 Task: Search one way flight ticket for 2 adults, 2 infants in seat and 1 infant on lap in first from Burlington: Burlington International Airport to Evansville: Evansville Regional Airport on 8-3-2023. Choice of flights is Westjet. Number of bags: 3 checked bags. Price is upto 80000. Outbound departure time preference is 17:30.
Action: Mouse moved to (375, 153)
Screenshot: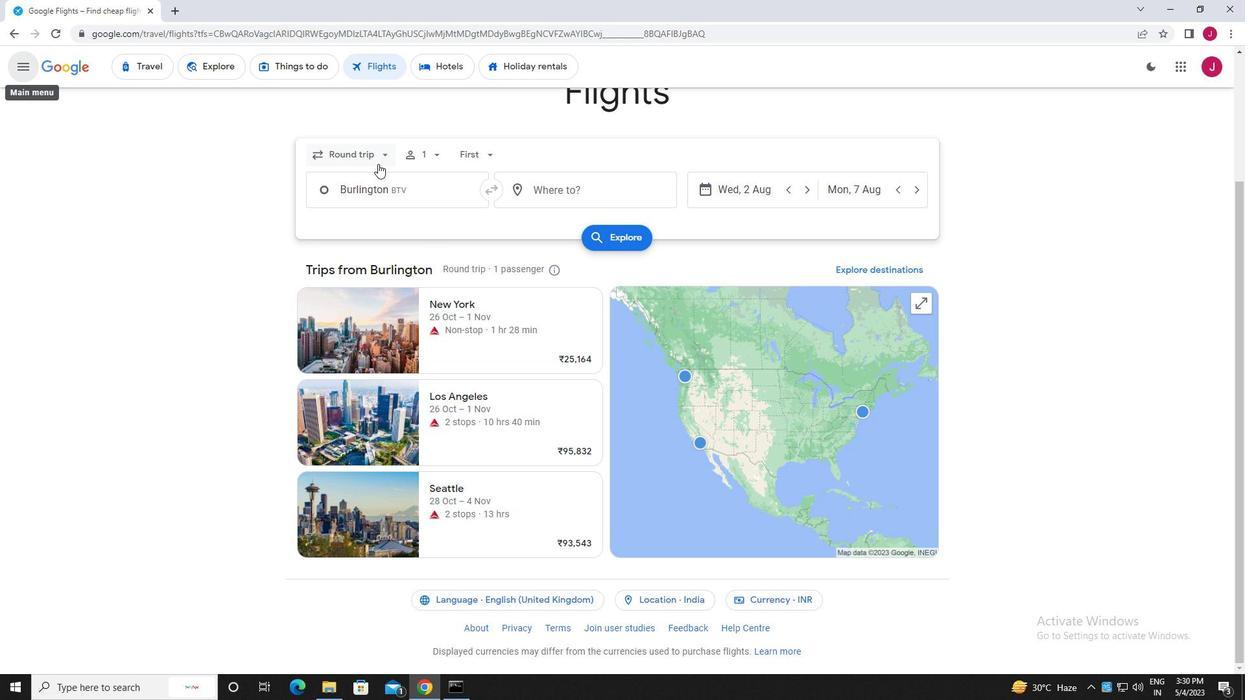 
Action: Mouse pressed left at (375, 153)
Screenshot: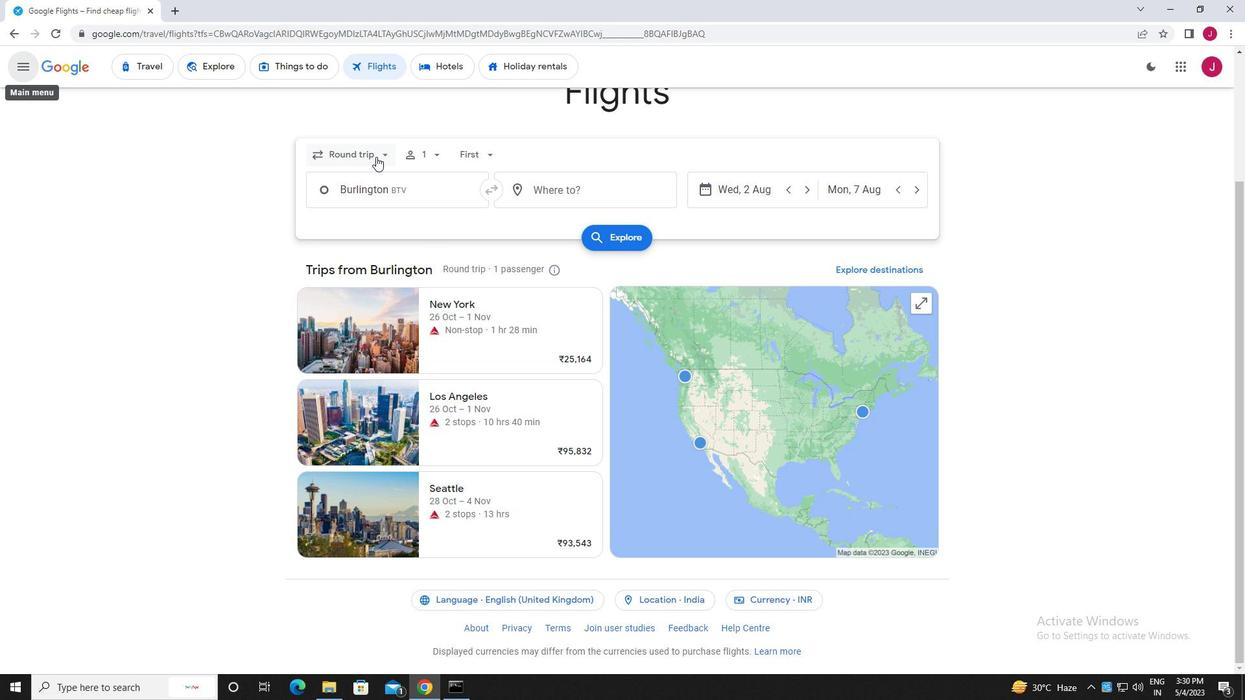 
Action: Mouse moved to (365, 211)
Screenshot: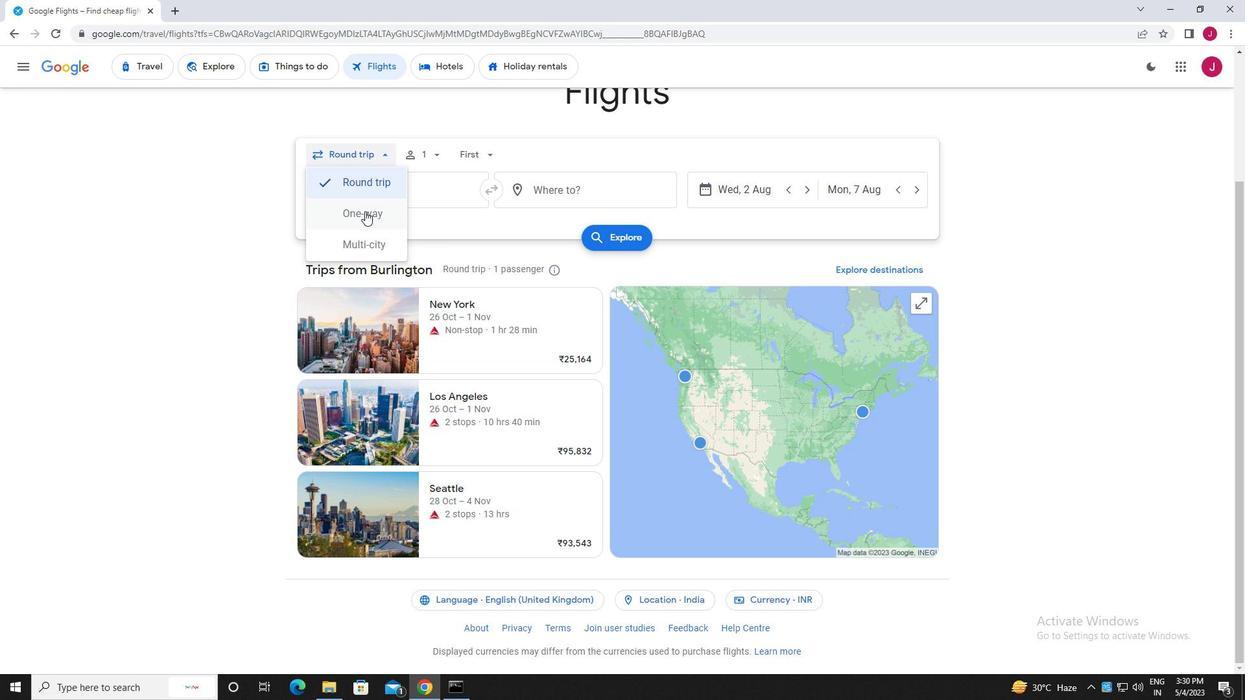 
Action: Mouse pressed left at (365, 211)
Screenshot: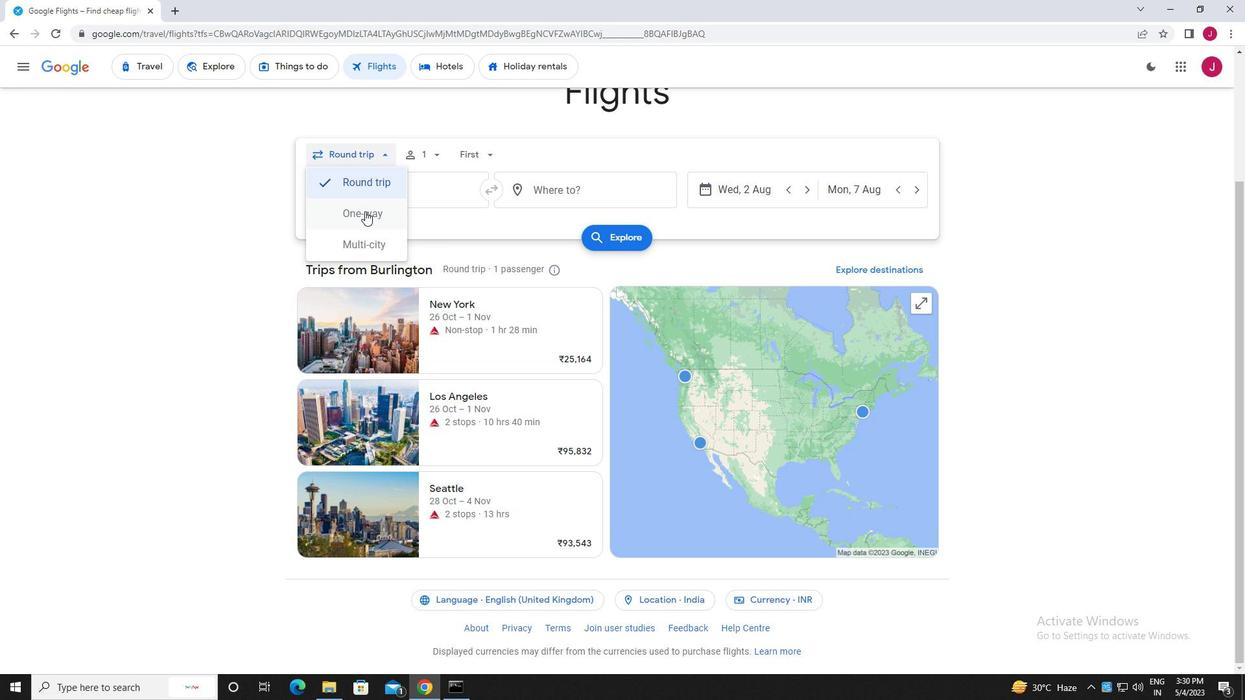 
Action: Mouse moved to (434, 155)
Screenshot: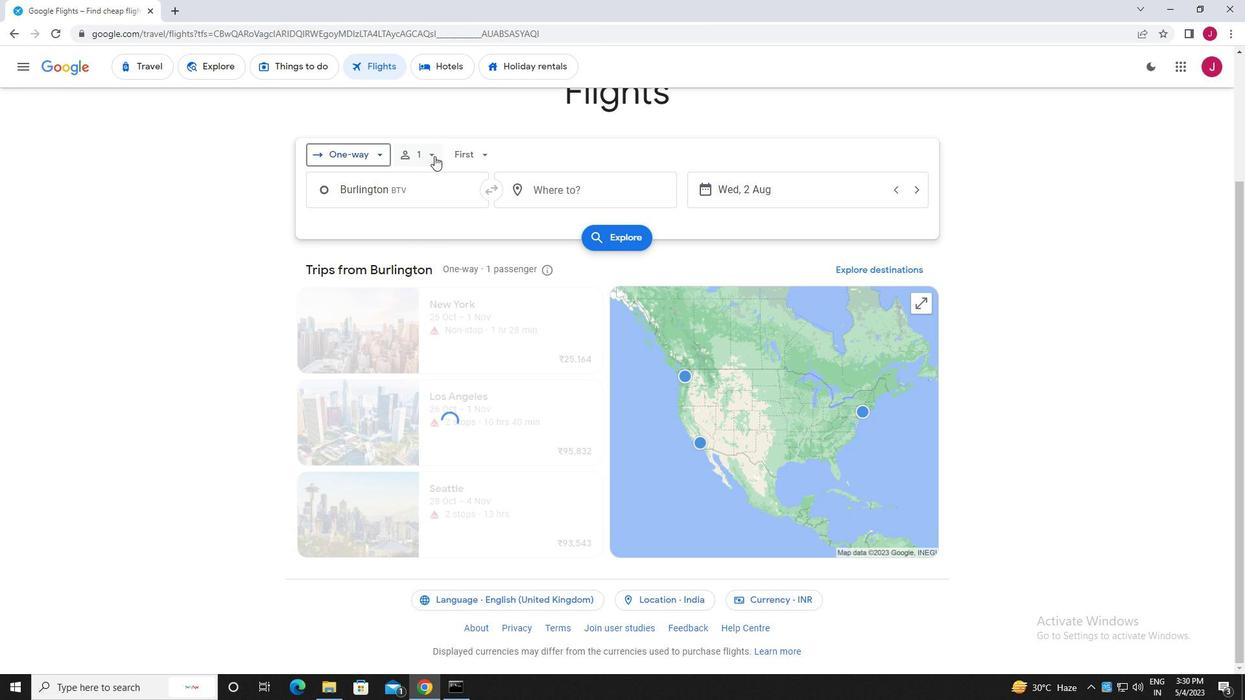 
Action: Mouse pressed left at (434, 155)
Screenshot: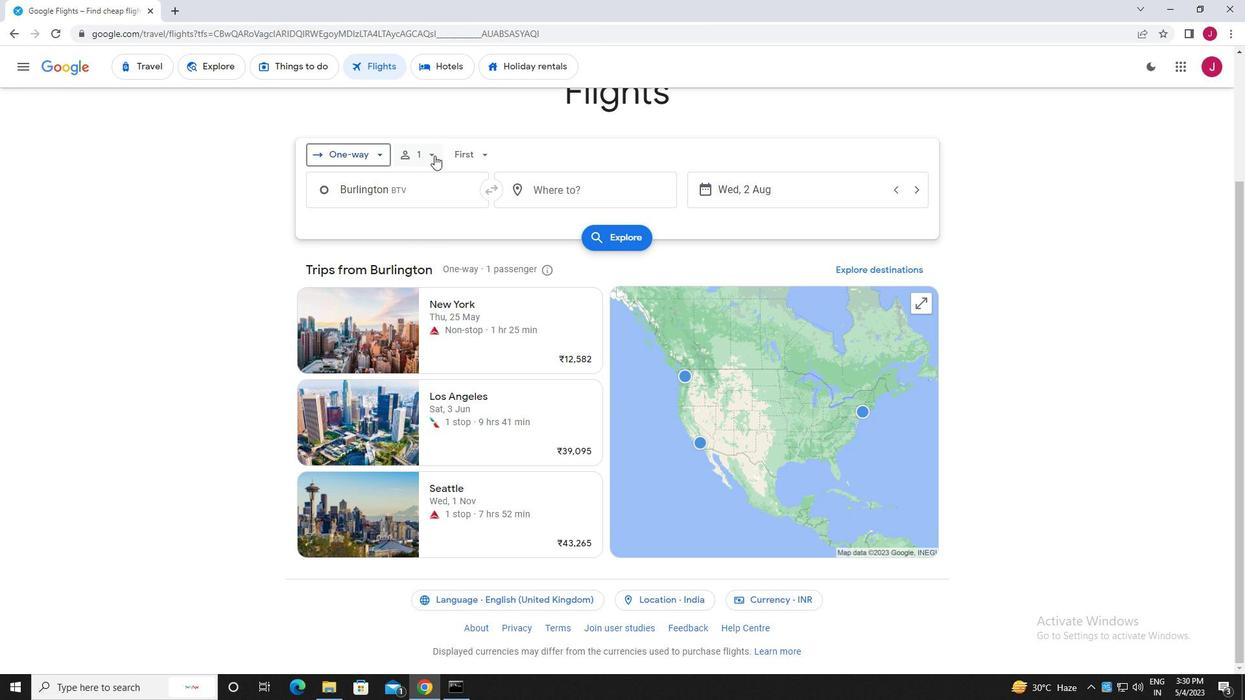 
Action: Mouse moved to (528, 188)
Screenshot: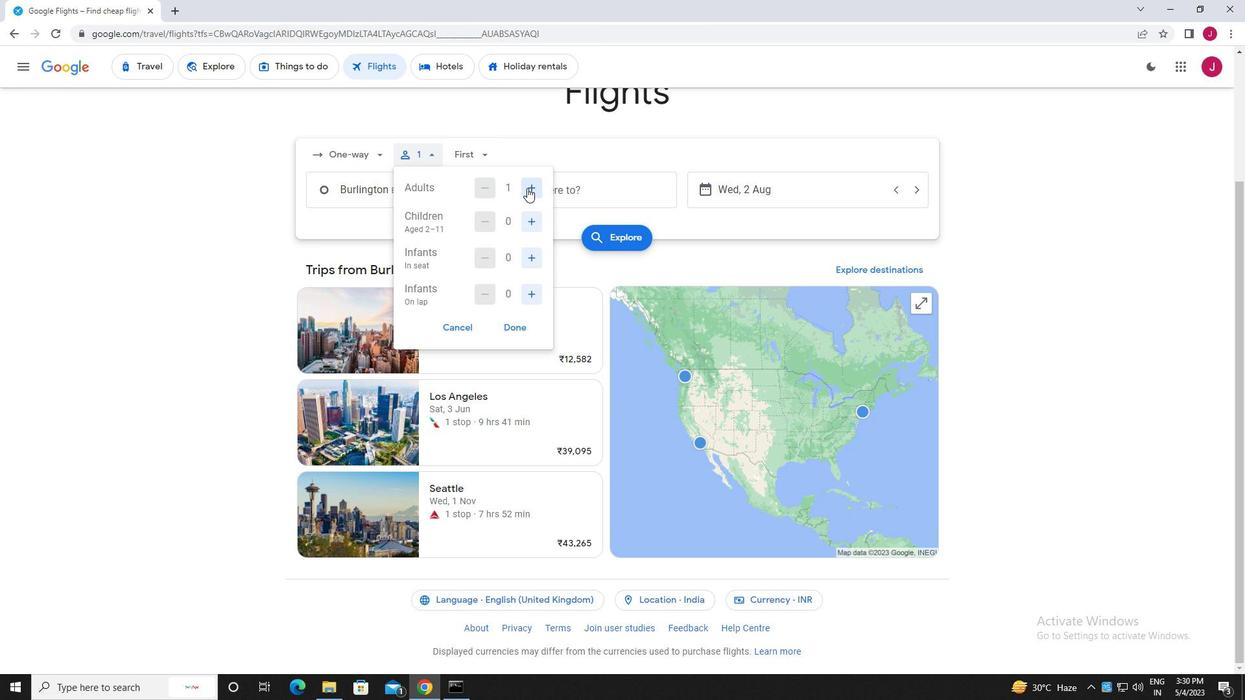 
Action: Mouse pressed left at (528, 188)
Screenshot: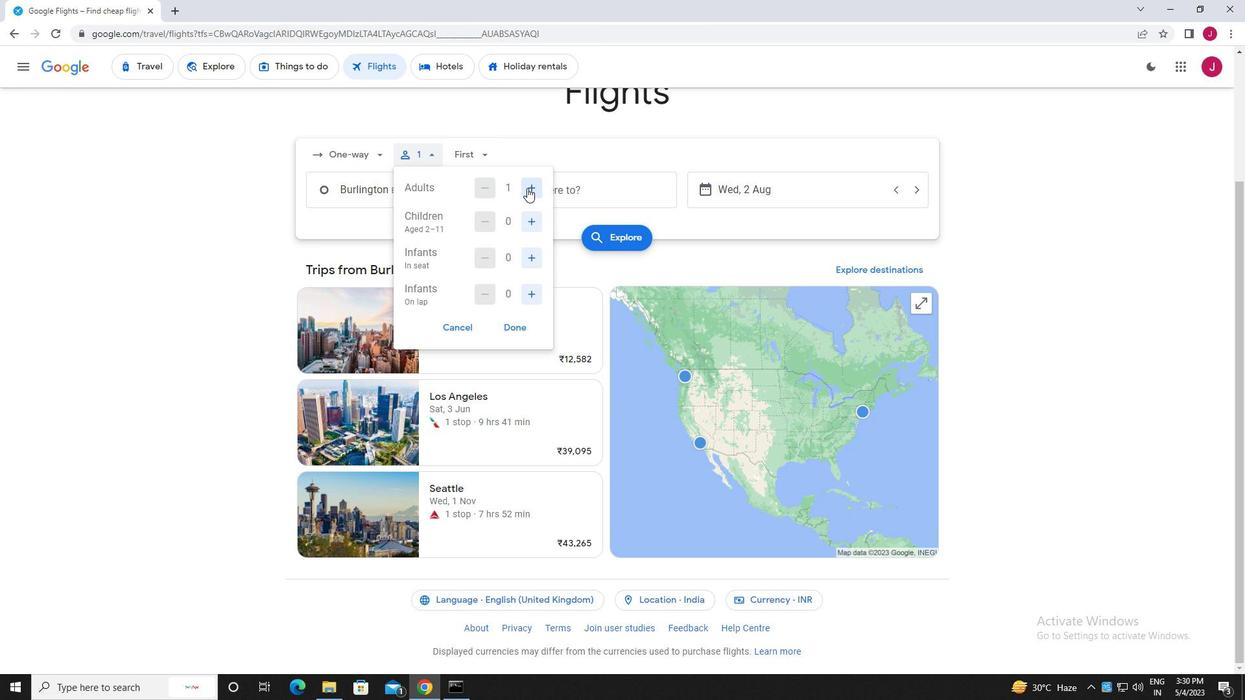 
Action: Mouse moved to (531, 219)
Screenshot: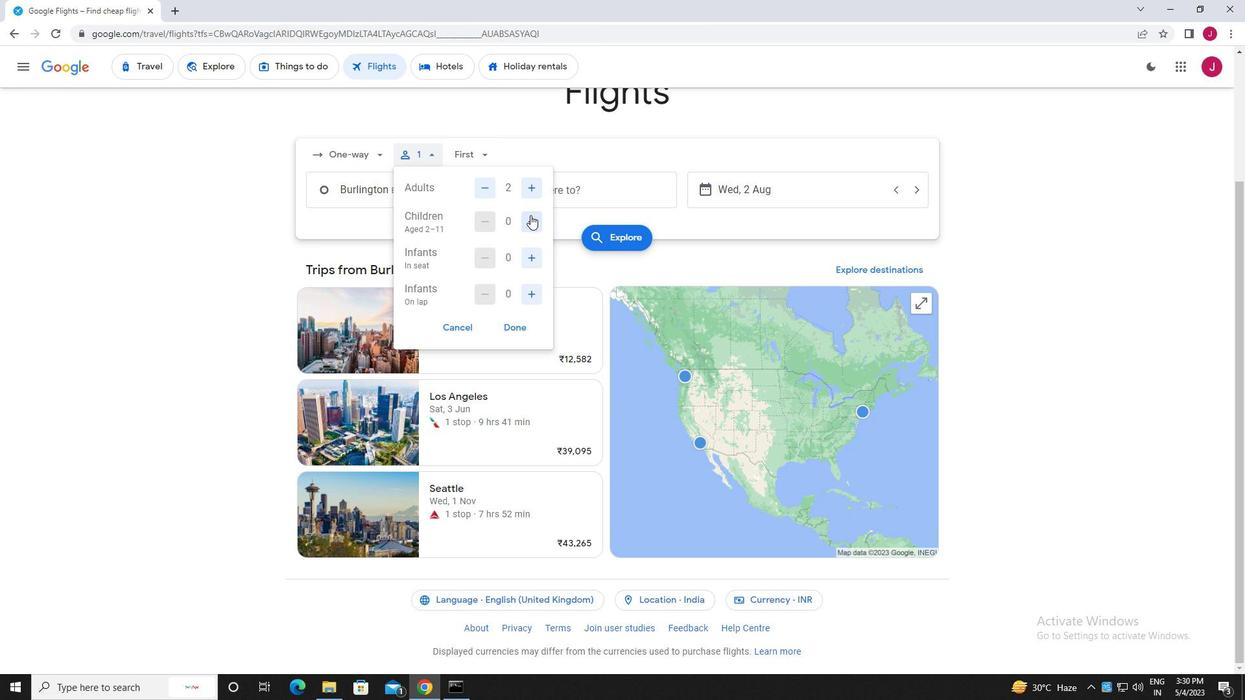 
Action: Mouse pressed left at (531, 219)
Screenshot: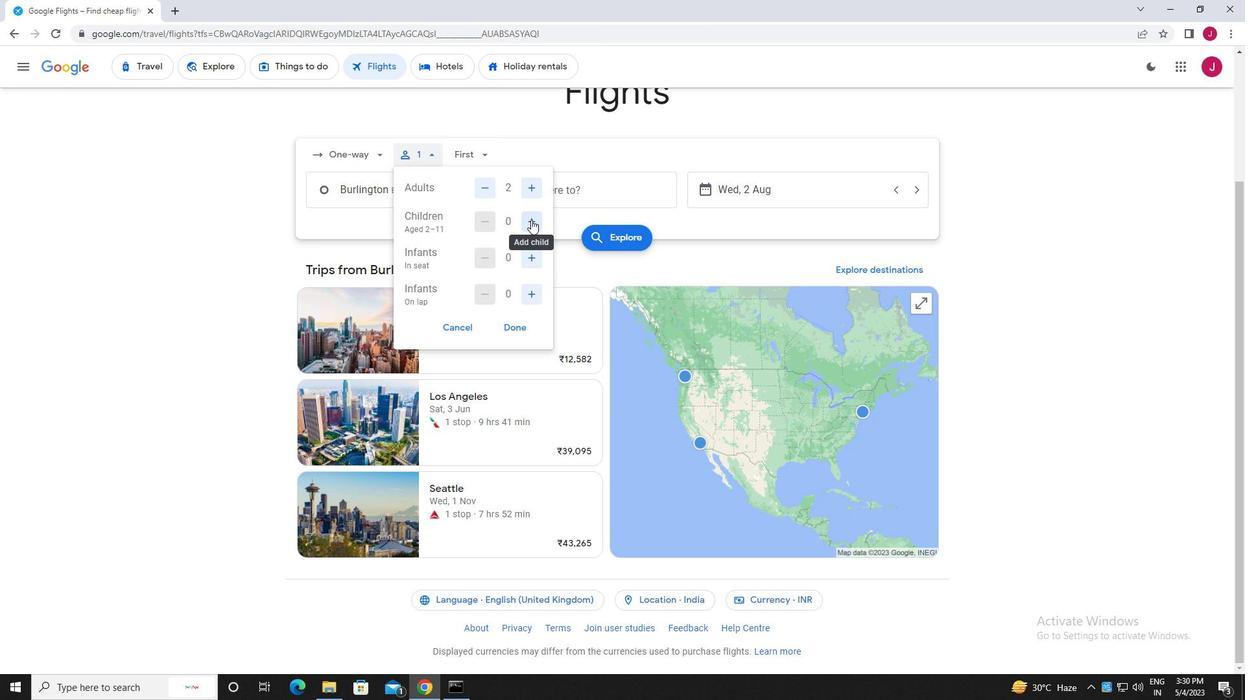 
Action: Mouse moved to (487, 218)
Screenshot: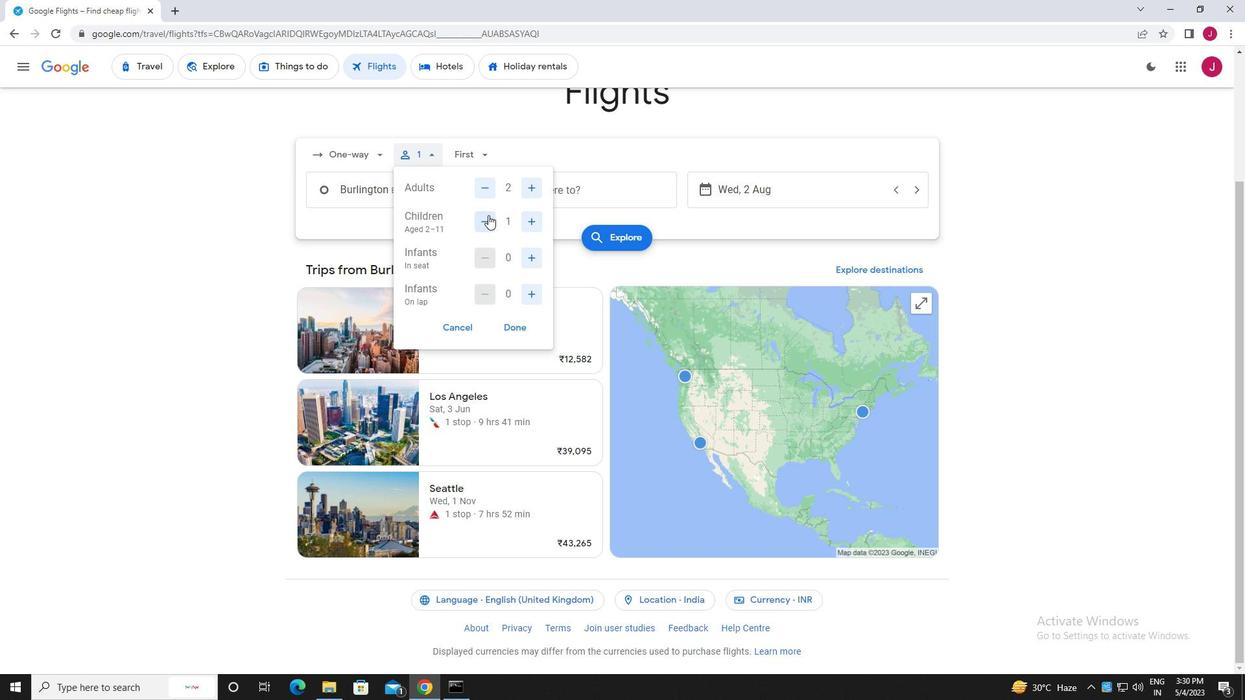 
Action: Mouse pressed left at (487, 218)
Screenshot: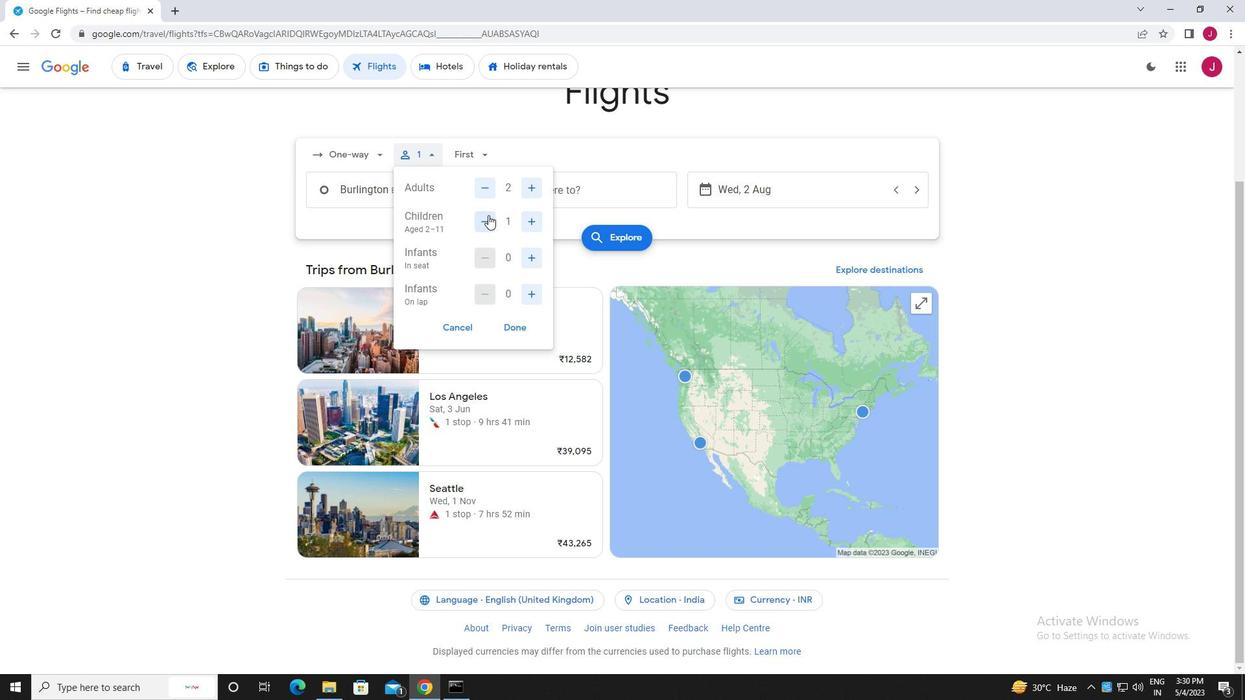 
Action: Mouse moved to (527, 259)
Screenshot: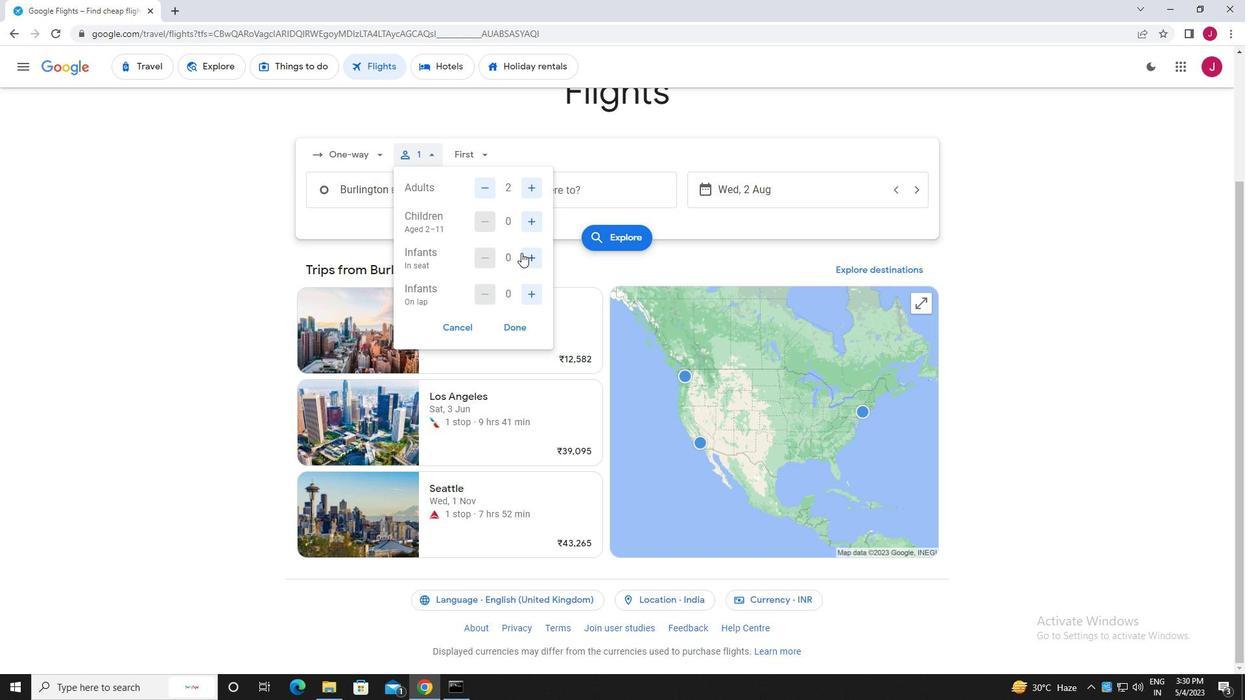 
Action: Mouse pressed left at (527, 259)
Screenshot: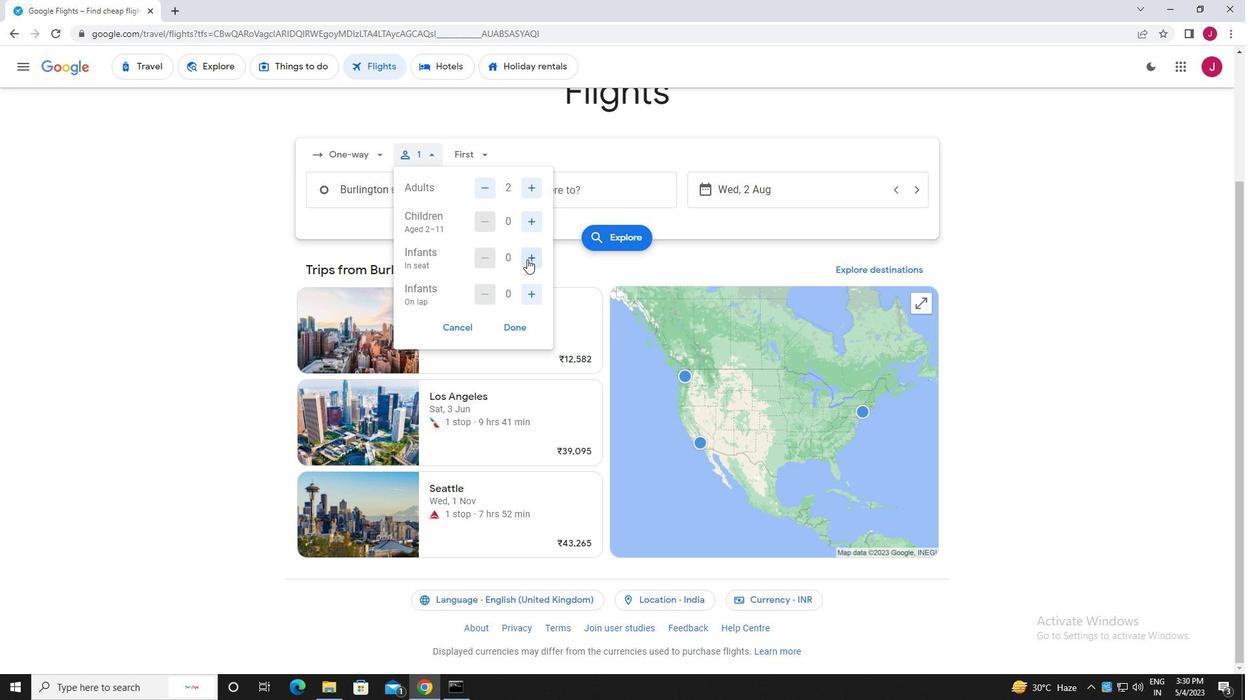 
Action: Mouse moved to (528, 259)
Screenshot: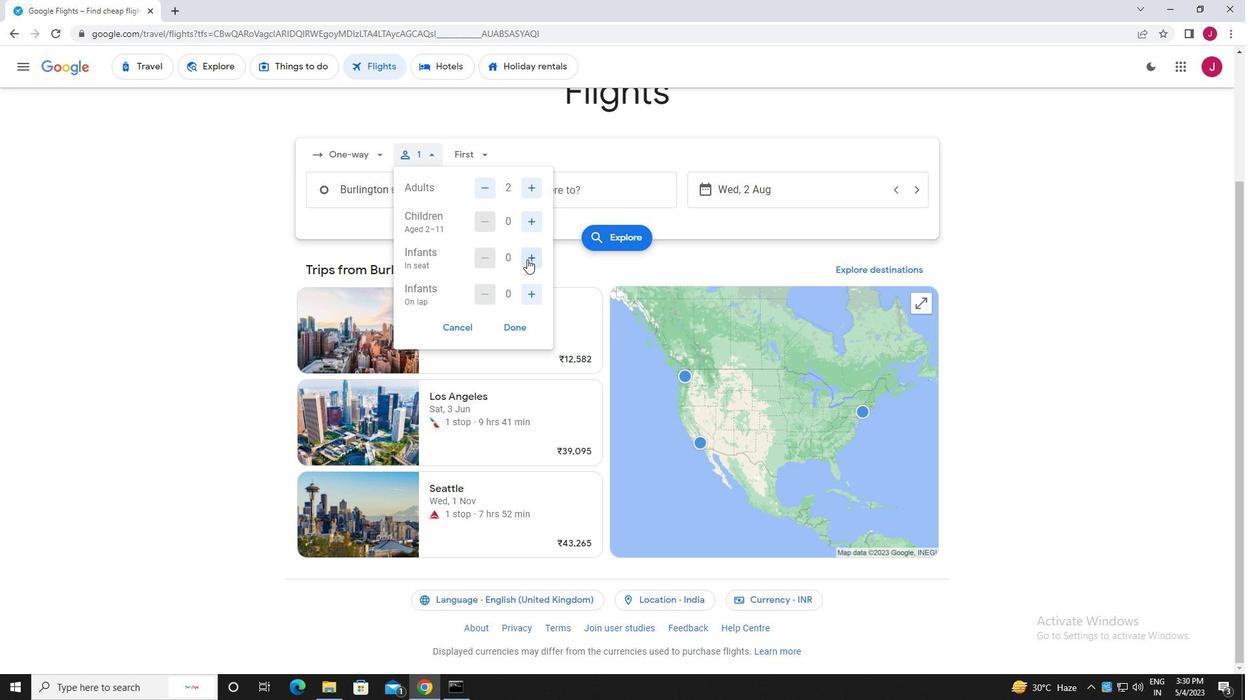 
Action: Mouse pressed left at (528, 259)
Screenshot: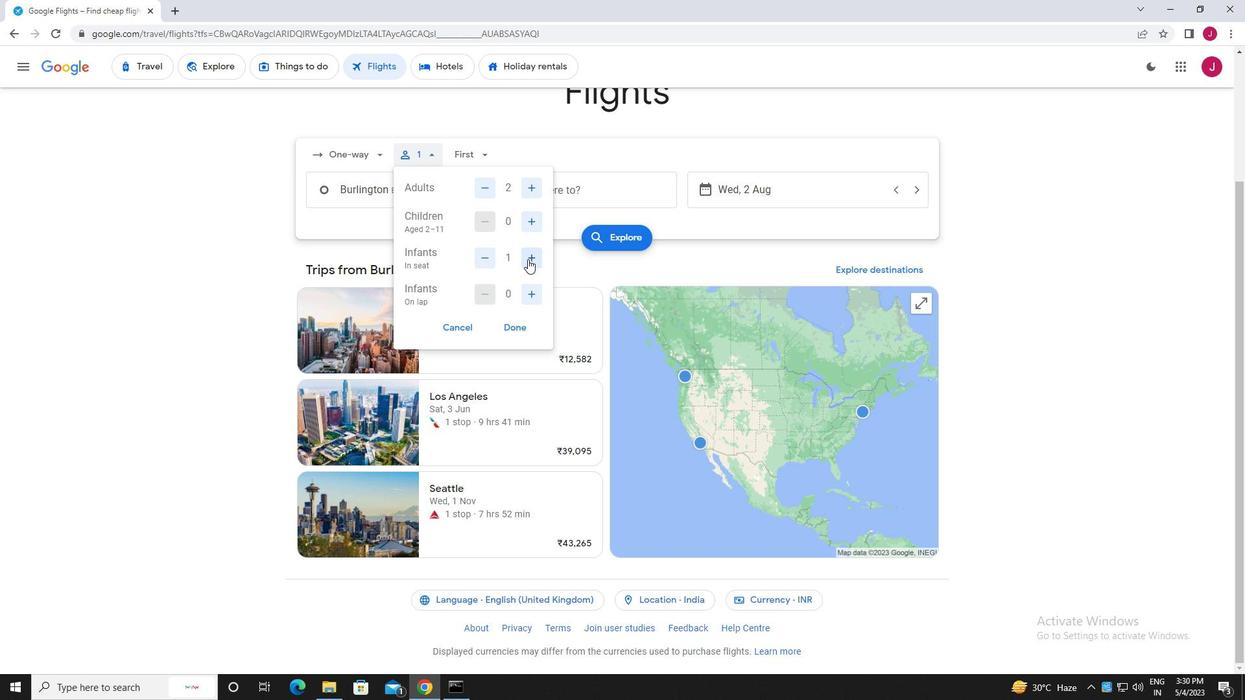 
Action: Mouse moved to (531, 297)
Screenshot: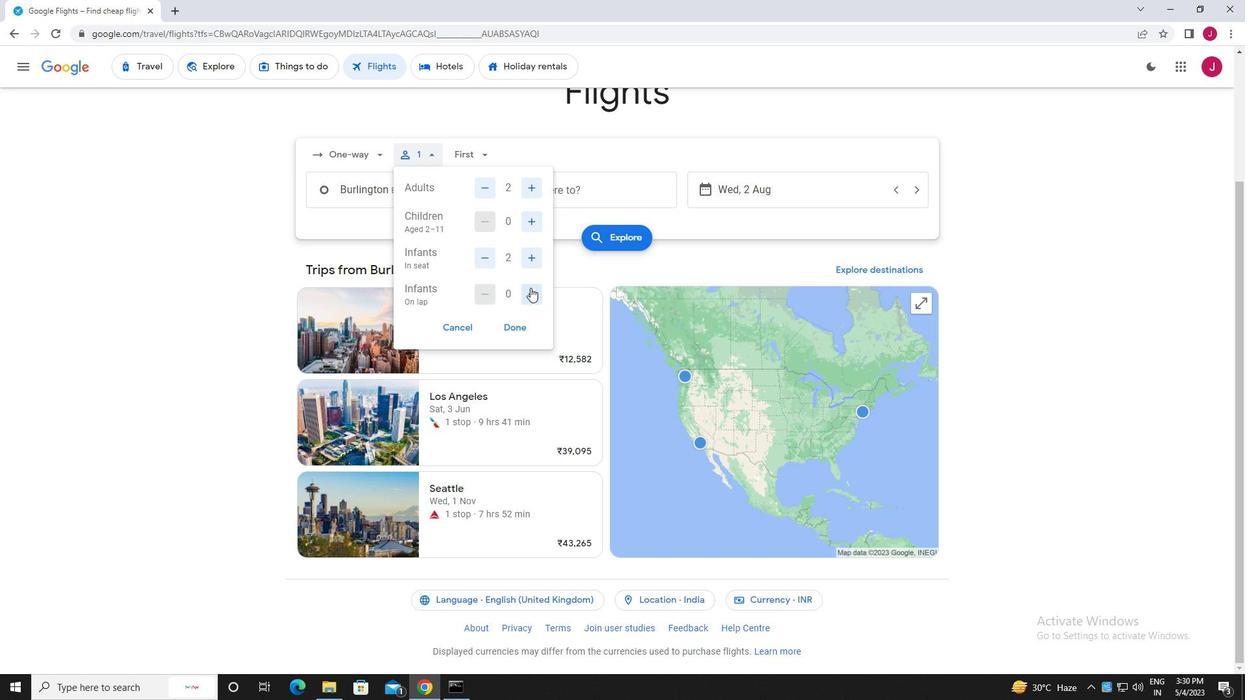 
Action: Mouse pressed left at (531, 297)
Screenshot: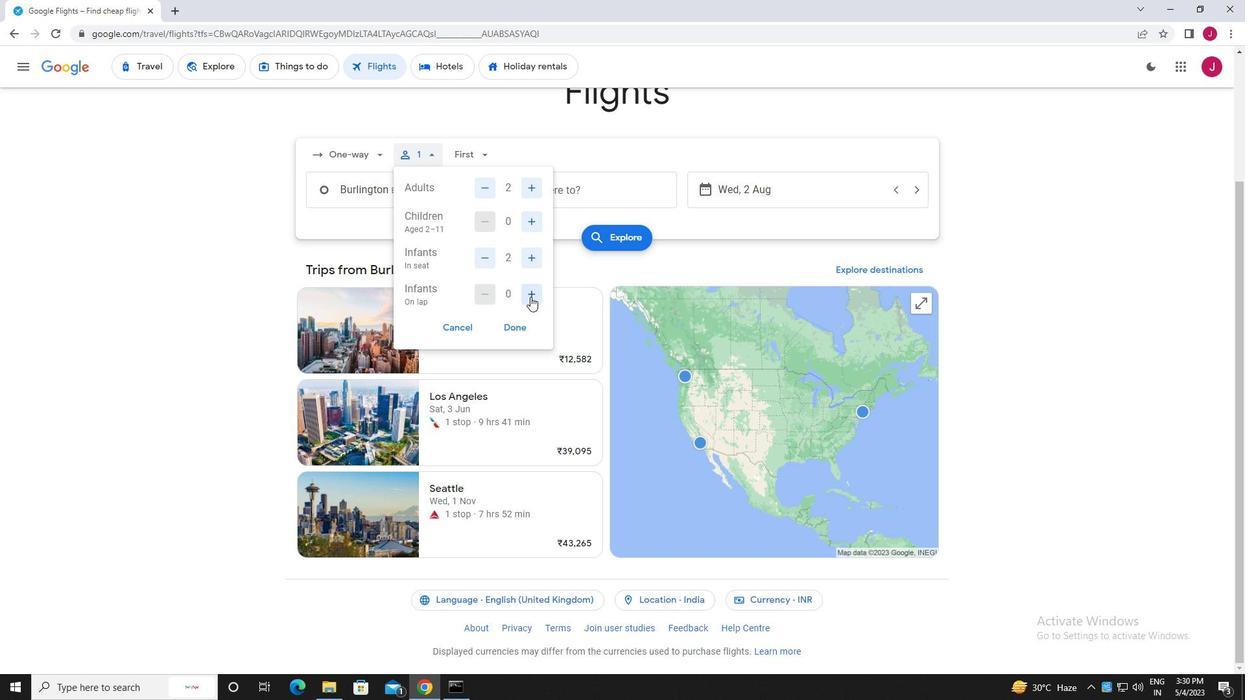 
Action: Mouse moved to (519, 327)
Screenshot: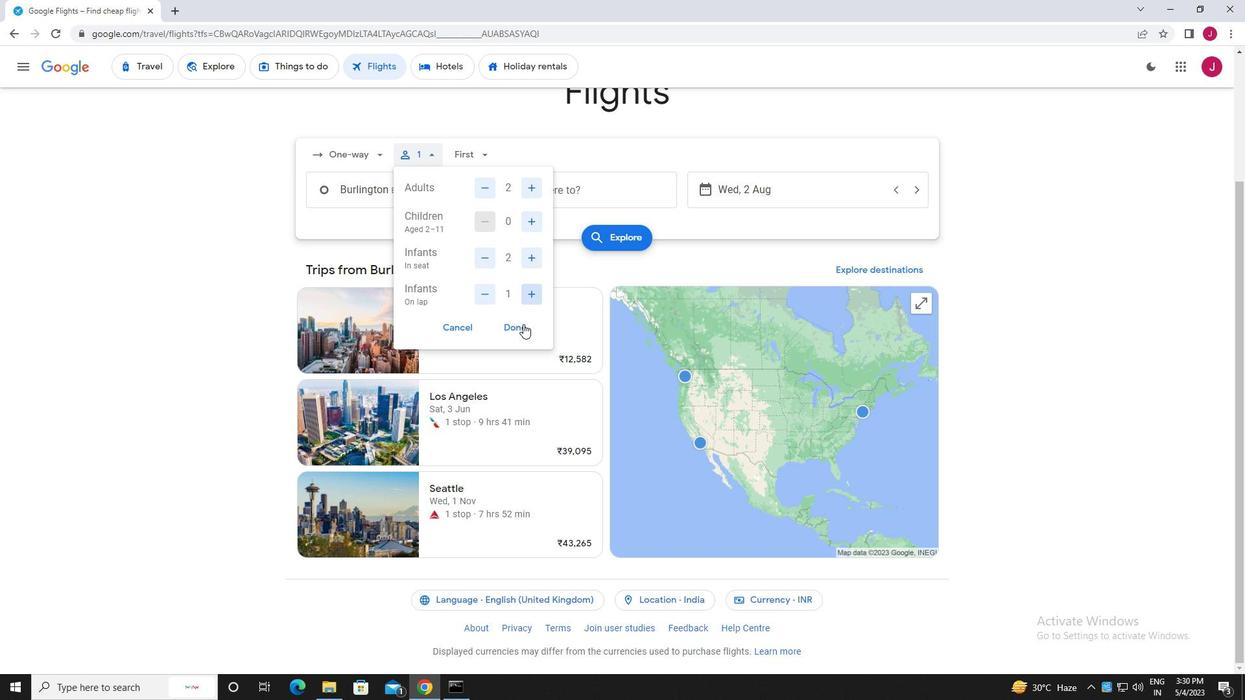 
Action: Mouse pressed left at (519, 327)
Screenshot: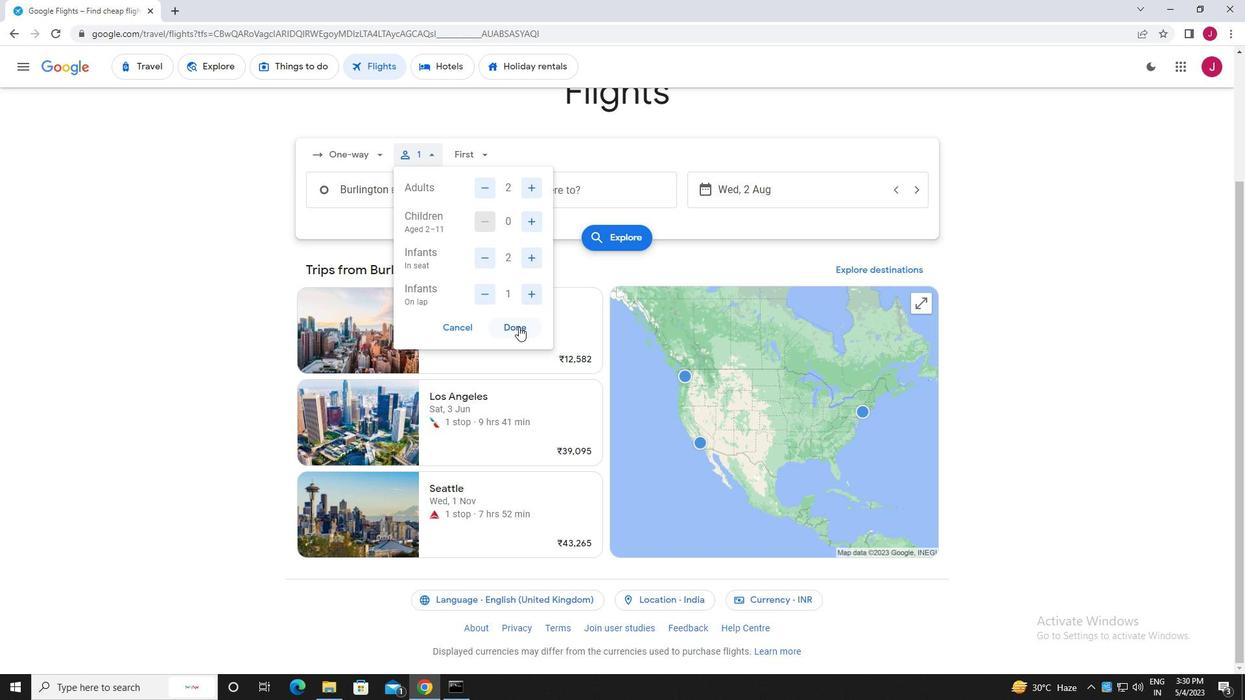 
Action: Mouse moved to (476, 157)
Screenshot: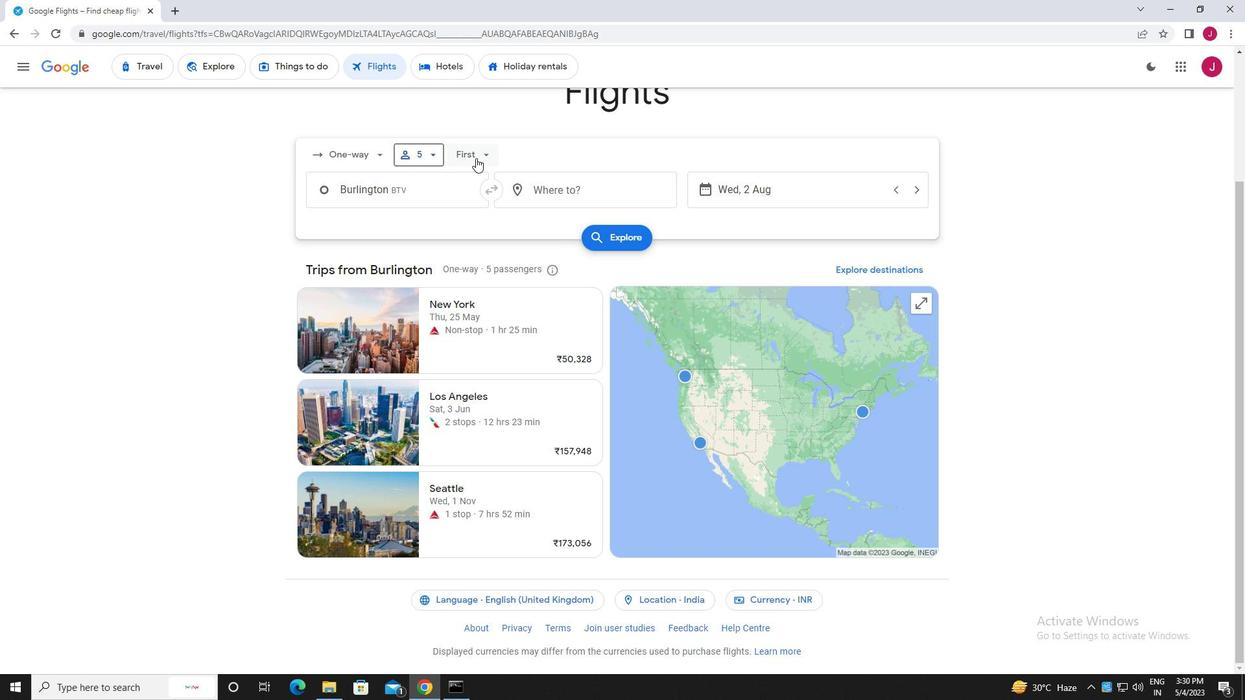 
Action: Mouse pressed left at (476, 157)
Screenshot: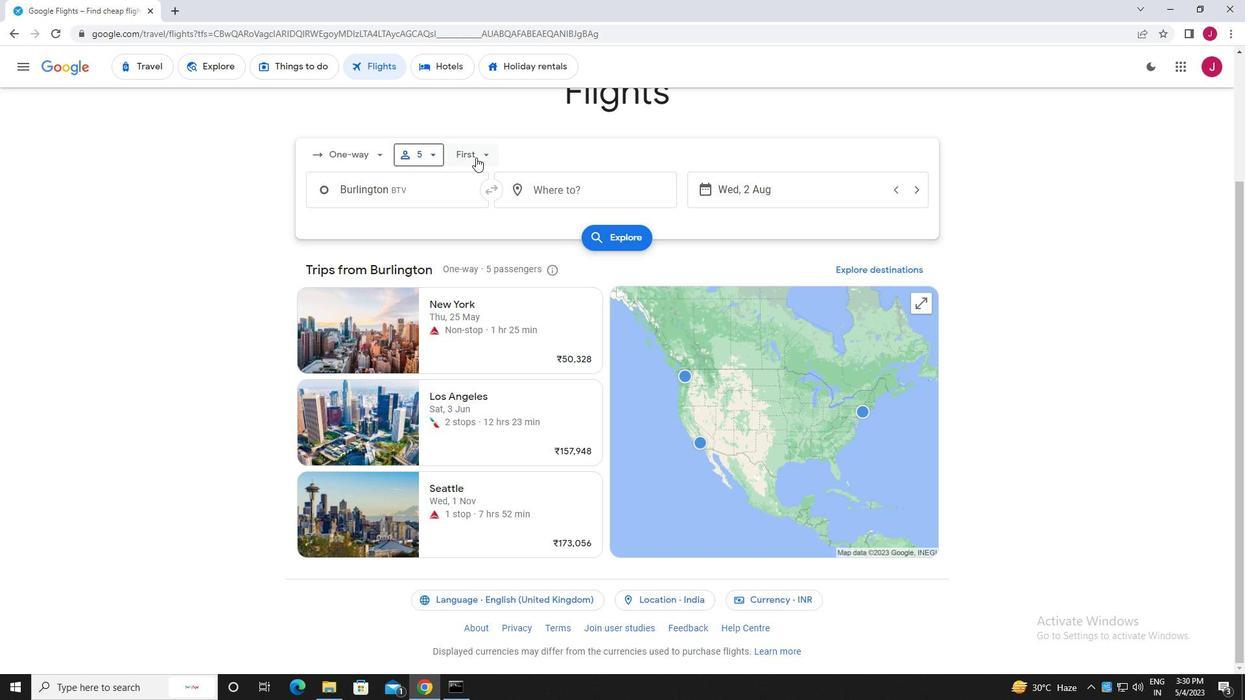
Action: Mouse moved to (509, 280)
Screenshot: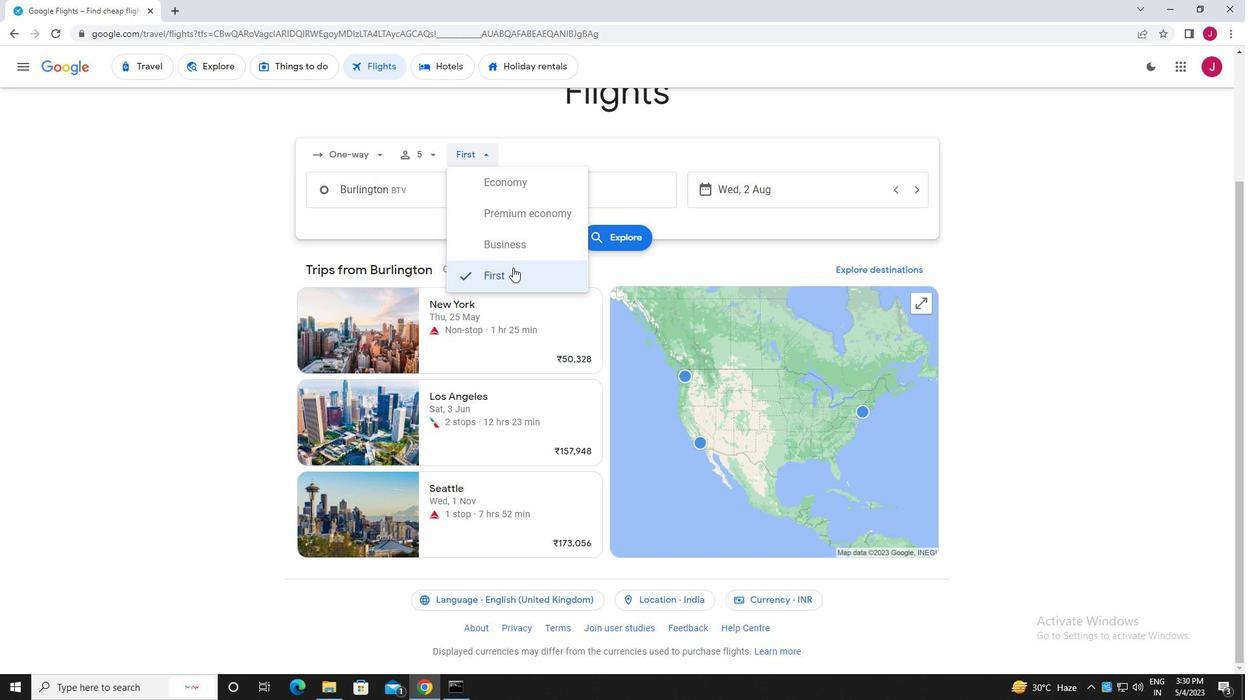 
Action: Mouse pressed left at (509, 280)
Screenshot: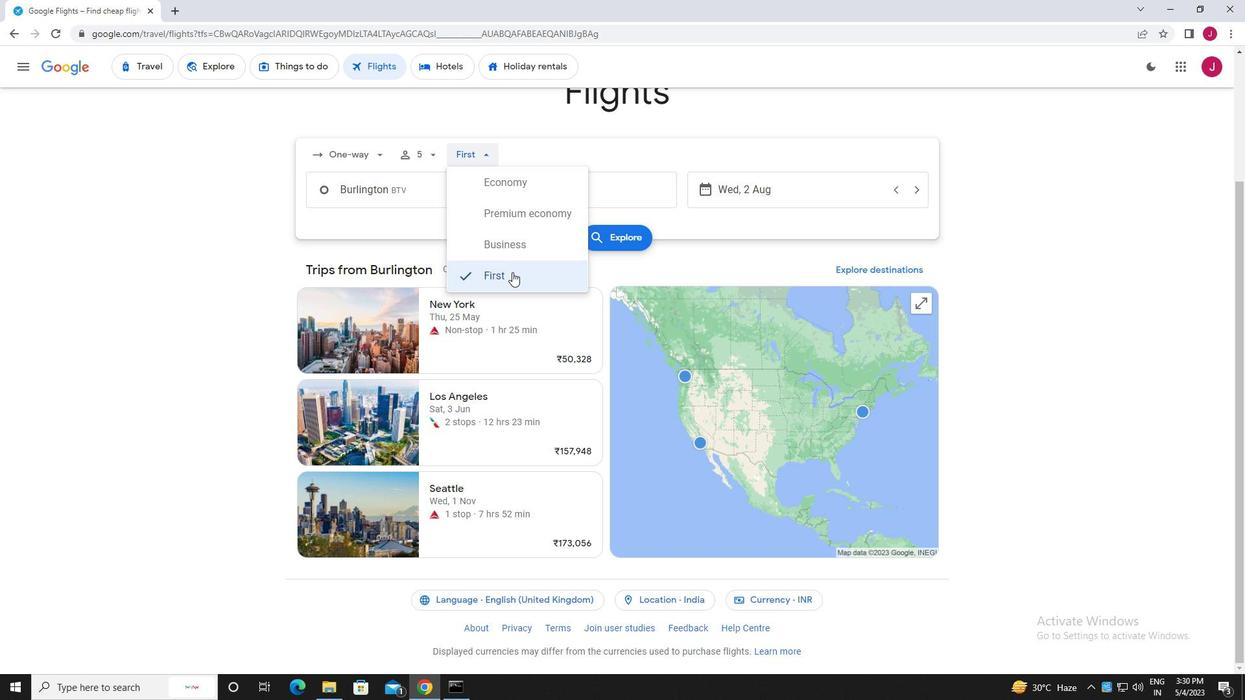 
Action: Mouse moved to (406, 194)
Screenshot: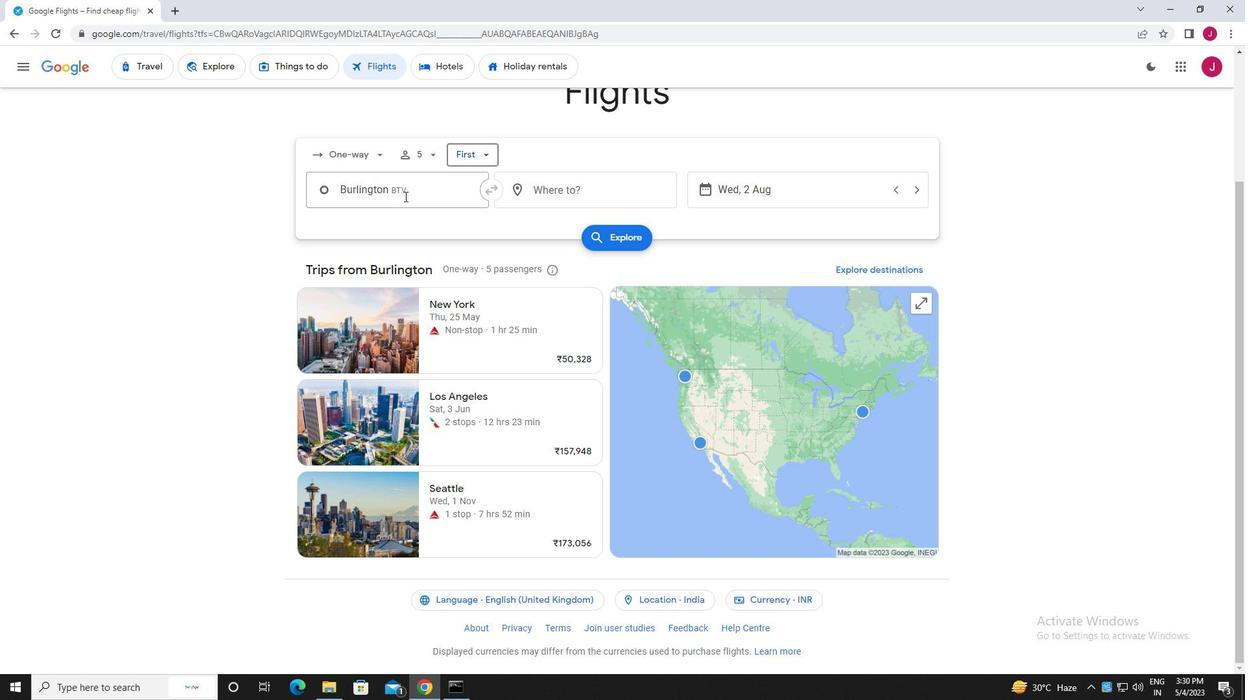 
Action: Mouse pressed left at (406, 194)
Screenshot: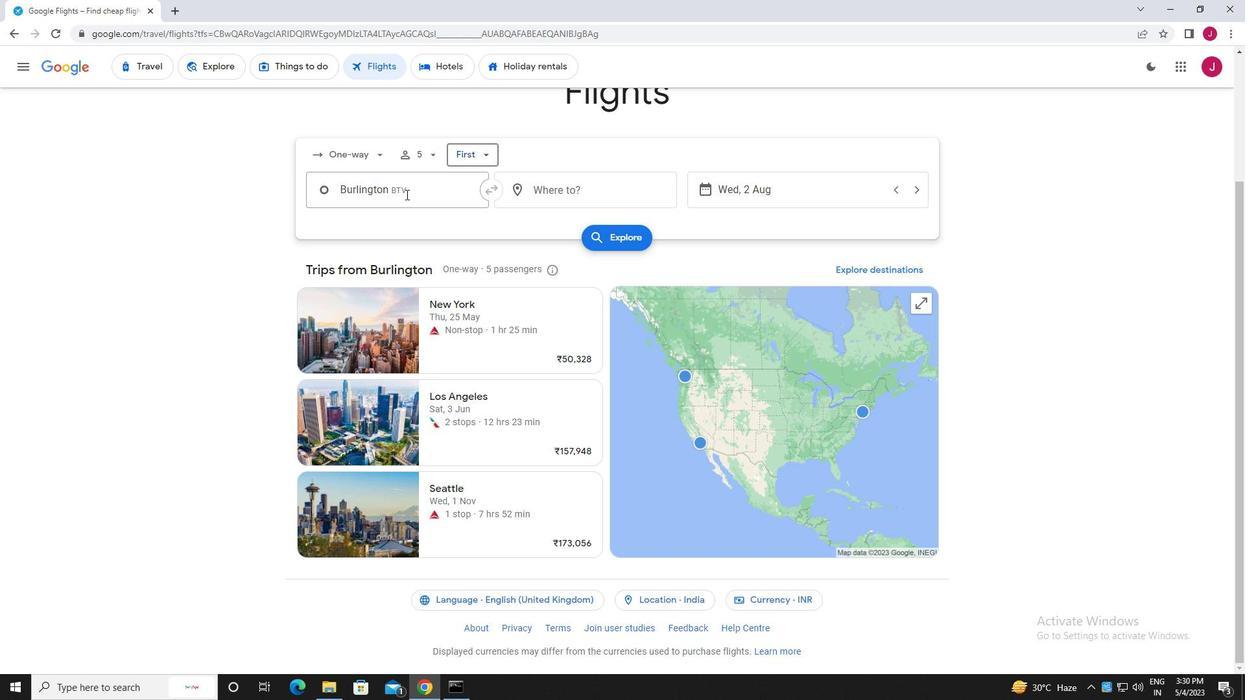 
Action: Mouse moved to (409, 195)
Screenshot: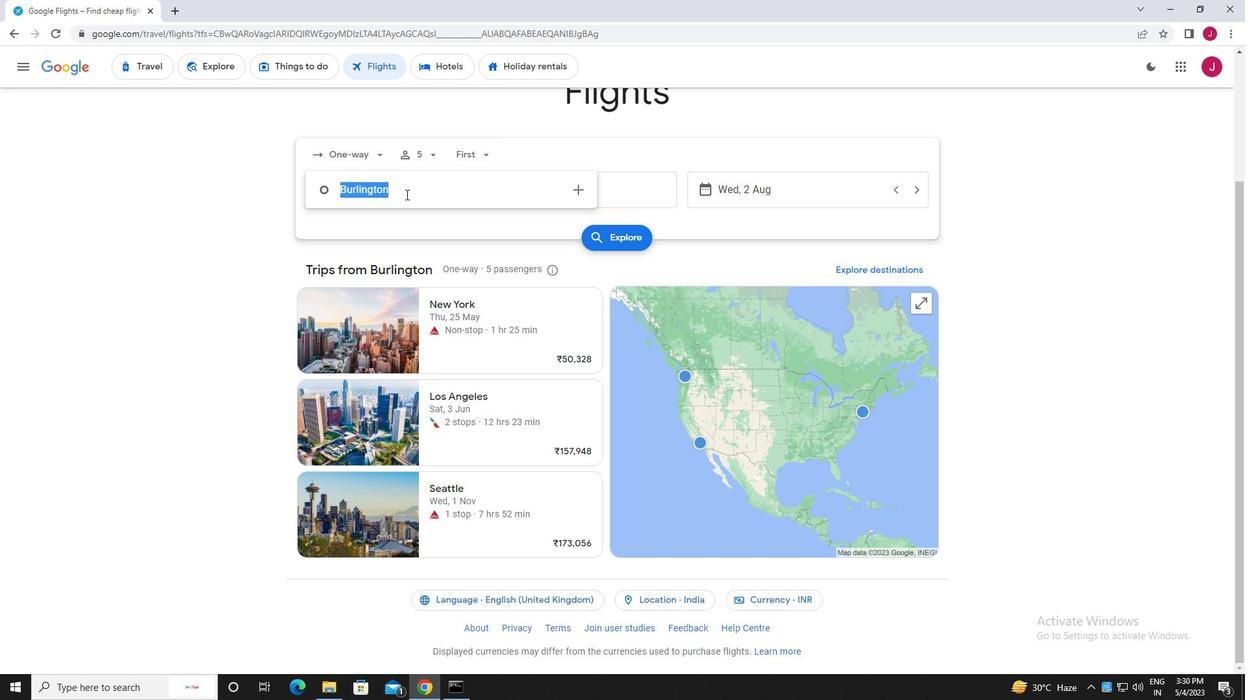 
Action: Key pressed burlington
Screenshot: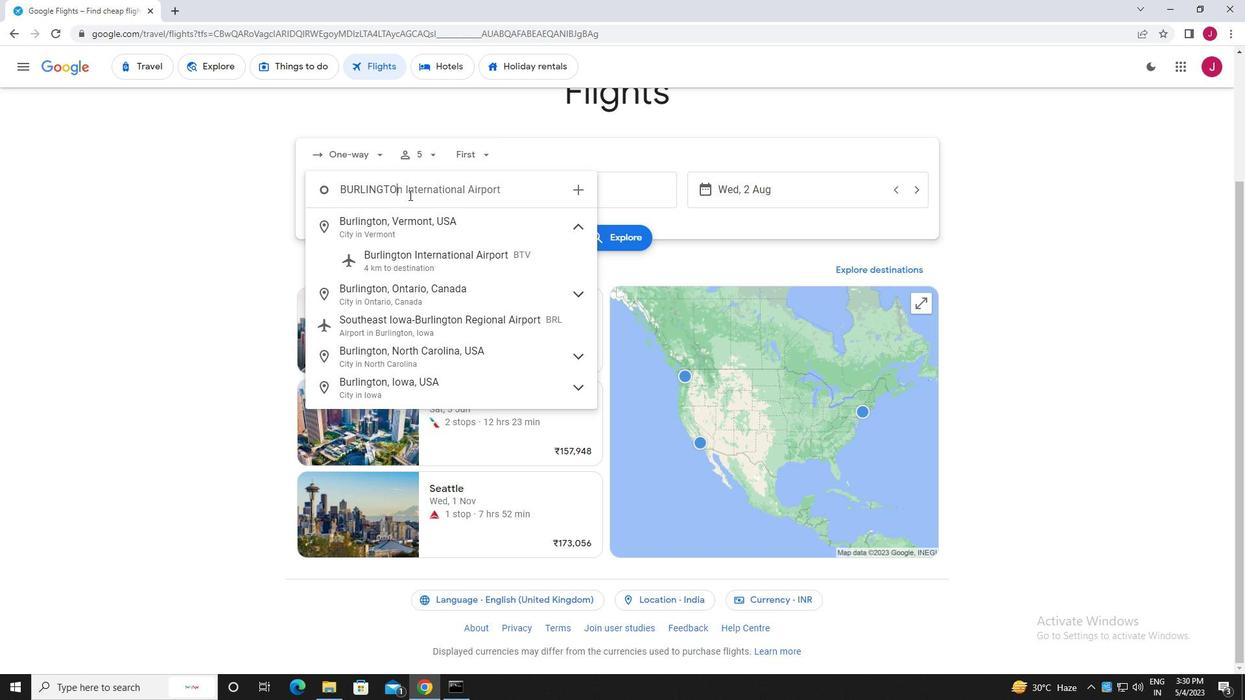 
Action: Mouse moved to (447, 260)
Screenshot: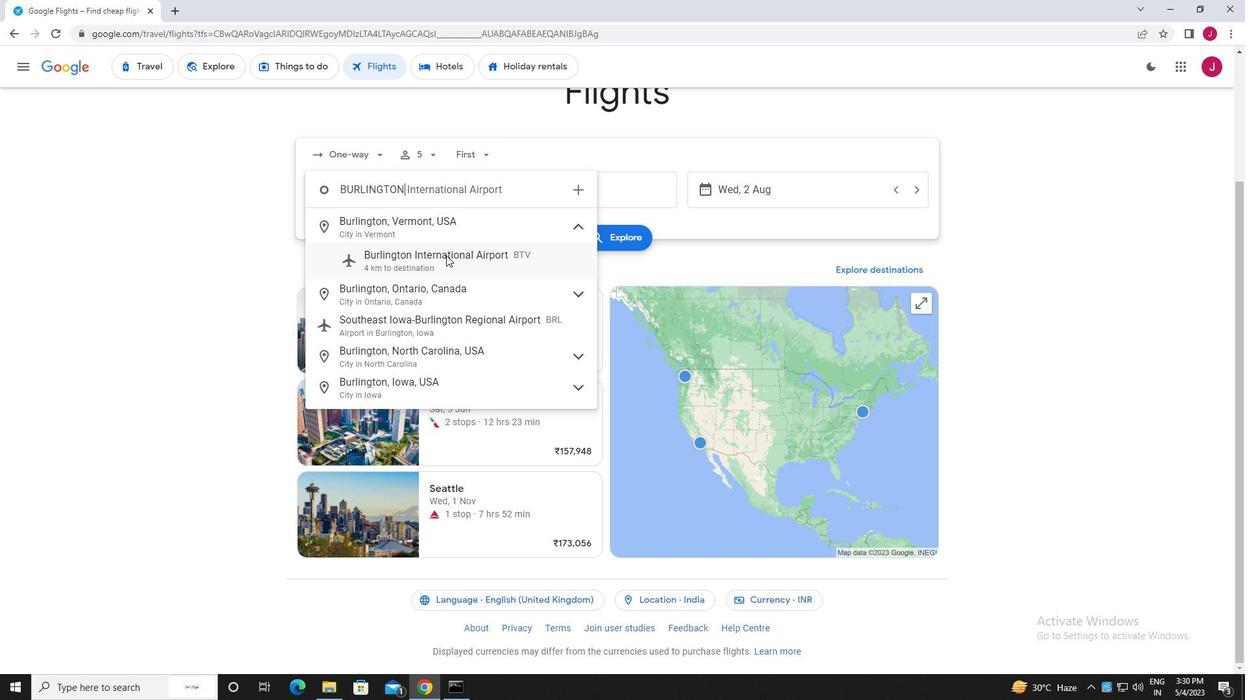 
Action: Mouse pressed left at (447, 260)
Screenshot: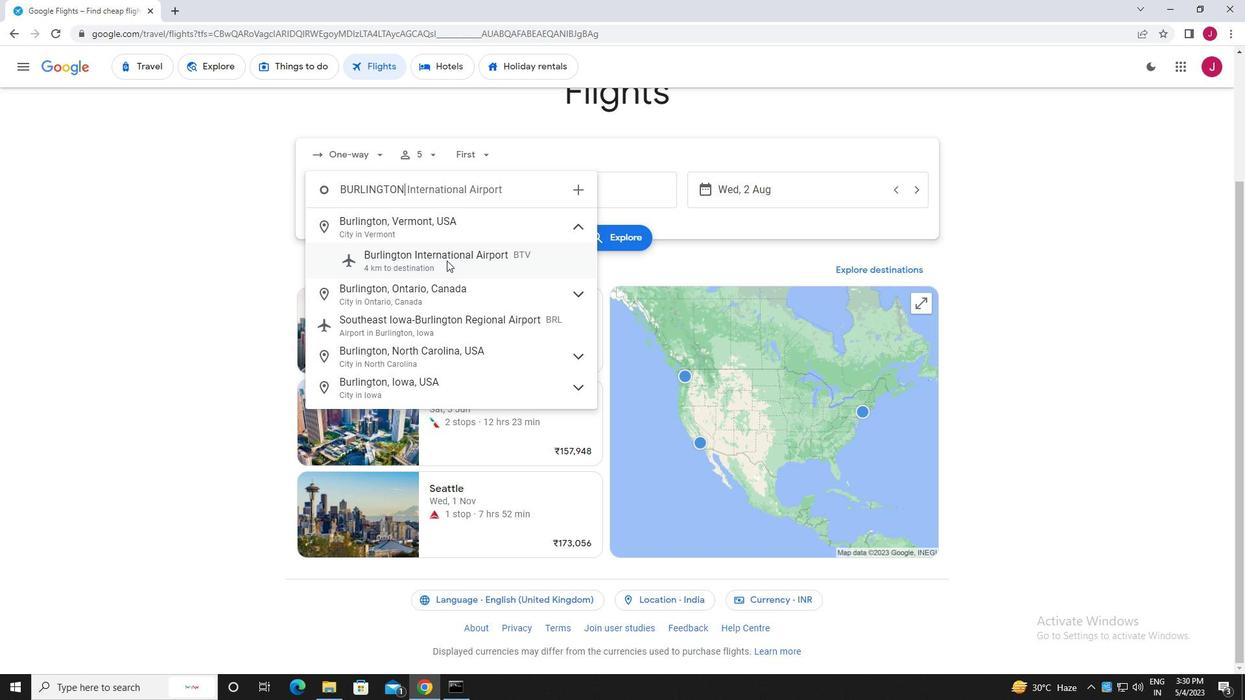 
Action: Mouse moved to (602, 193)
Screenshot: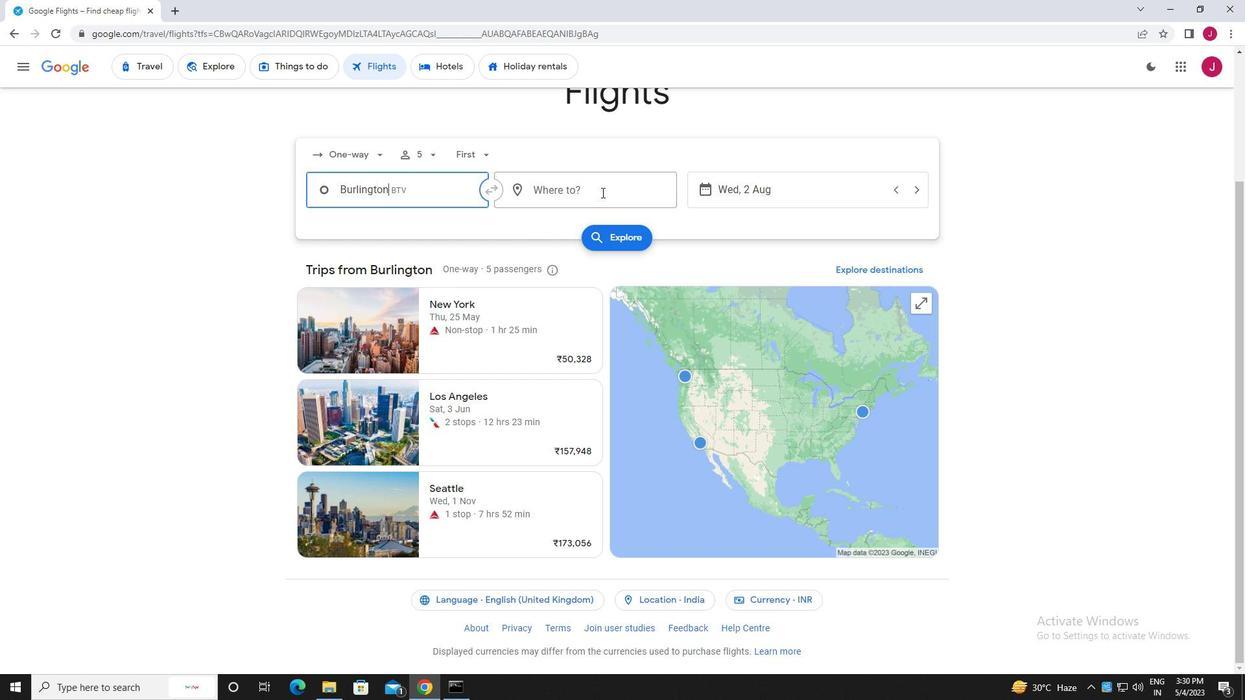 
Action: Mouse pressed left at (602, 193)
Screenshot: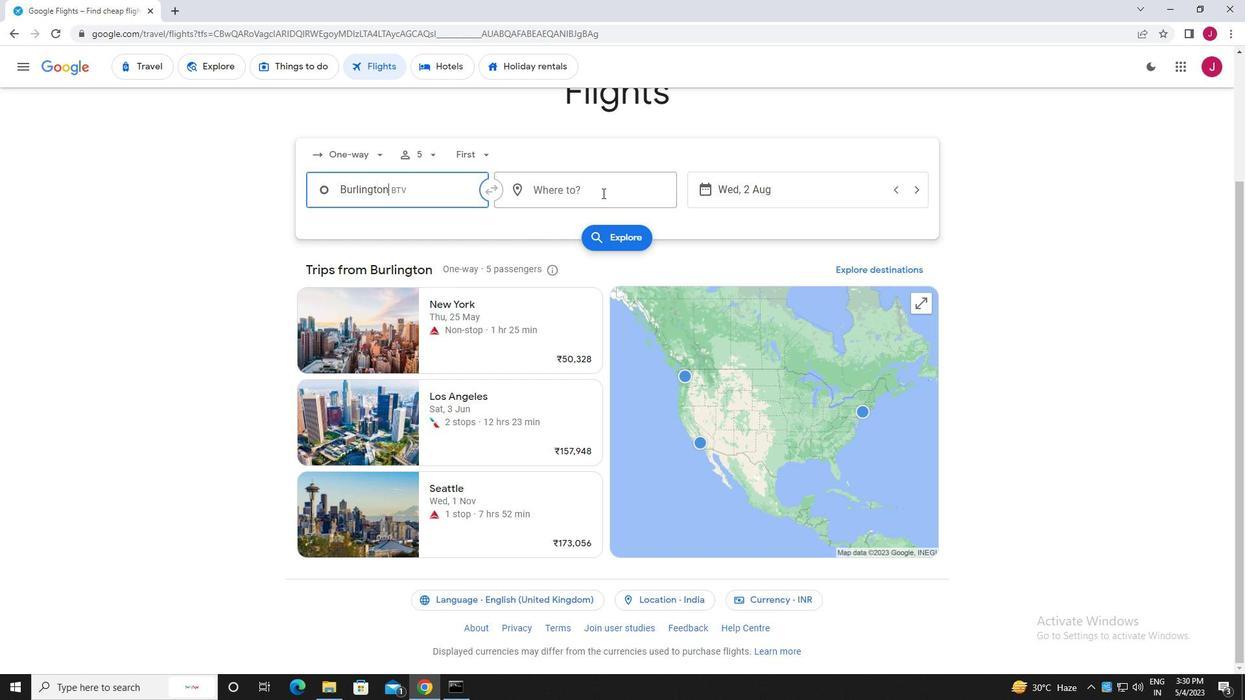 
Action: Mouse moved to (602, 193)
Screenshot: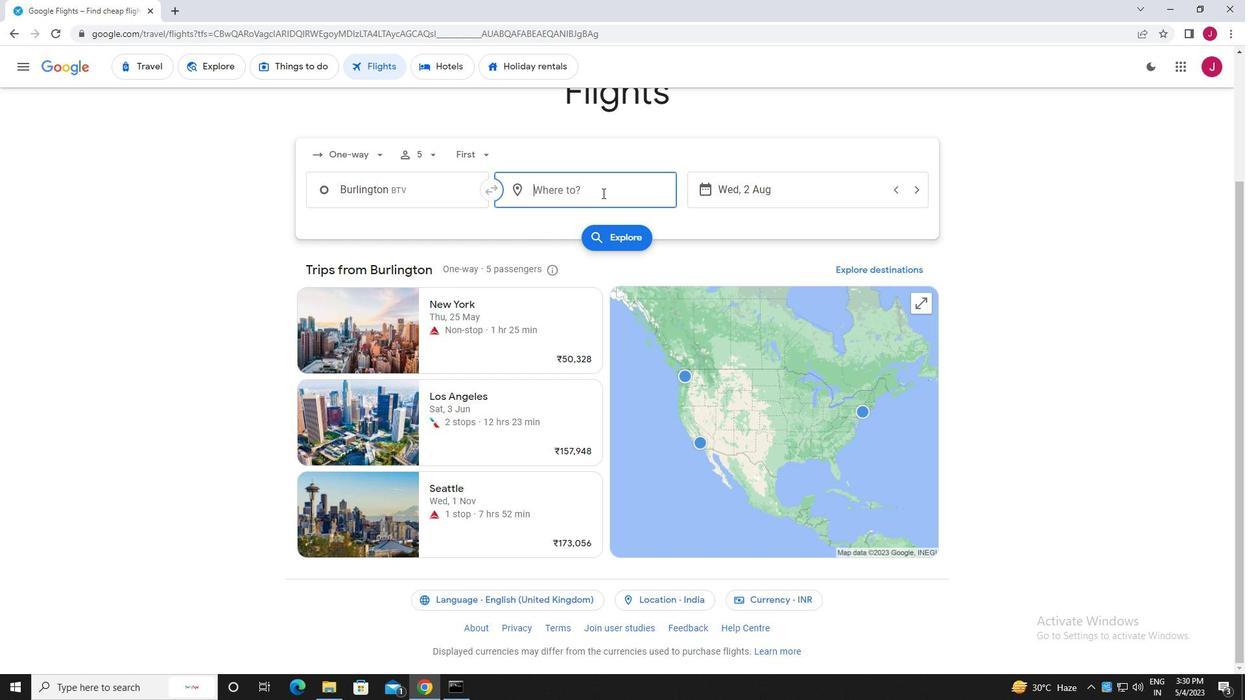 
Action: Key pressed evans
Screenshot: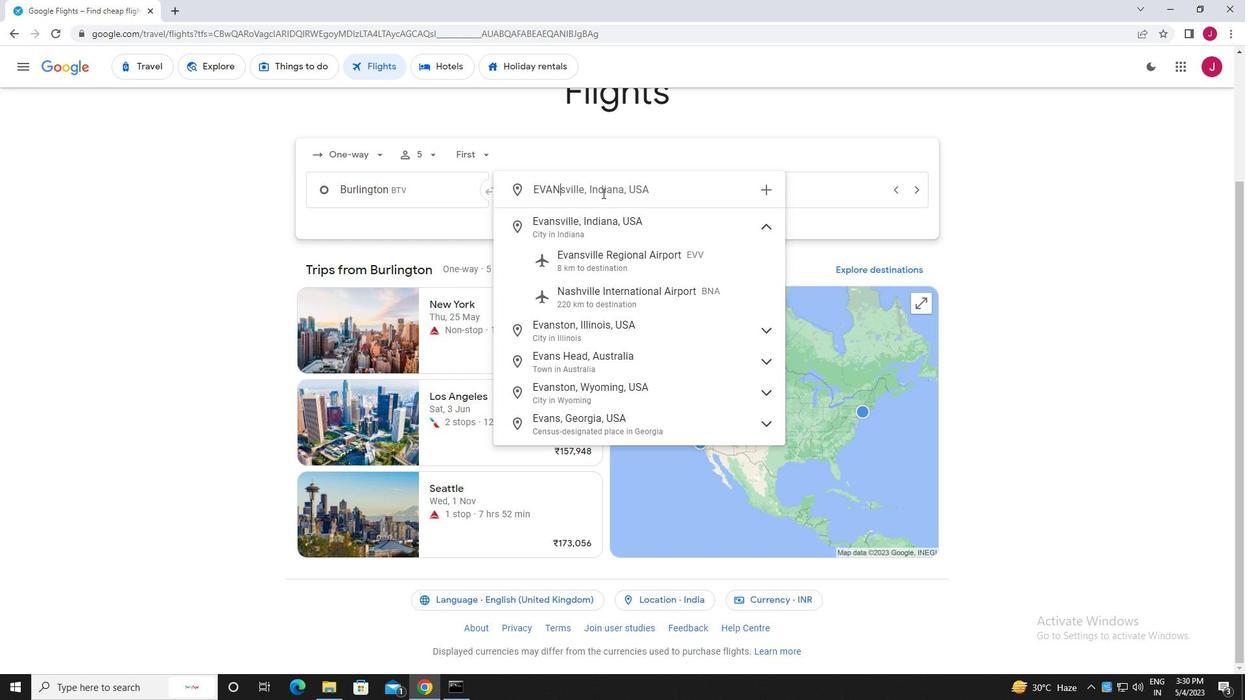 
Action: Mouse moved to (622, 254)
Screenshot: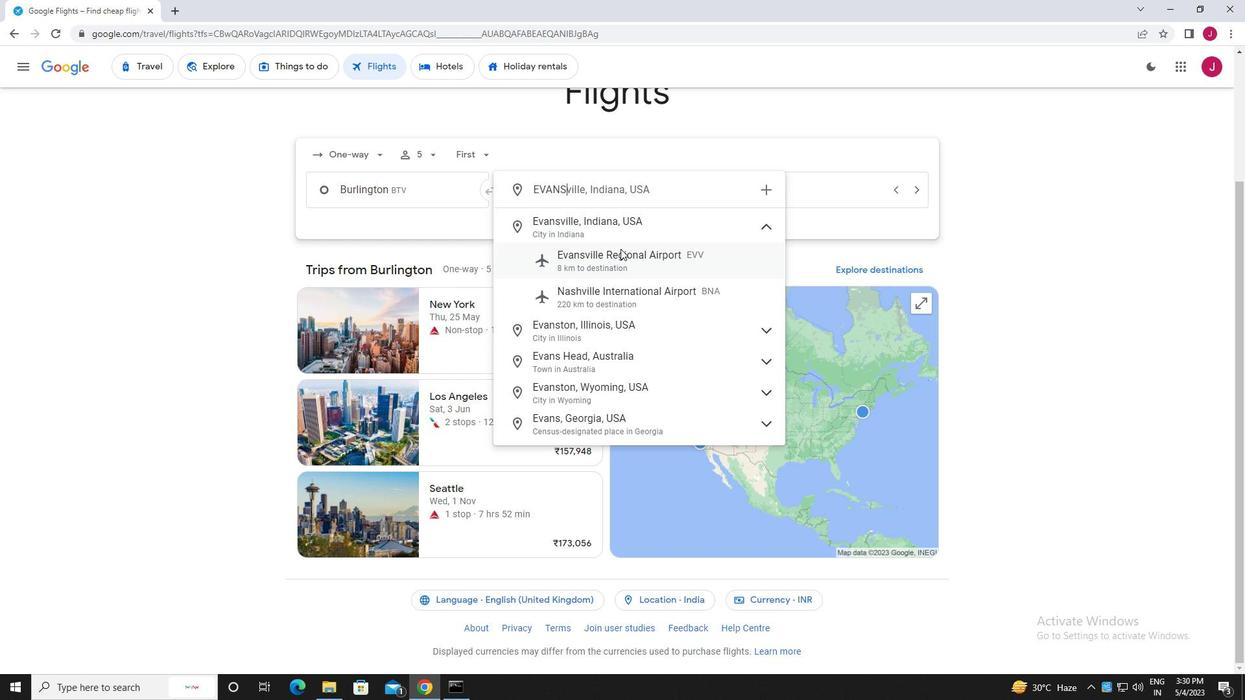 
Action: Mouse pressed left at (622, 254)
Screenshot: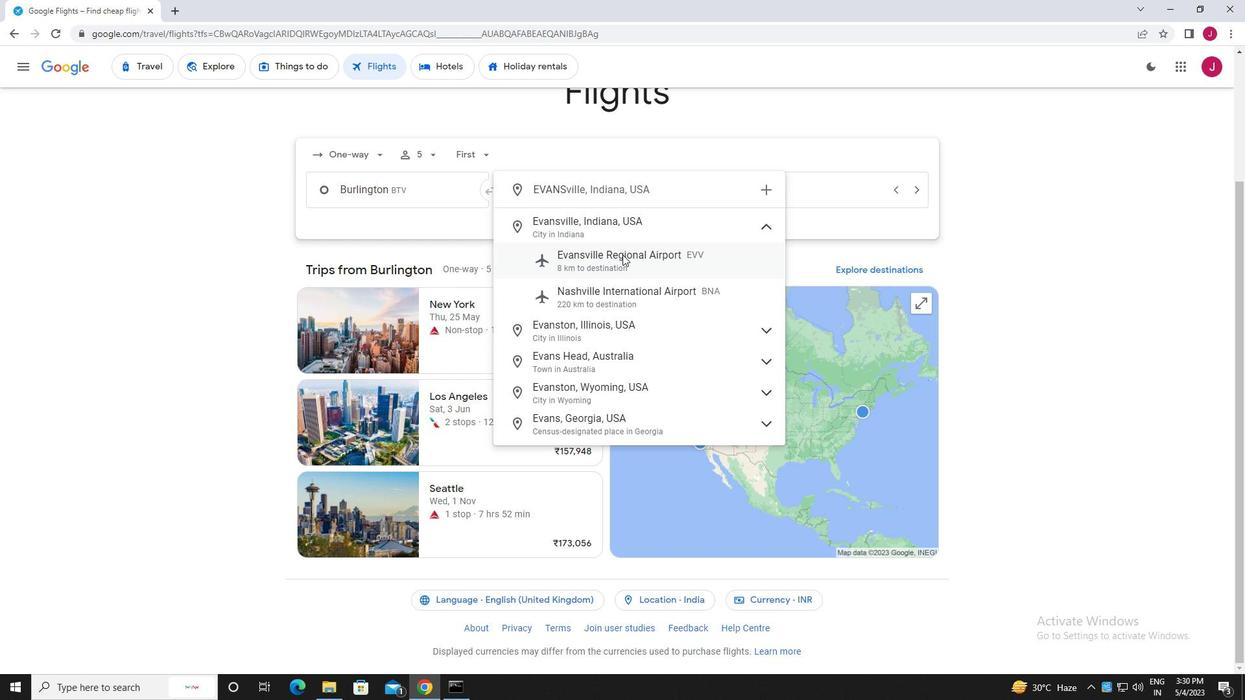 
Action: Mouse moved to (763, 194)
Screenshot: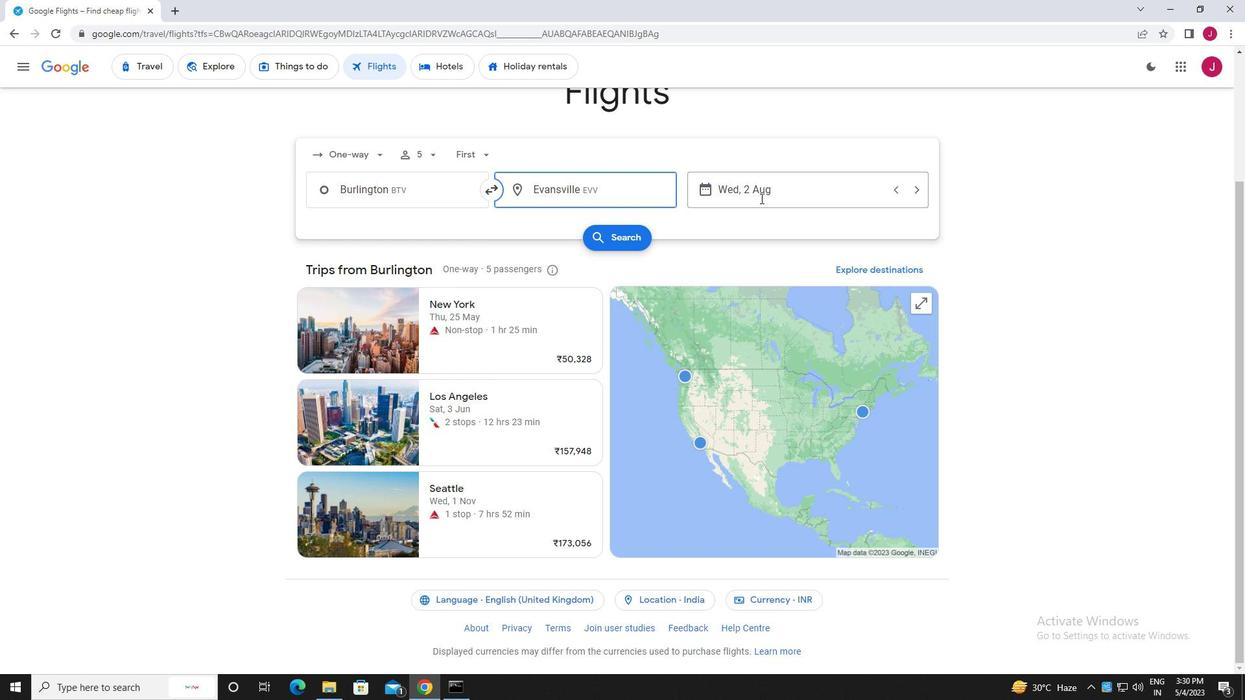 
Action: Mouse pressed left at (763, 194)
Screenshot: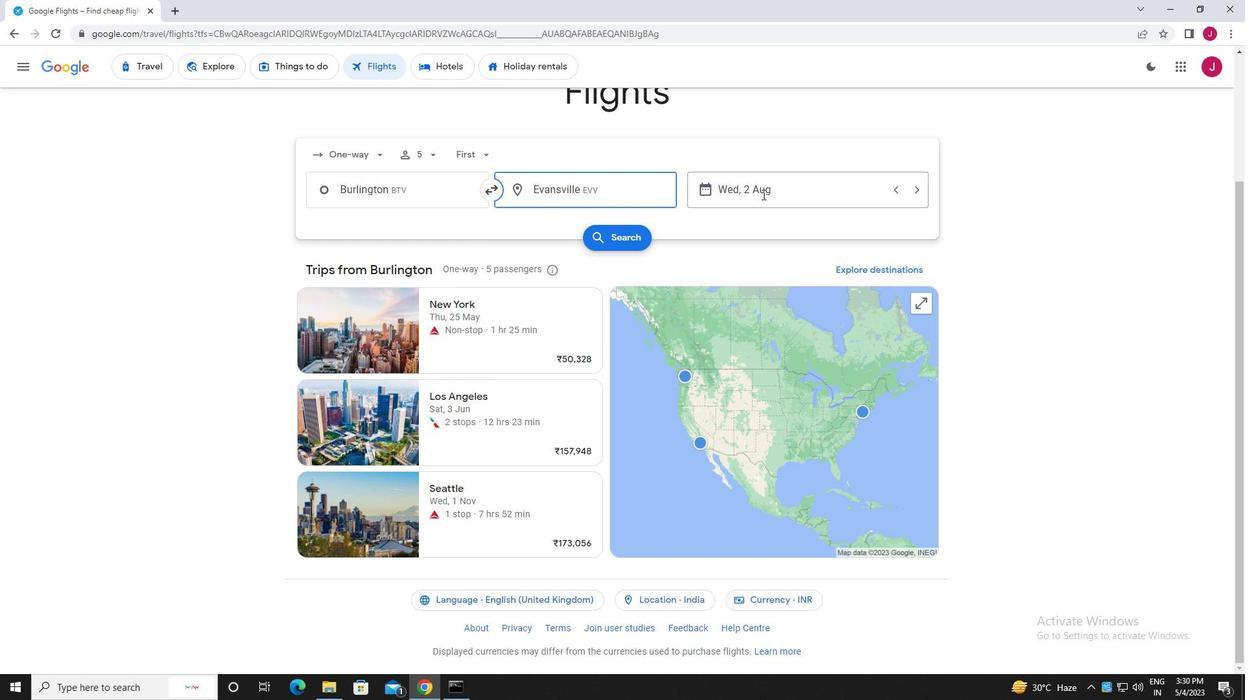 
Action: Mouse moved to (595, 291)
Screenshot: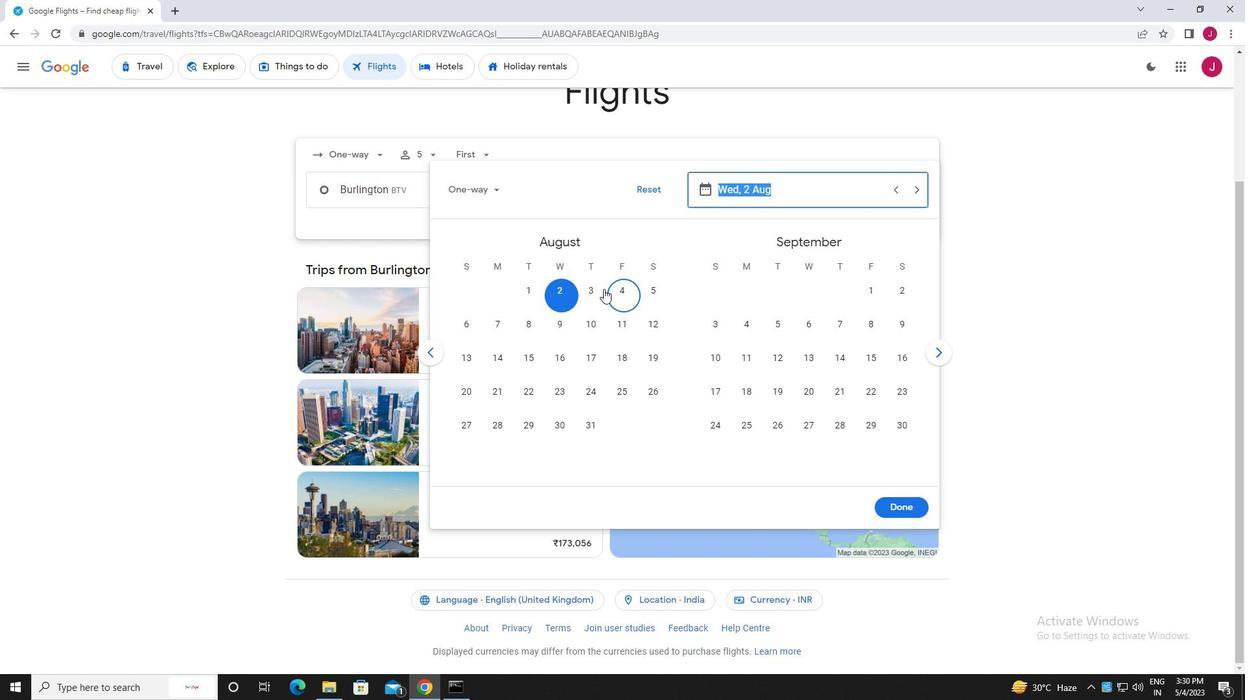
Action: Mouse pressed left at (595, 291)
Screenshot: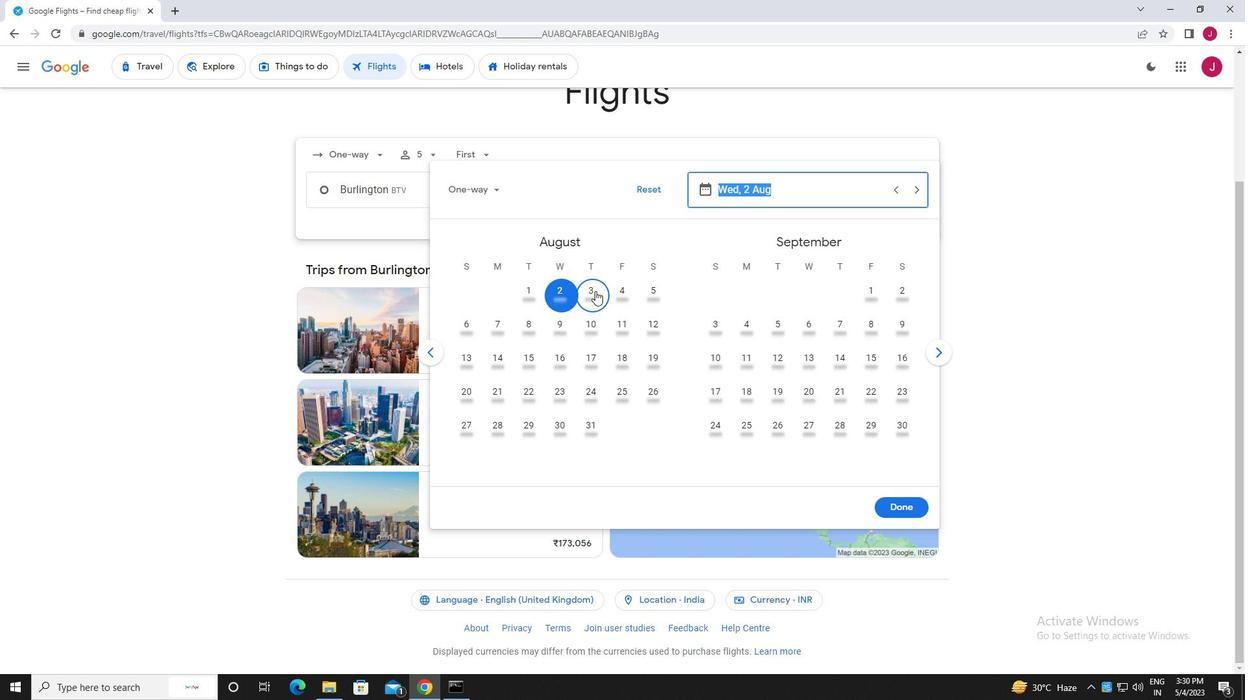 
Action: Mouse moved to (902, 506)
Screenshot: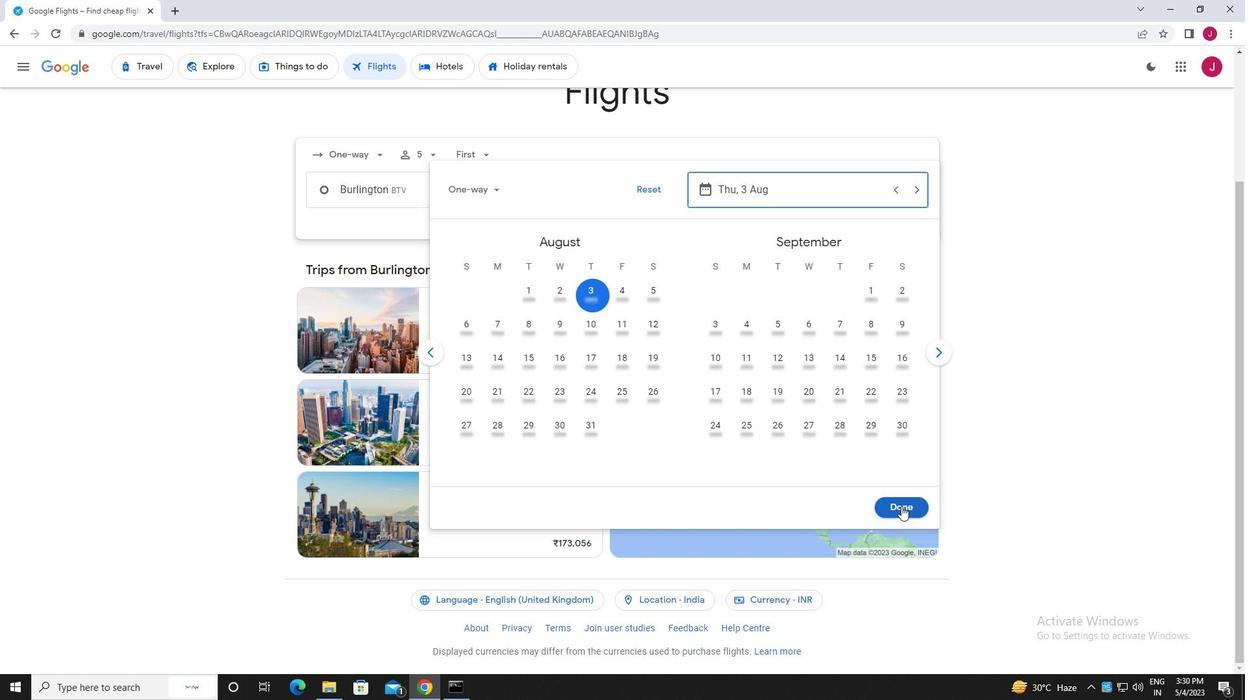 
Action: Mouse pressed left at (902, 506)
Screenshot: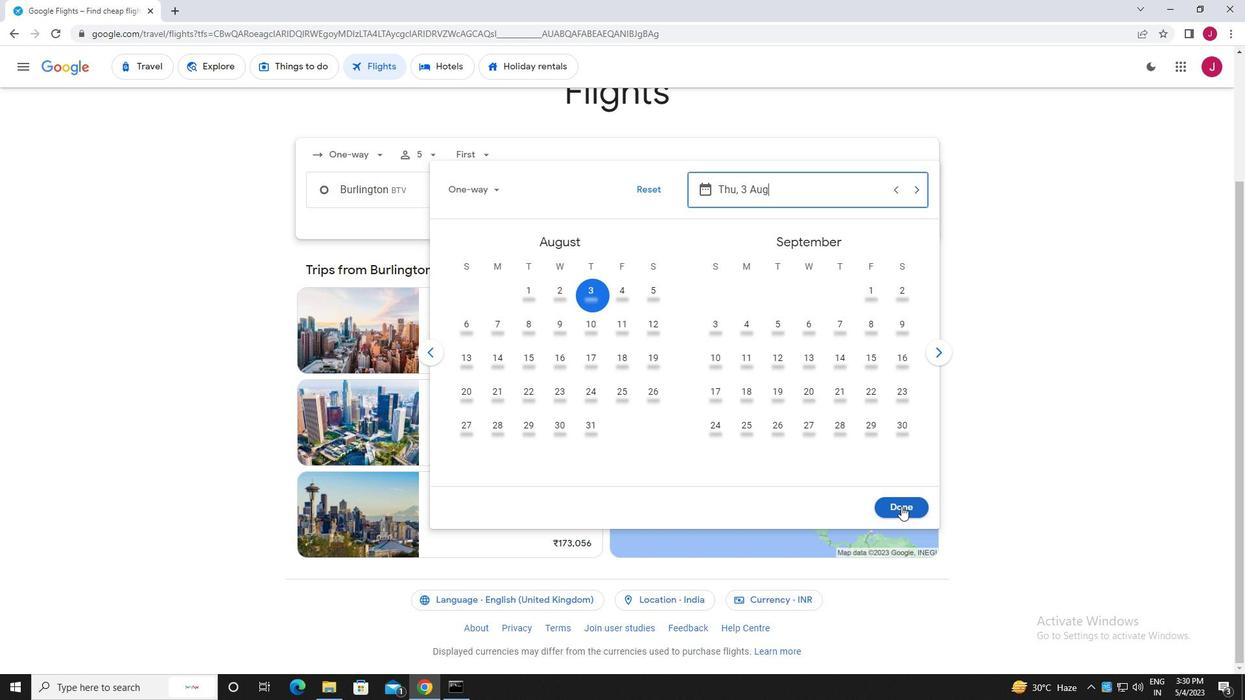 
Action: Mouse moved to (627, 238)
Screenshot: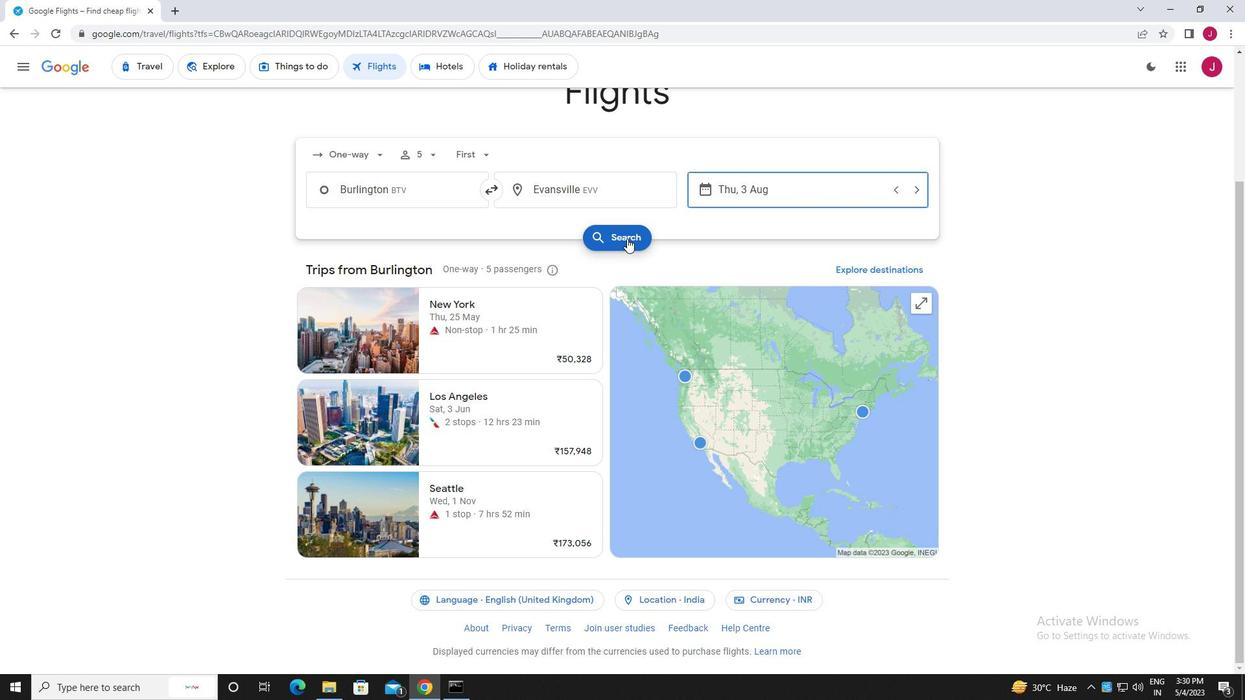 
Action: Mouse pressed left at (627, 238)
Screenshot: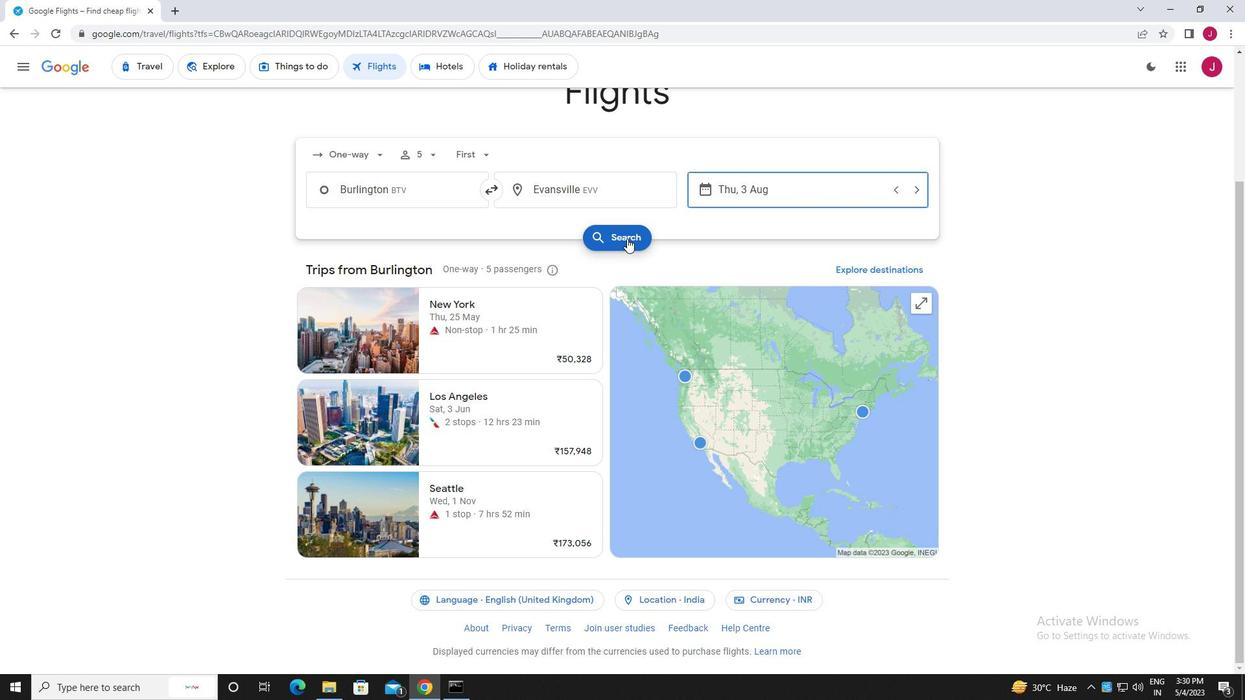 
Action: Mouse moved to (336, 182)
Screenshot: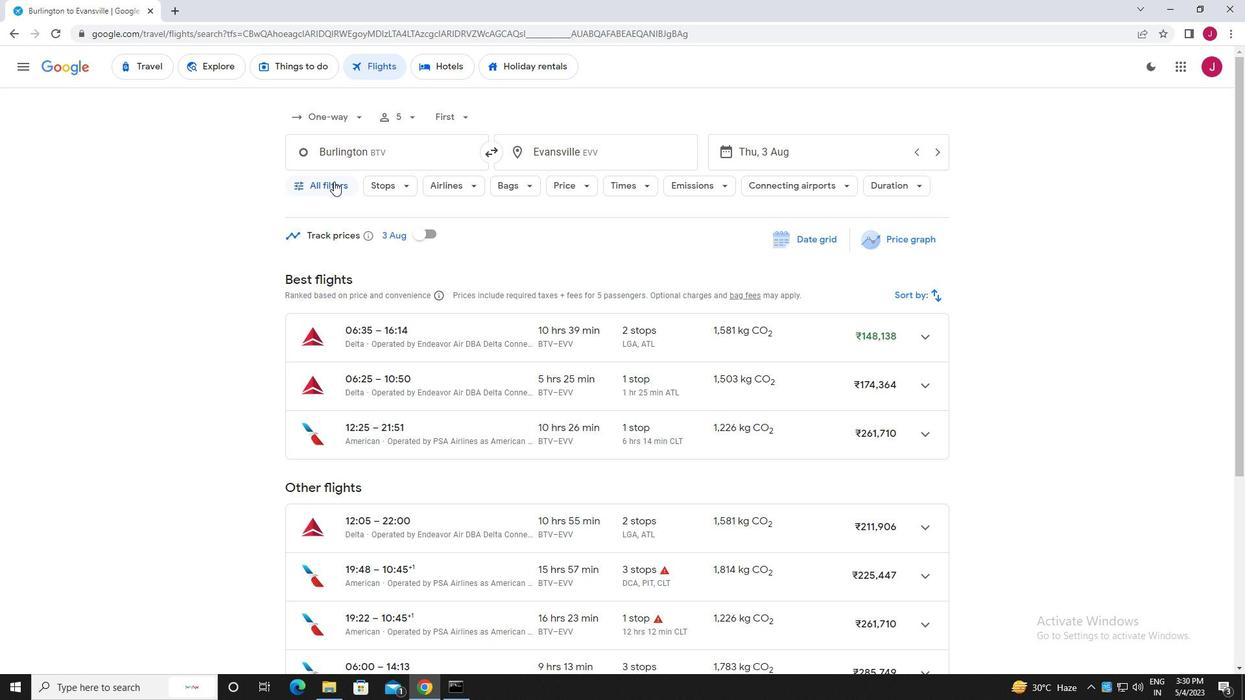 
Action: Mouse pressed left at (336, 182)
Screenshot: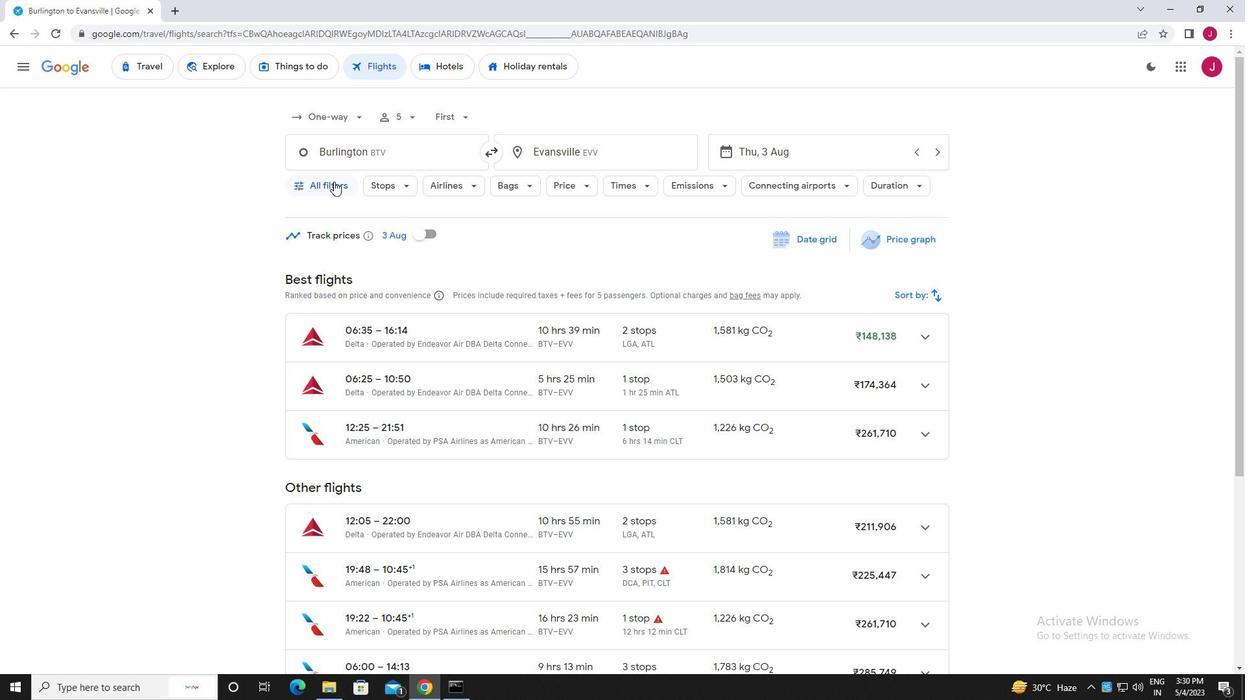 
Action: Mouse moved to (358, 203)
Screenshot: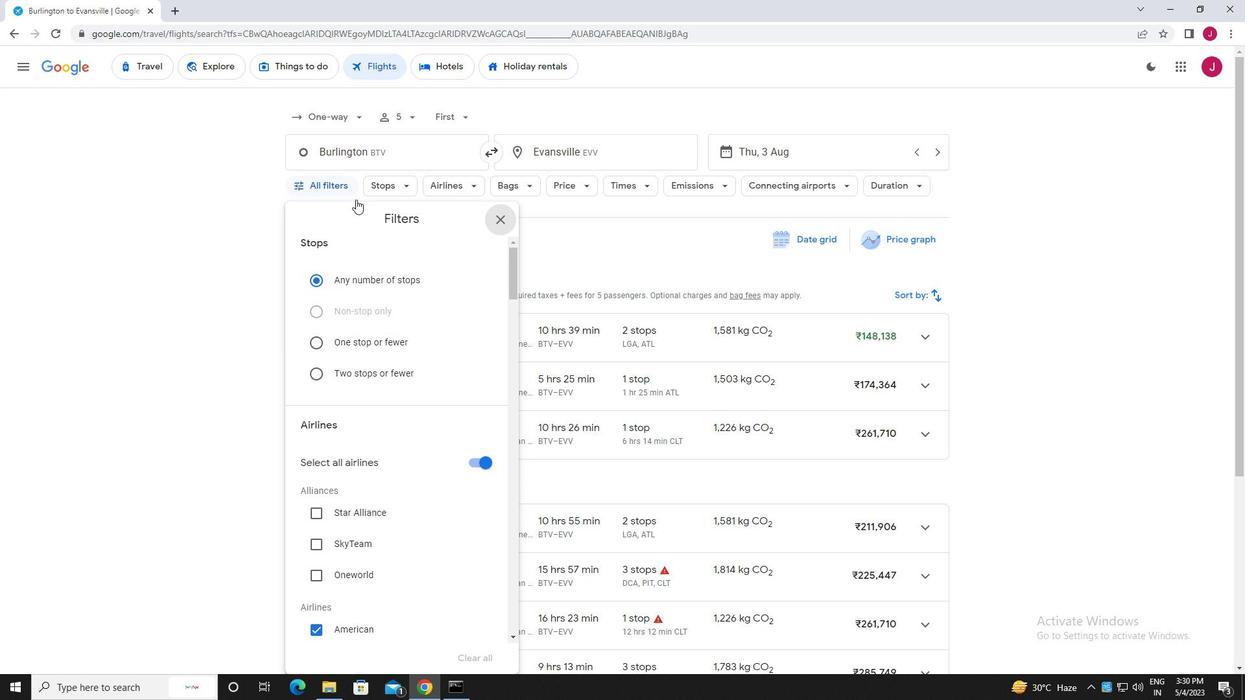 
Action: Mouse scrolled (358, 202) with delta (0, 0)
Screenshot: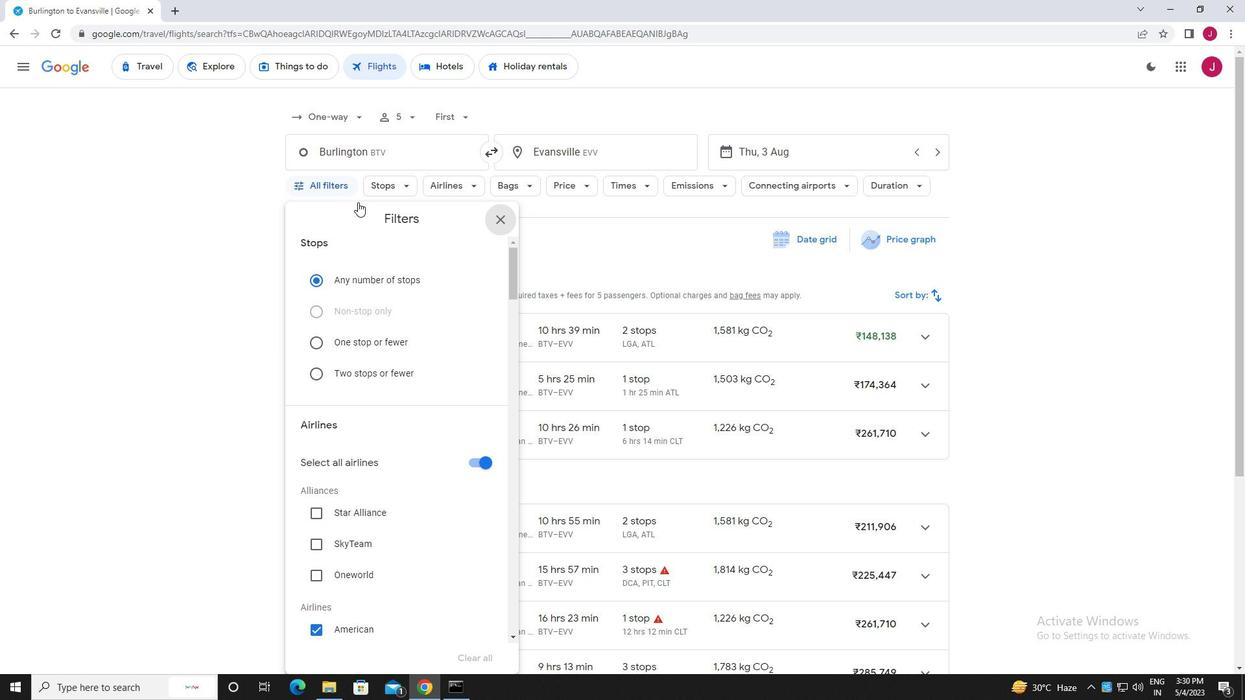 
Action: Mouse scrolled (358, 202) with delta (0, 0)
Screenshot: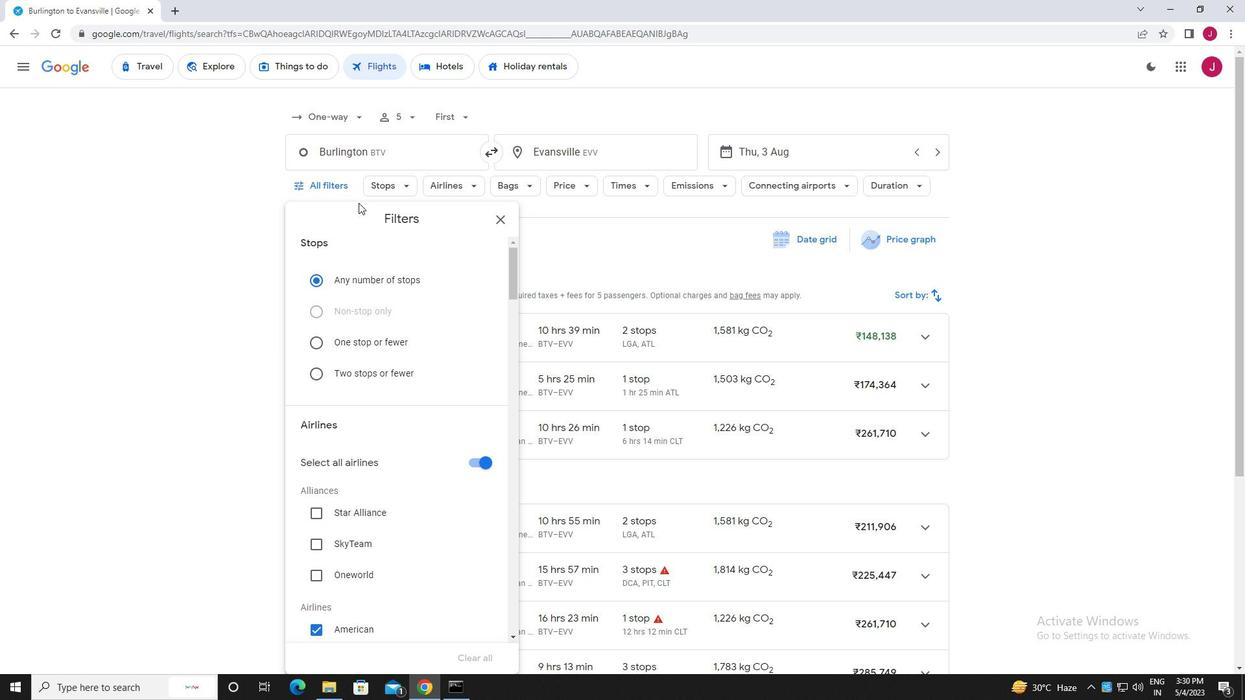
Action: Mouse moved to (364, 206)
Screenshot: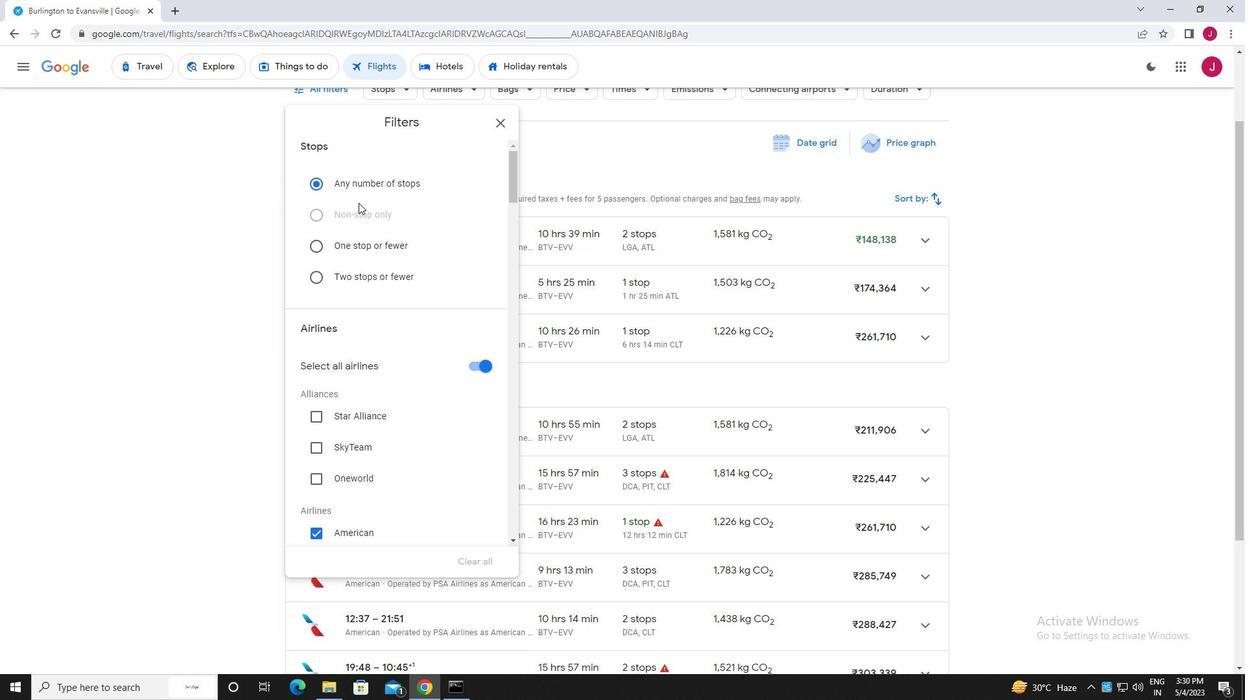 
Action: Mouse scrolled (364, 205) with delta (0, 0)
Screenshot: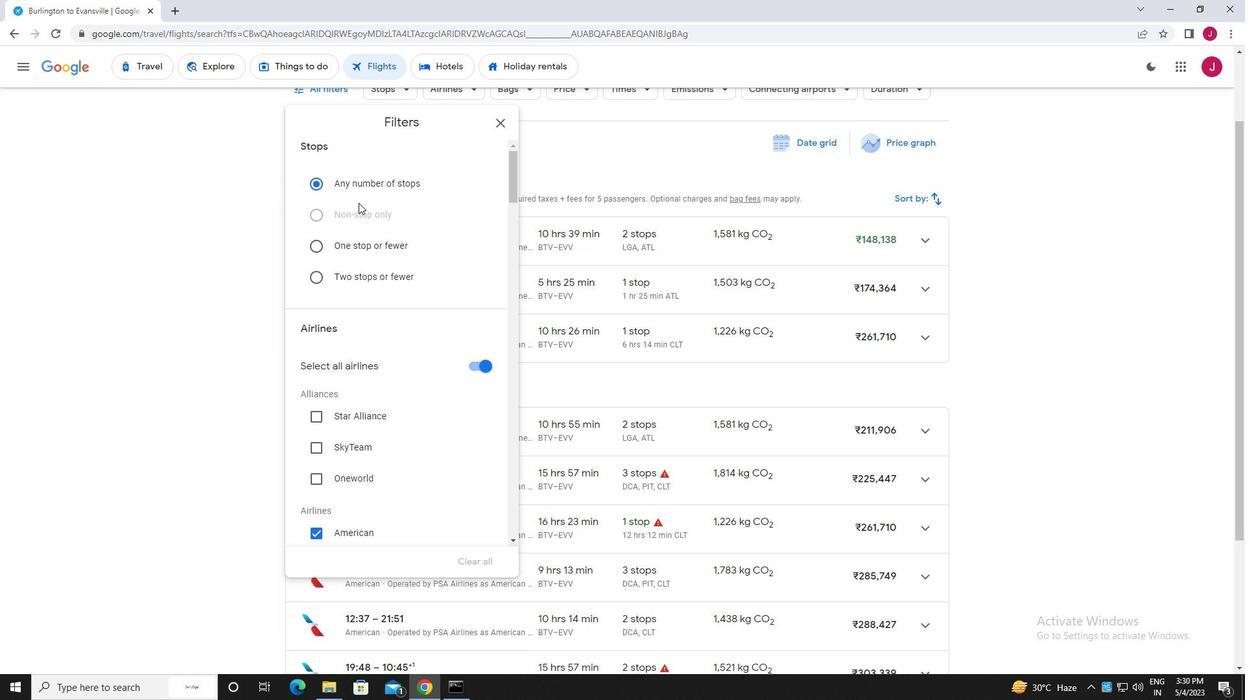 
Action: Mouse moved to (365, 206)
Screenshot: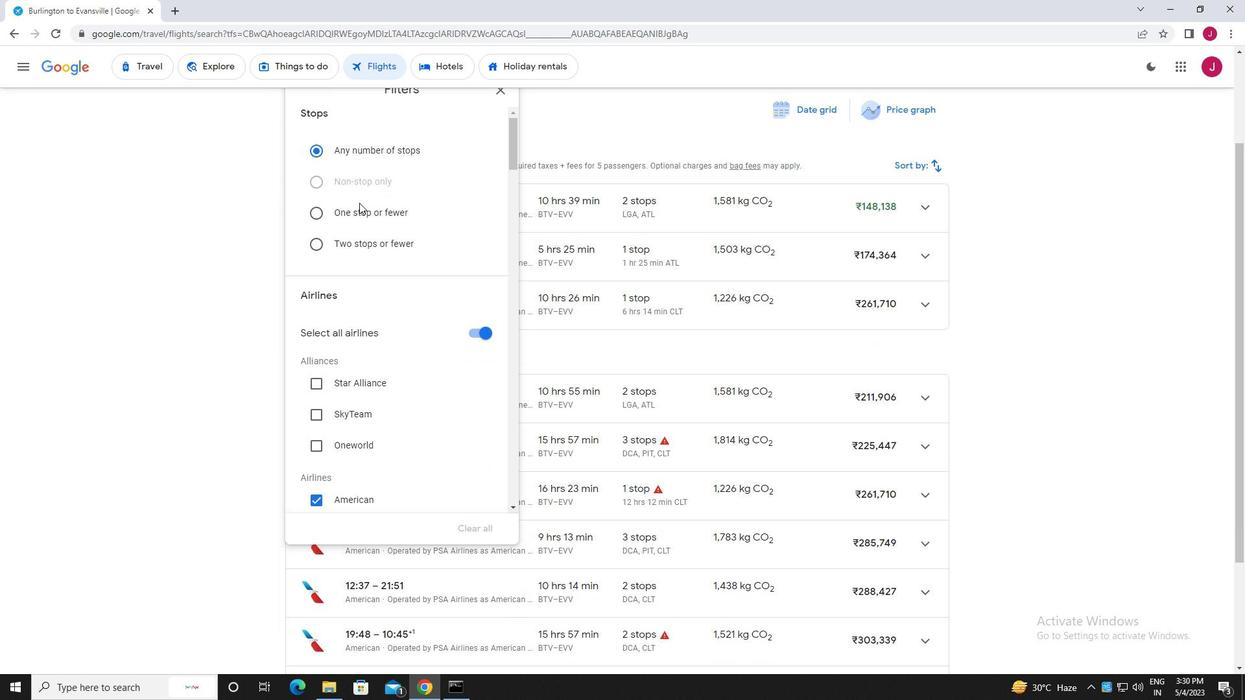 
Action: Mouse scrolled (365, 205) with delta (0, 0)
Screenshot: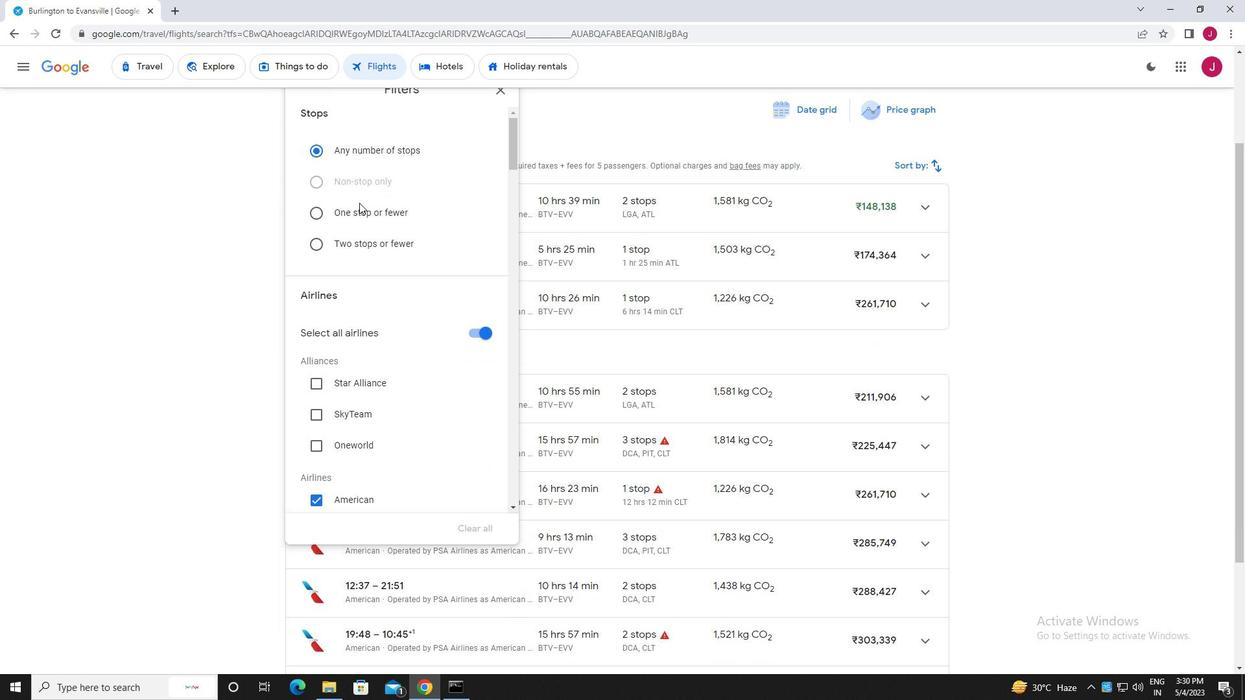 
Action: Mouse moved to (474, 199)
Screenshot: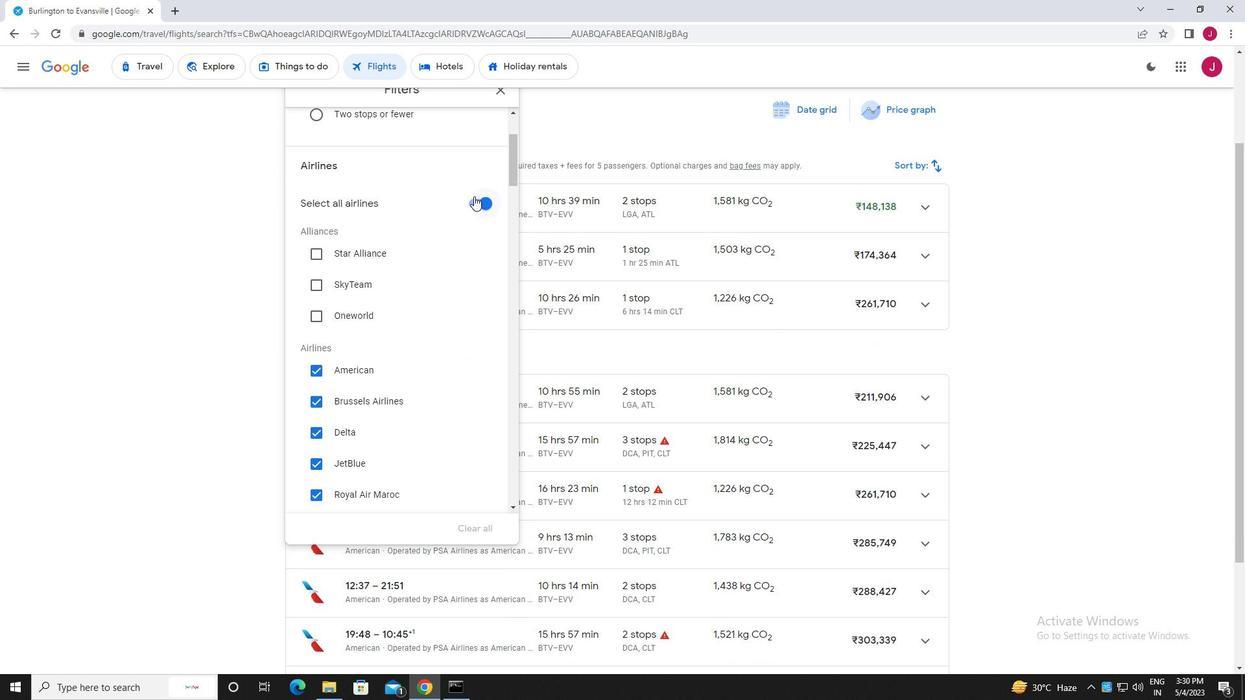 
Action: Mouse pressed left at (474, 199)
Screenshot: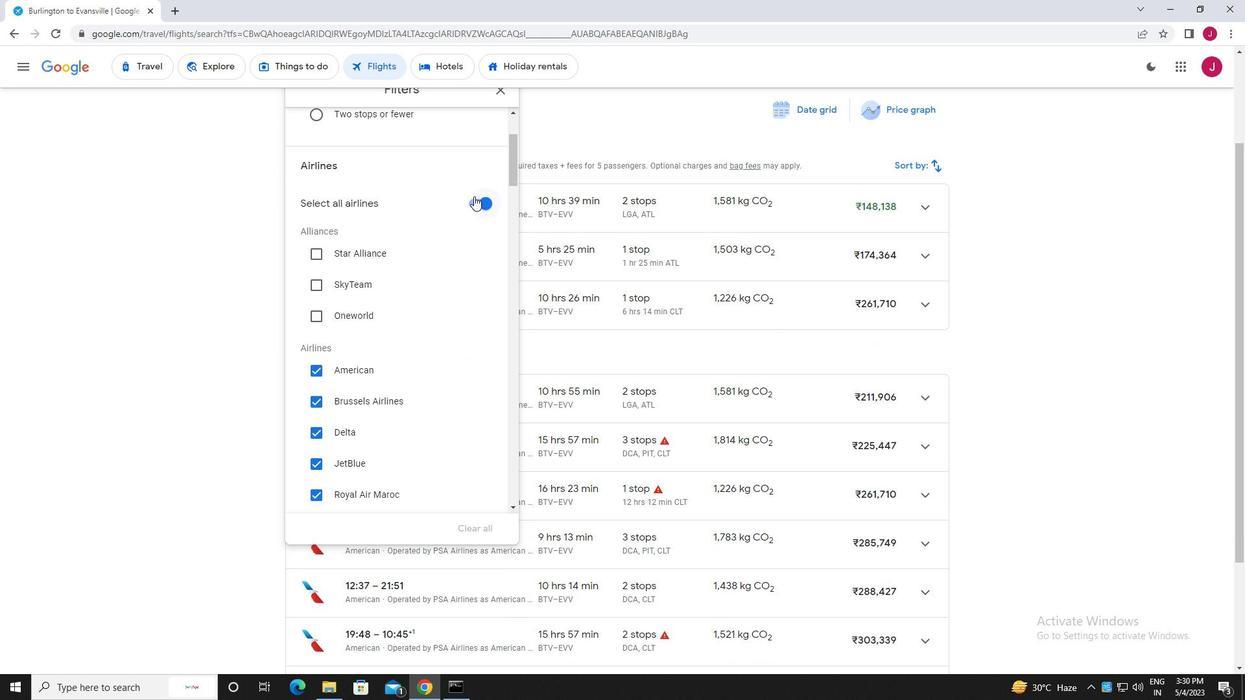 
Action: Mouse moved to (434, 214)
Screenshot: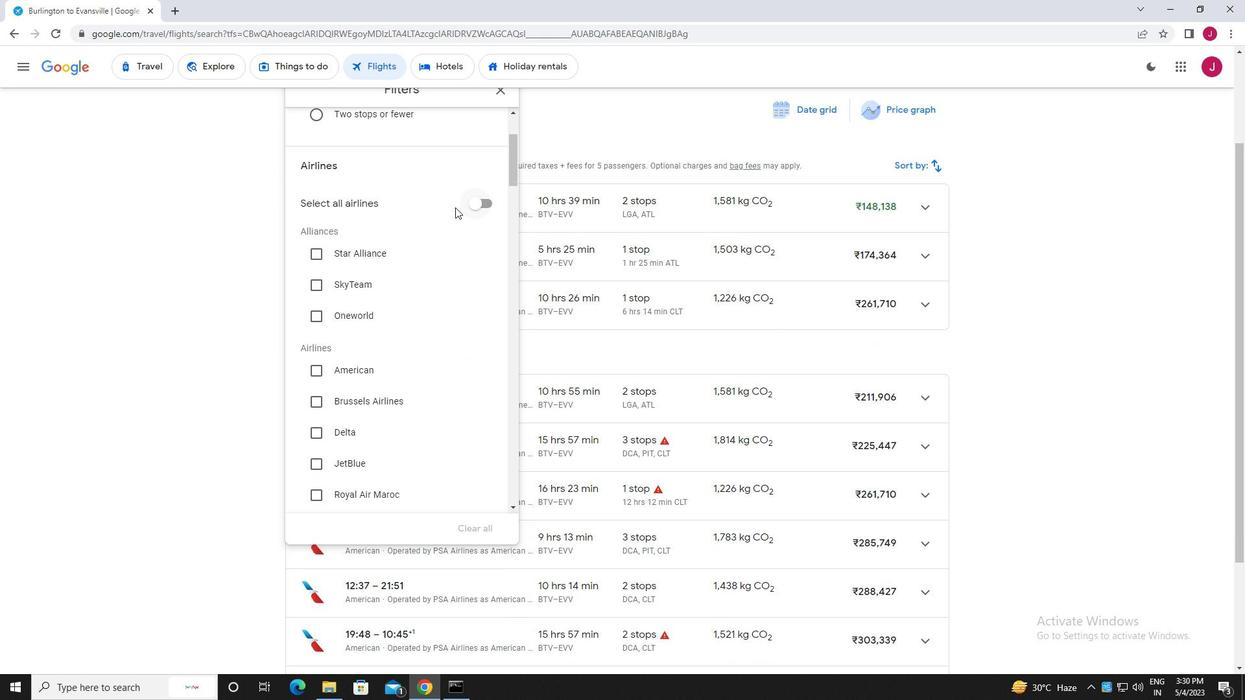
Action: Mouse scrolled (434, 214) with delta (0, 0)
Screenshot: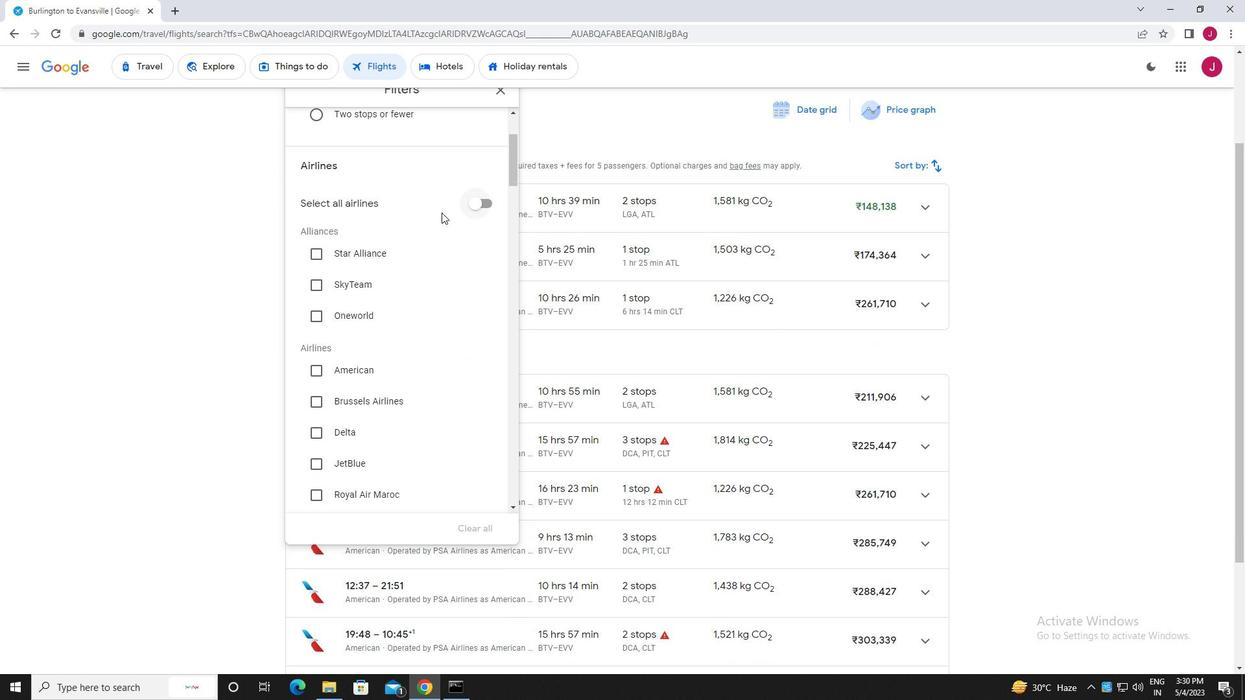 
Action: Mouse scrolled (434, 214) with delta (0, 0)
Screenshot: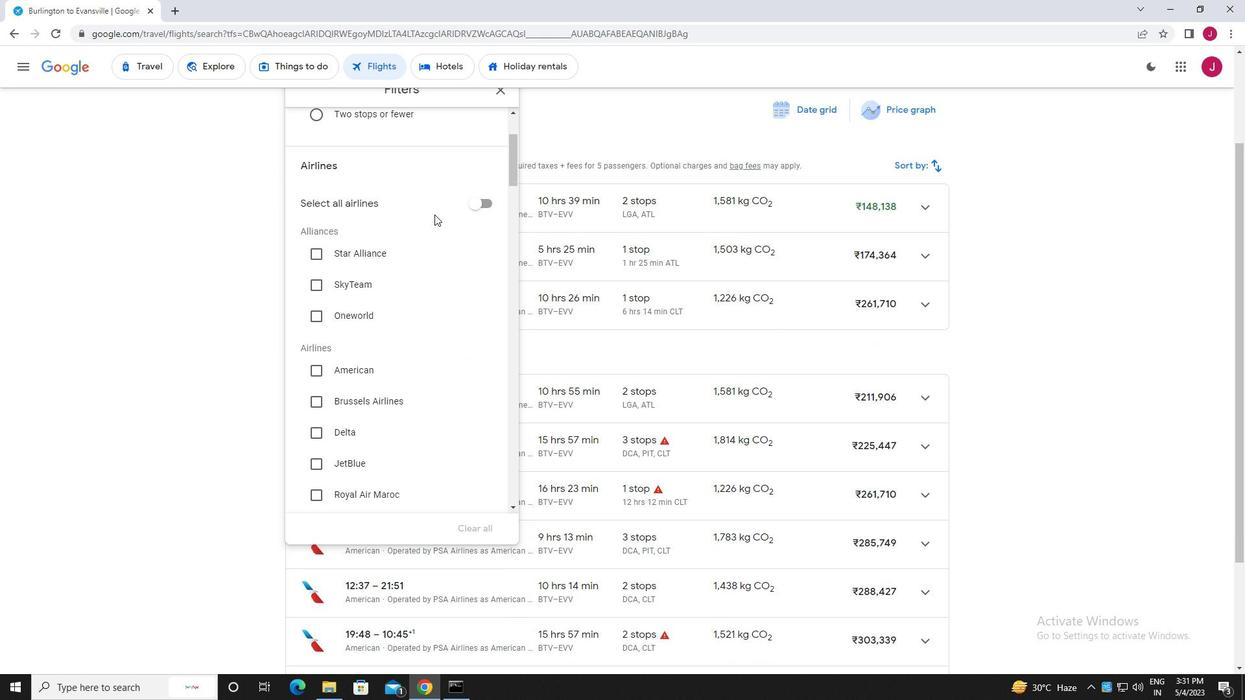 
Action: Mouse scrolled (434, 214) with delta (0, 0)
Screenshot: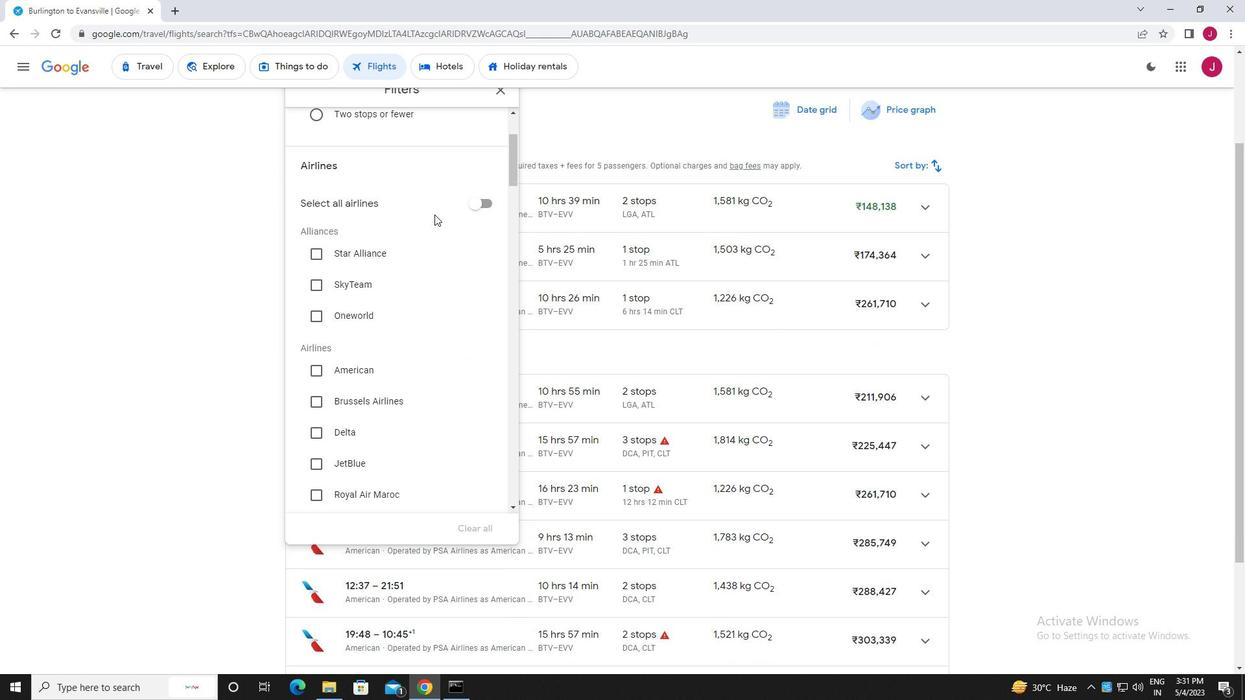 
Action: Mouse moved to (434, 215)
Screenshot: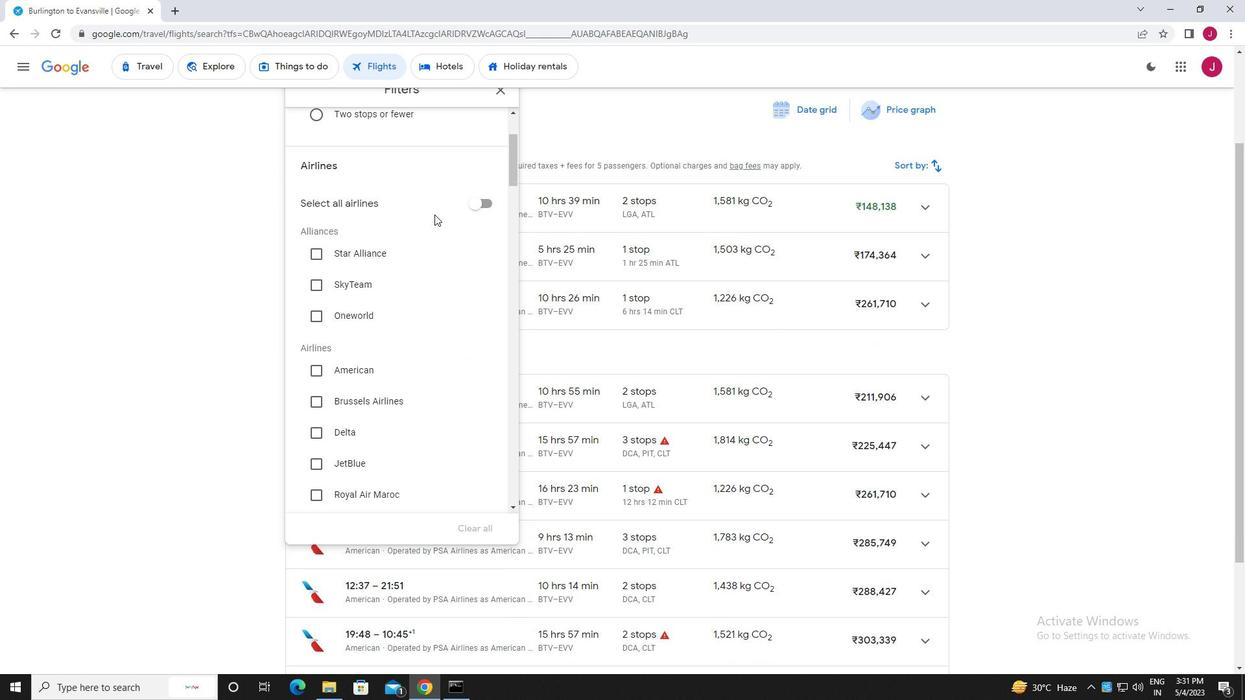 
Action: Mouse scrolled (434, 214) with delta (0, 0)
Screenshot: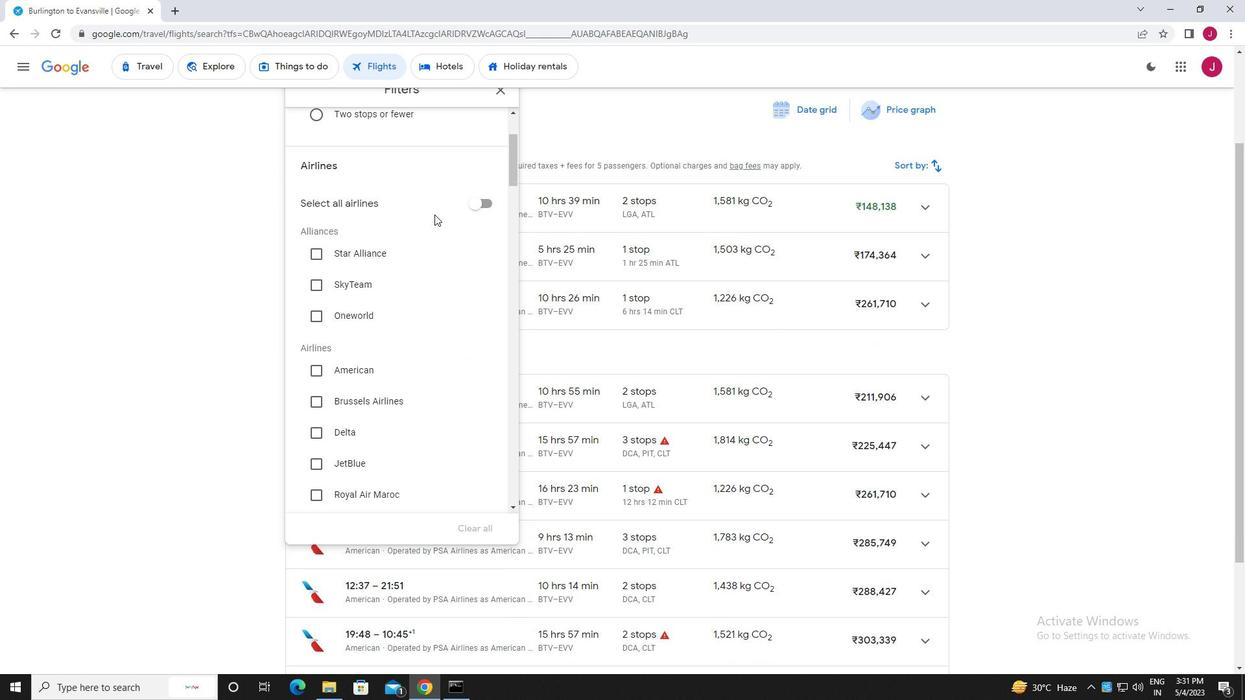 
Action: Mouse moved to (318, 329)
Screenshot: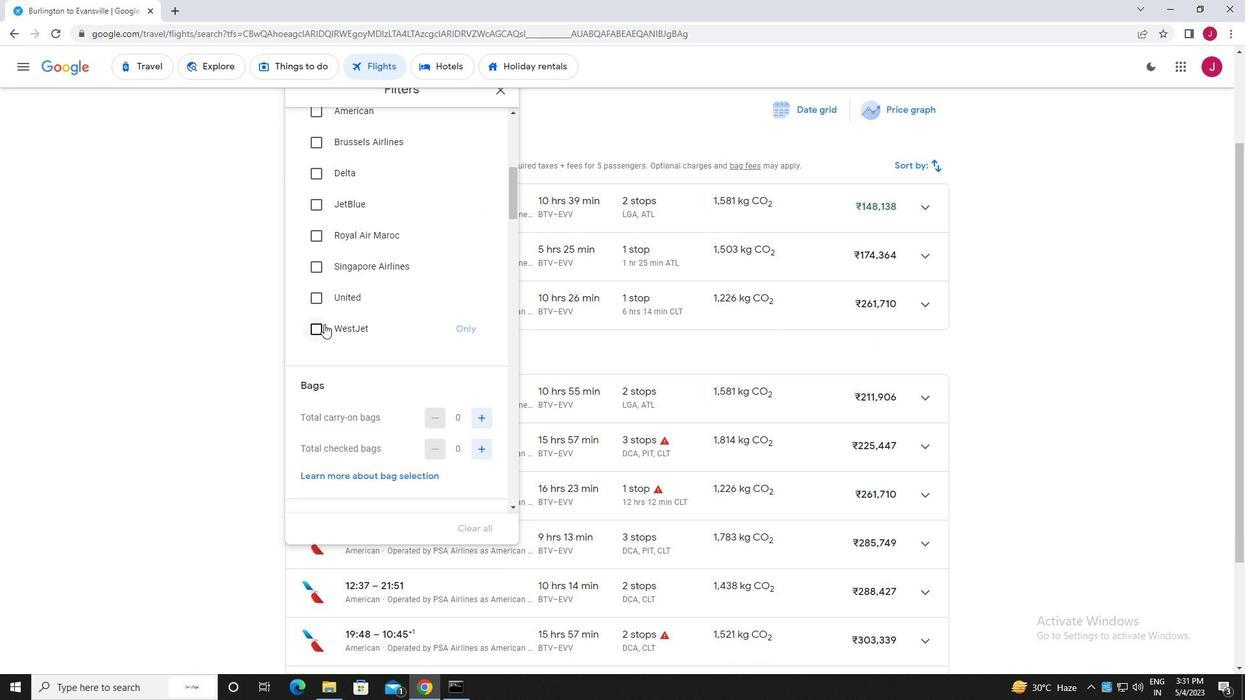 
Action: Mouse pressed left at (318, 329)
Screenshot: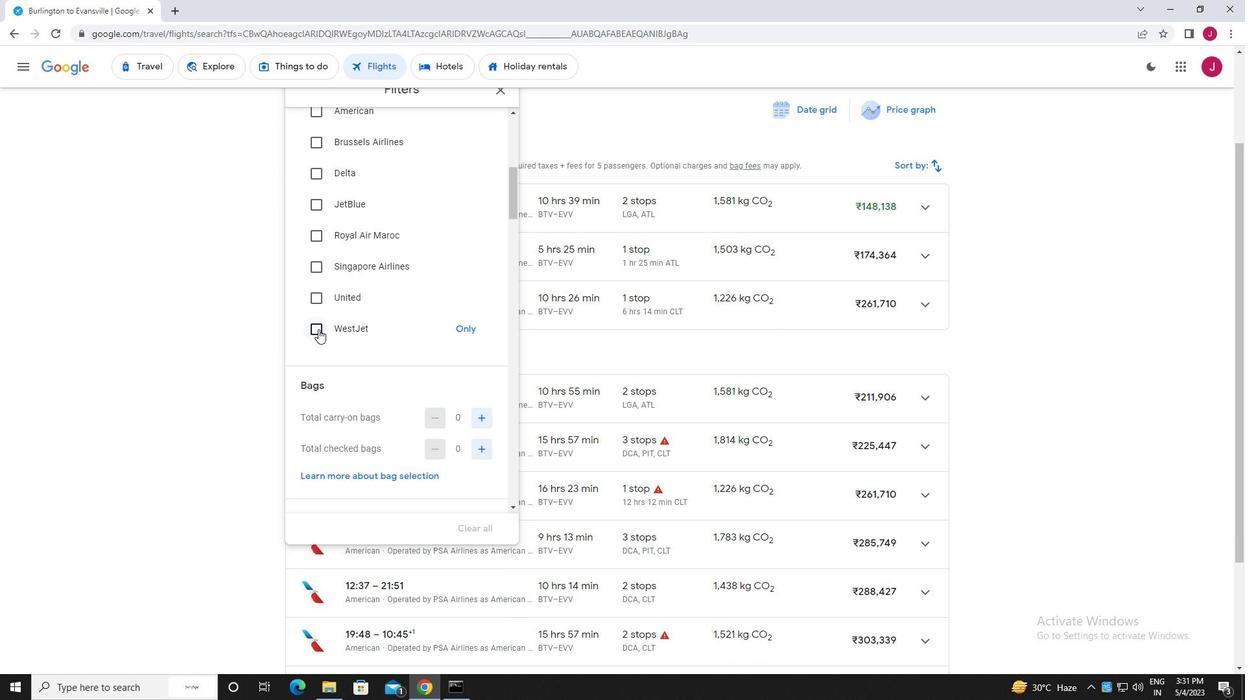 
Action: Mouse moved to (384, 304)
Screenshot: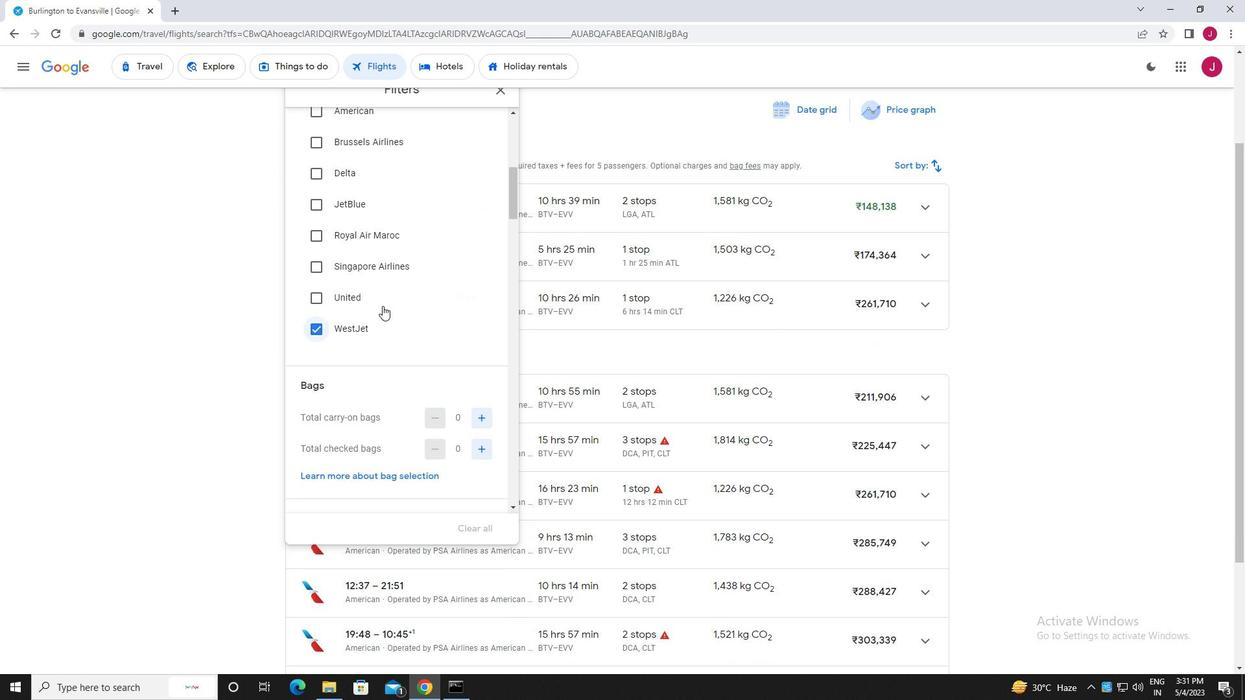
Action: Mouse scrolled (384, 304) with delta (0, 0)
Screenshot: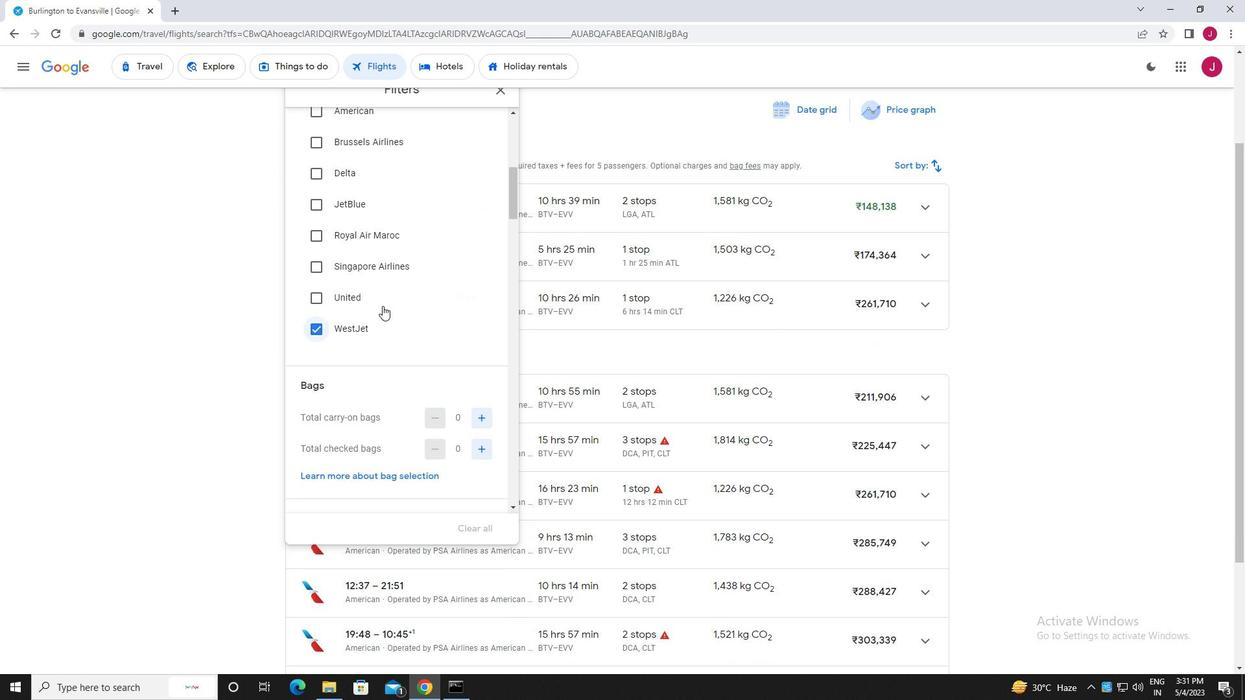 
Action: Mouse scrolled (384, 304) with delta (0, 0)
Screenshot: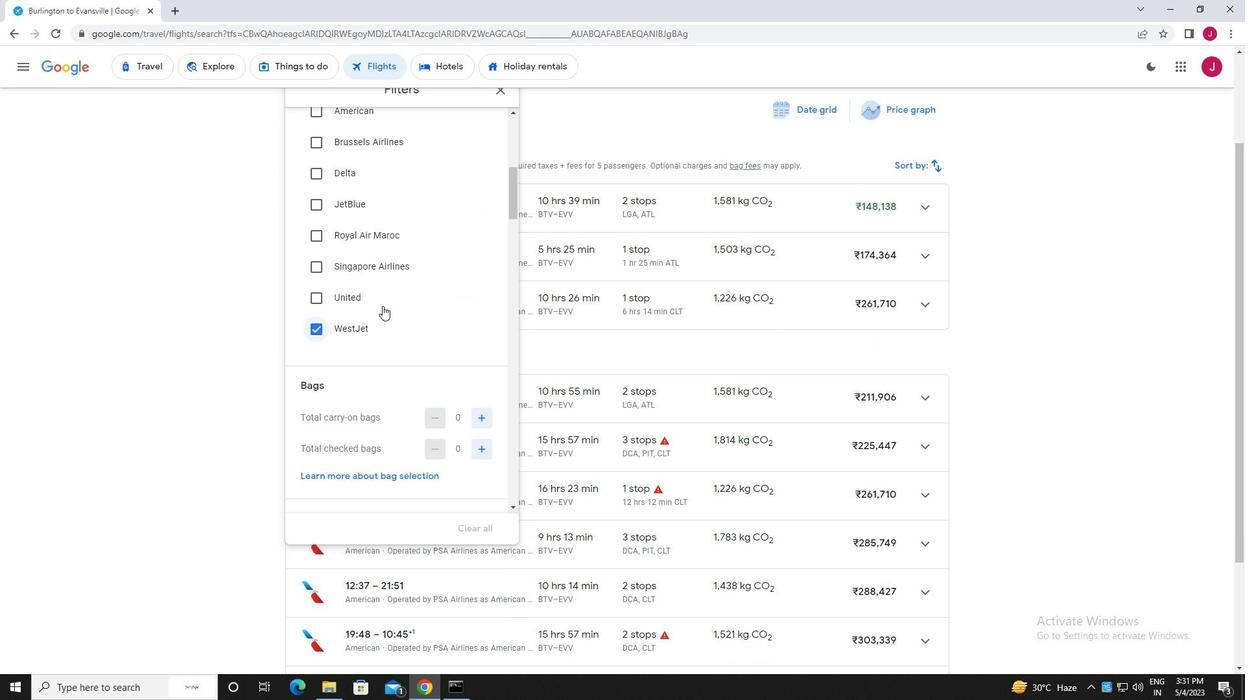 
Action: Mouse scrolled (384, 304) with delta (0, 0)
Screenshot: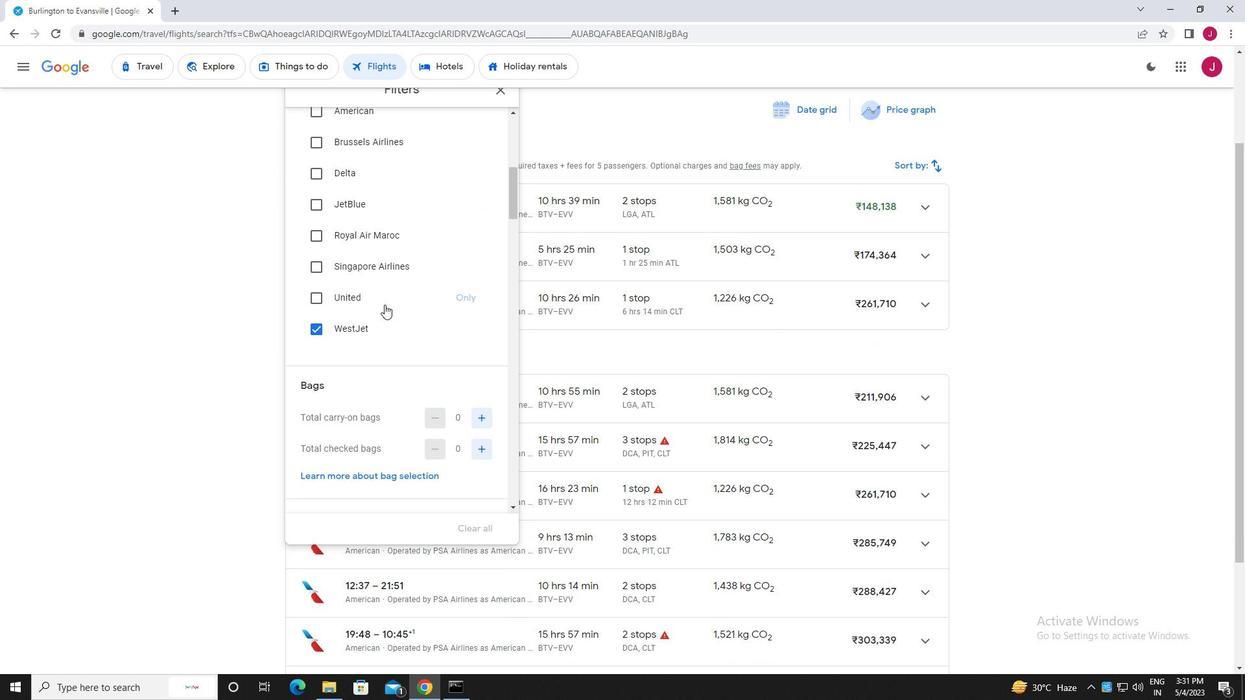 
Action: Mouse scrolled (384, 304) with delta (0, 0)
Screenshot: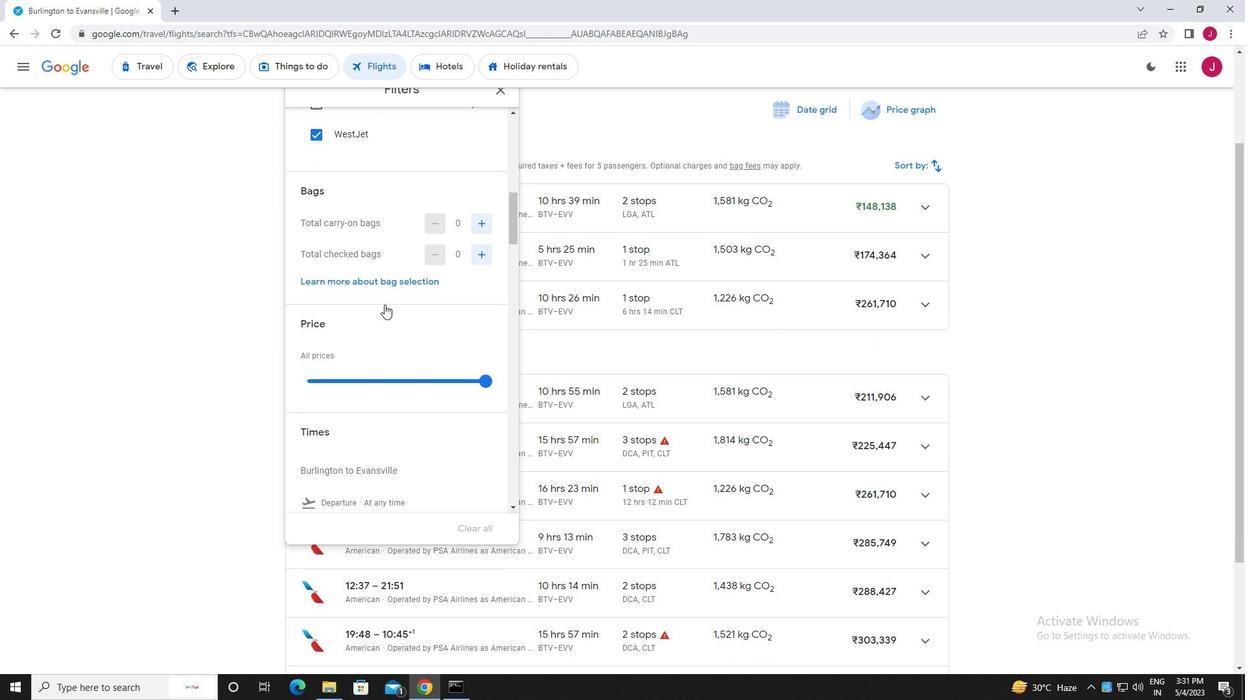 
Action: Mouse moved to (484, 318)
Screenshot: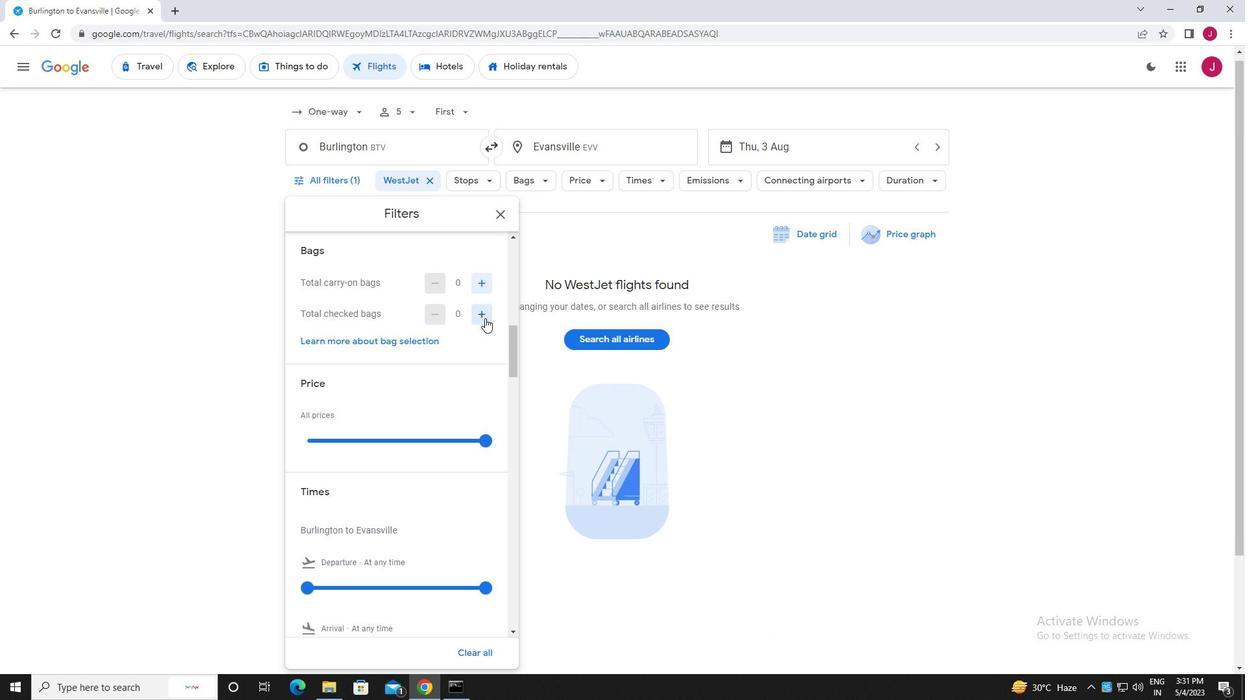 
Action: Mouse pressed left at (484, 318)
Screenshot: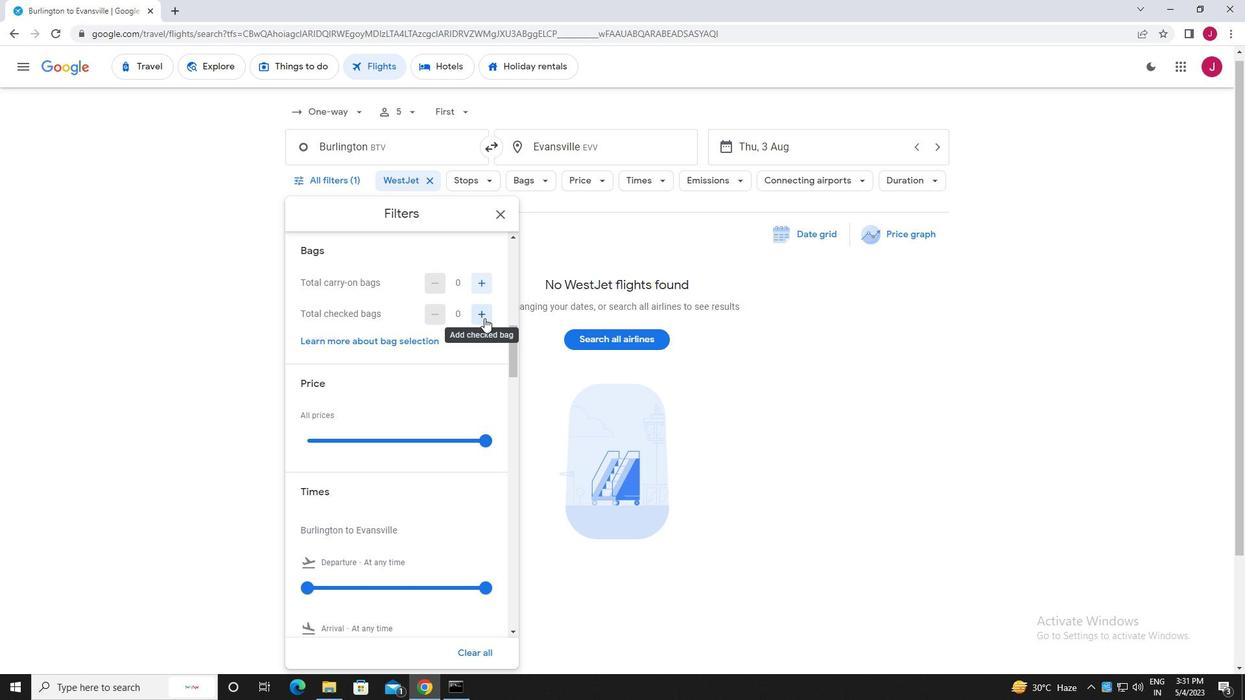 
Action: Mouse pressed left at (484, 318)
Screenshot: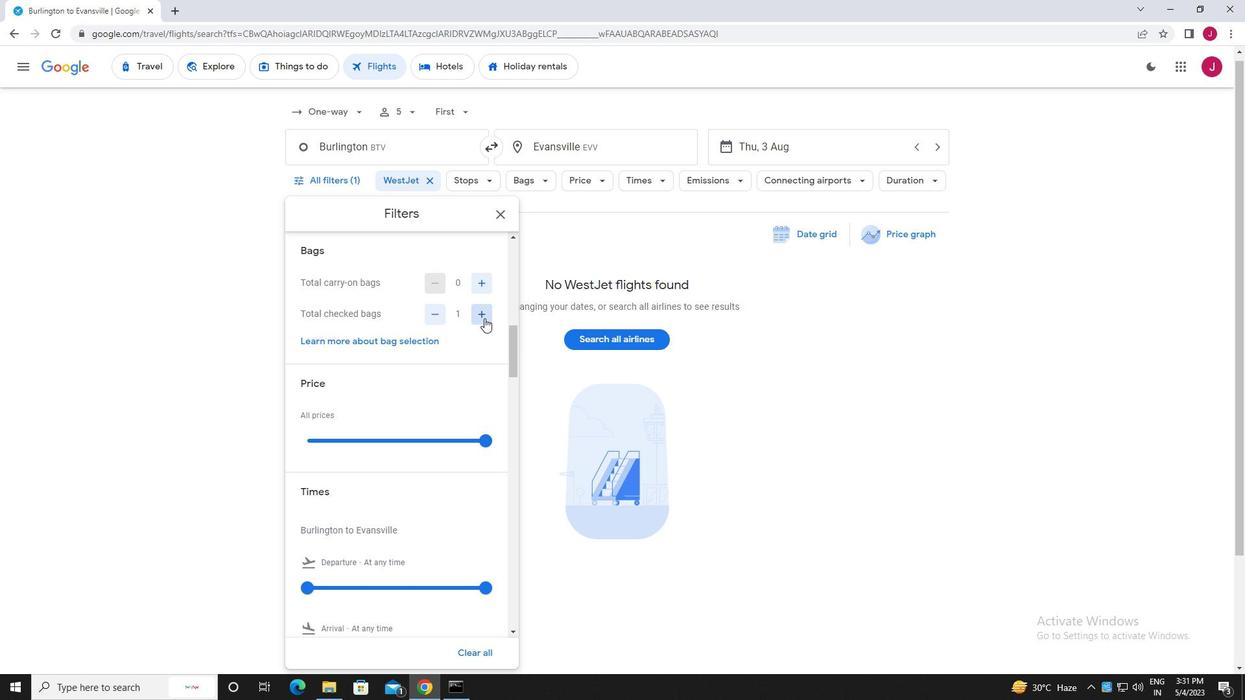 
Action: Mouse pressed left at (484, 318)
Screenshot: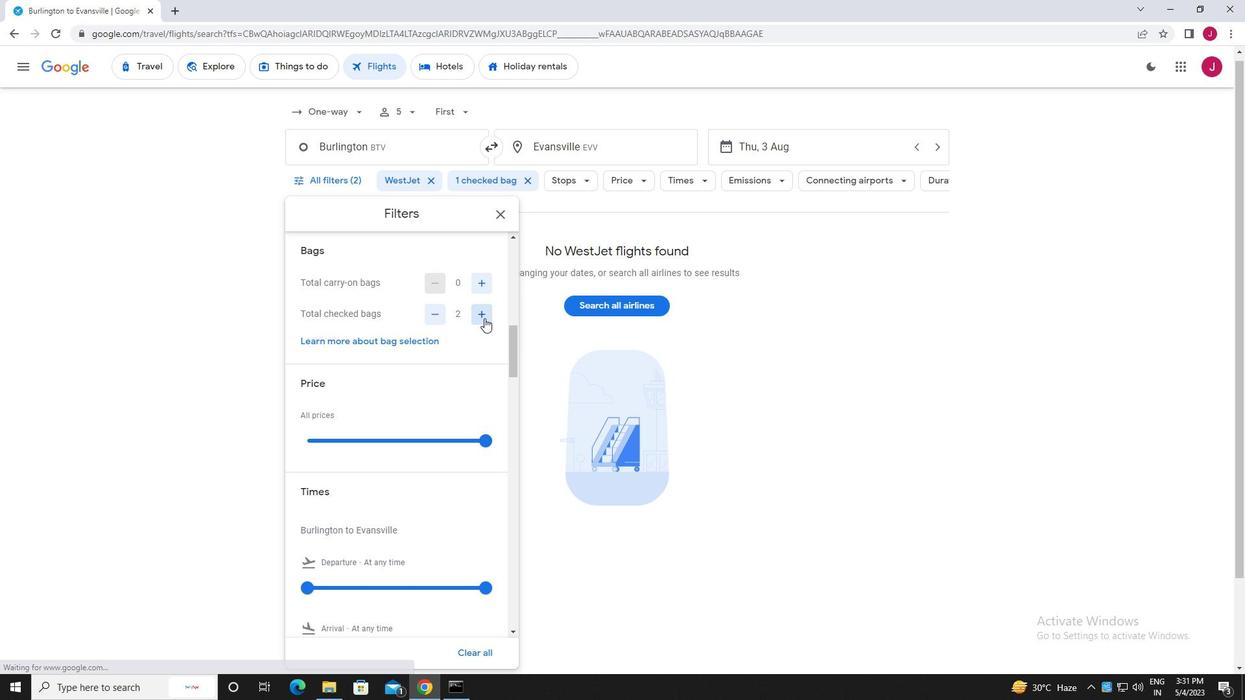 
Action: Mouse moved to (469, 316)
Screenshot: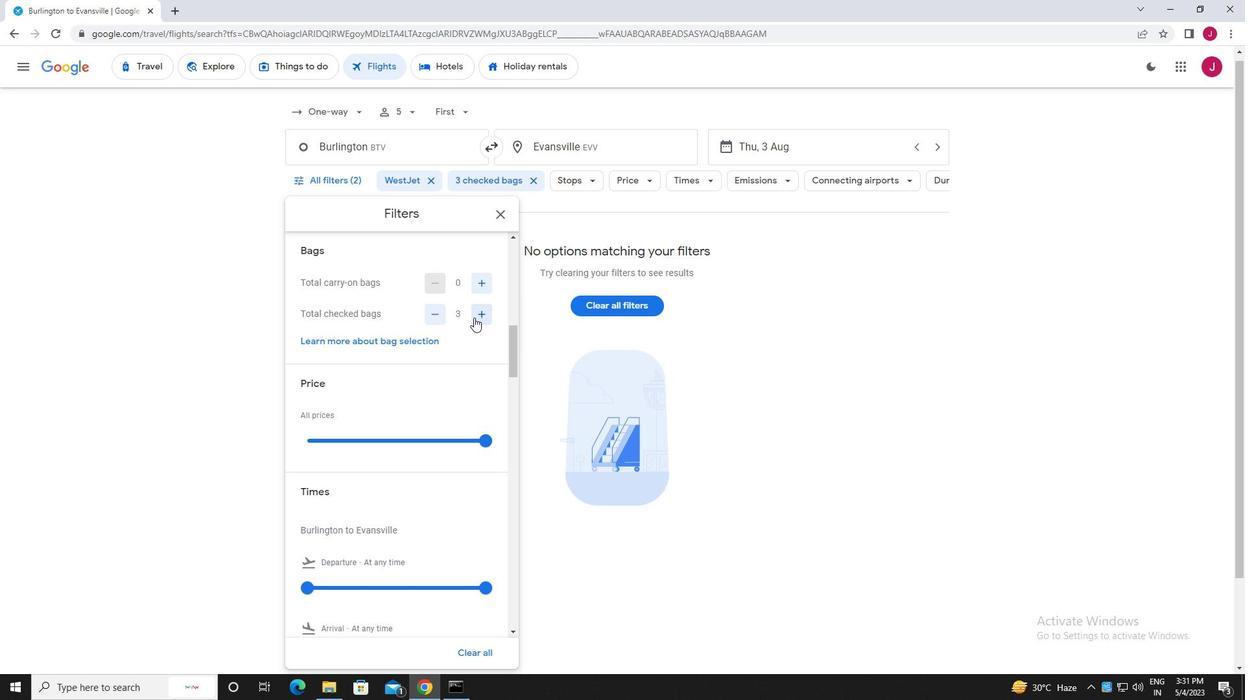 
Action: Mouse scrolled (469, 315) with delta (0, 0)
Screenshot: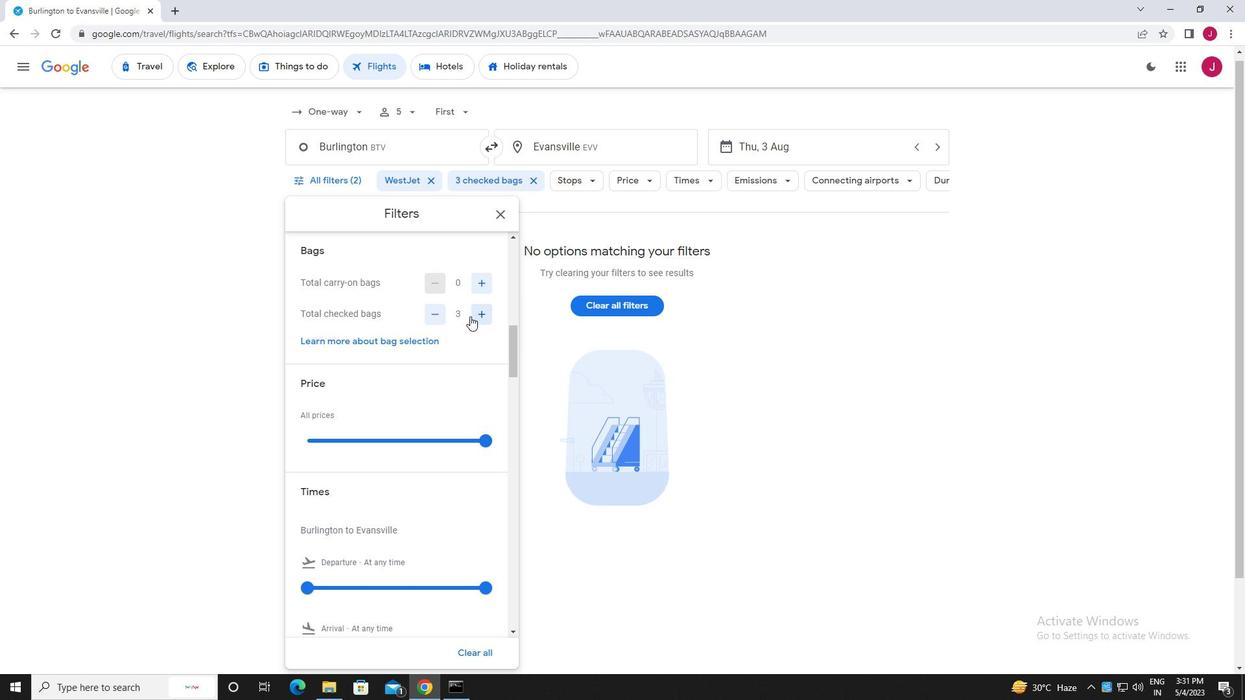 
Action: Mouse moved to (468, 316)
Screenshot: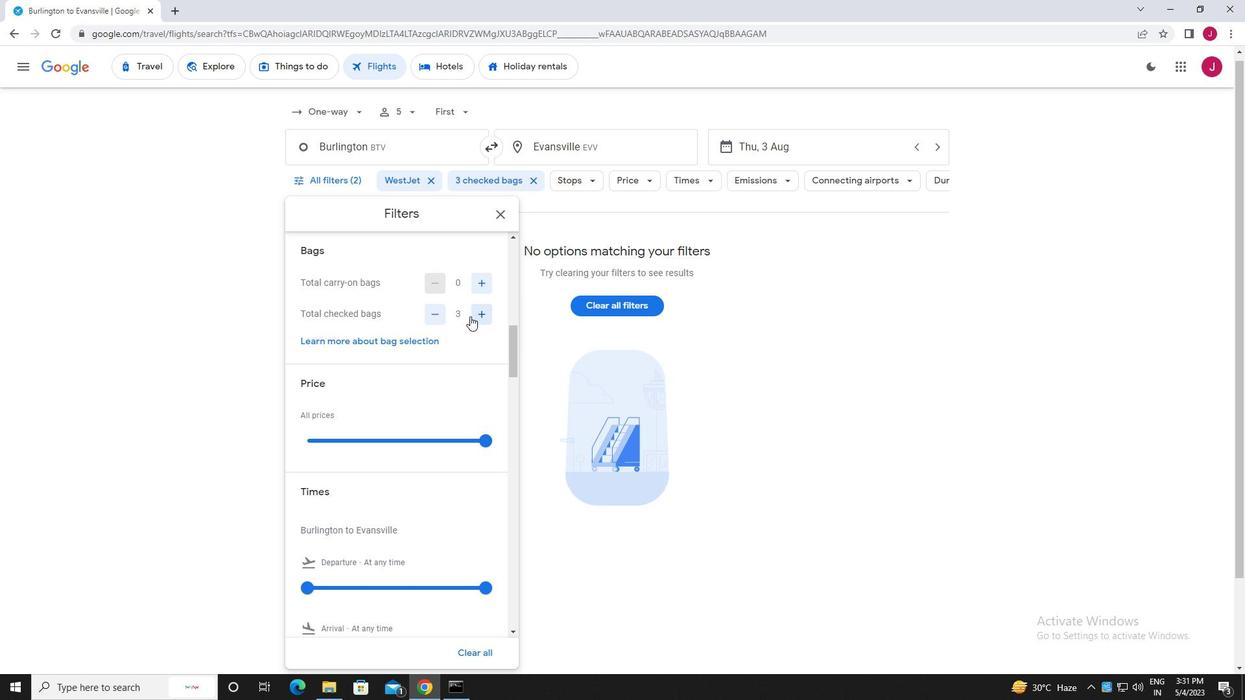 
Action: Mouse scrolled (468, 315) with delta (0, 0)
Screenshot: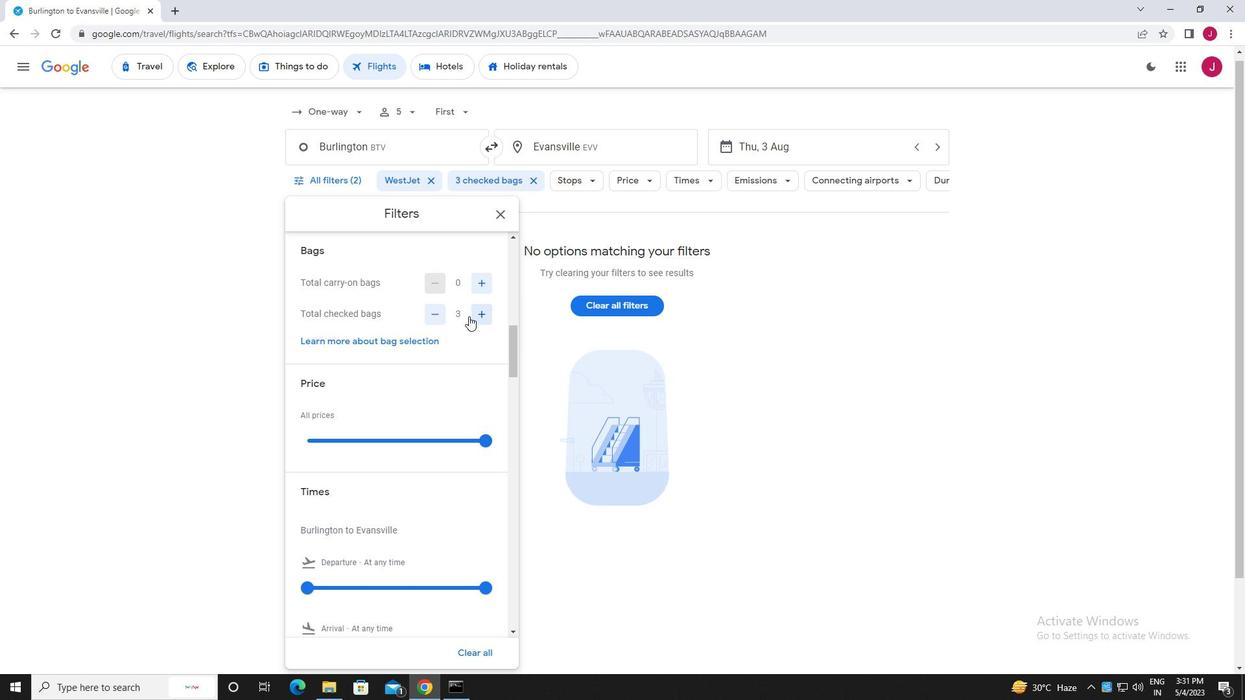 
Action: Mouse moved to (485, 311)
Screenshot: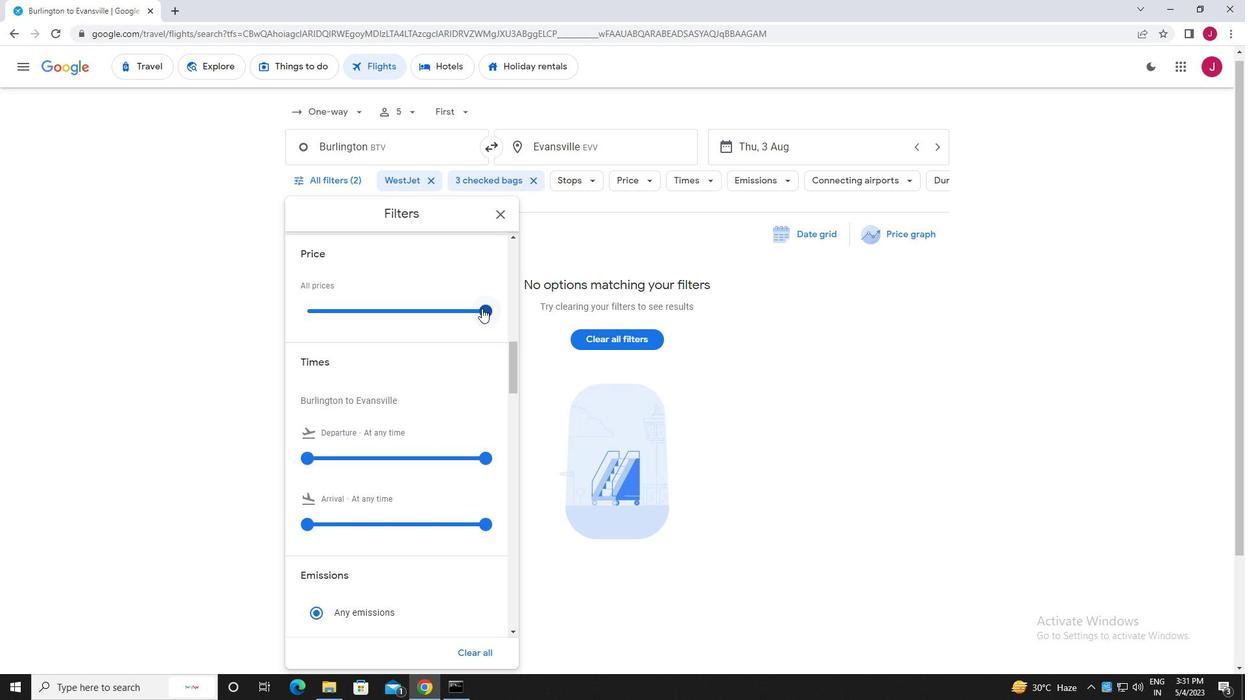 
Action: Mouse pressed left at (485, 311)
Screenshot: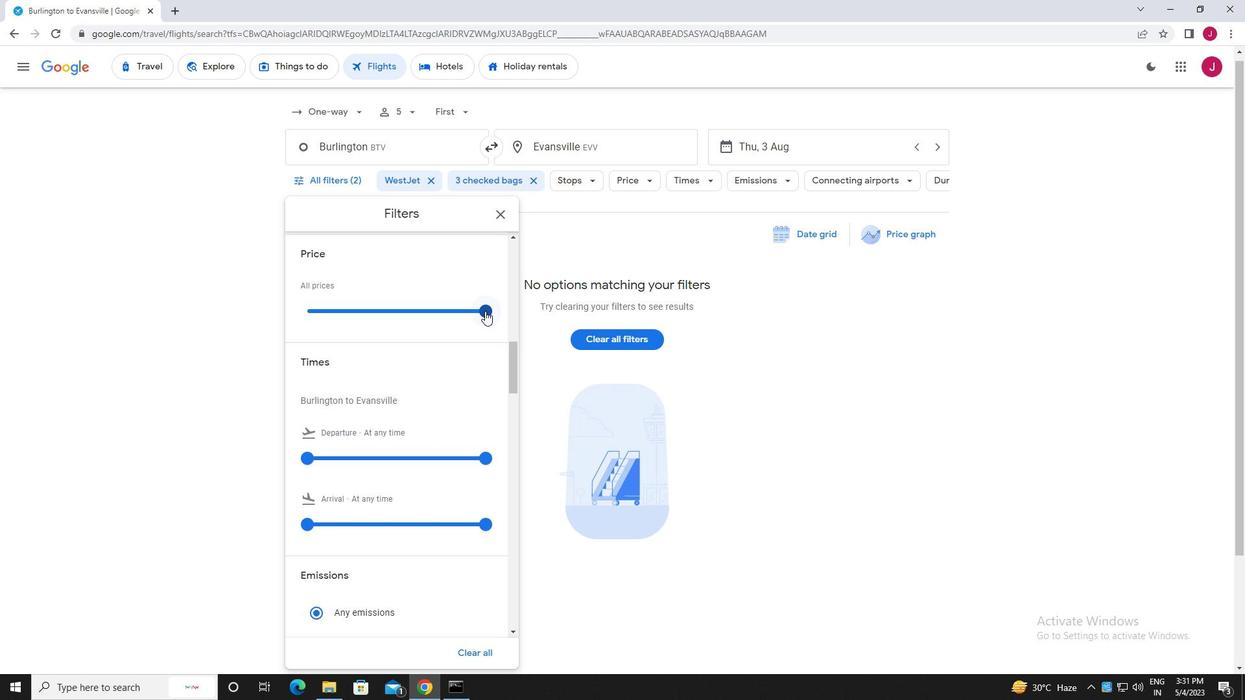 
Action: Mouse moved to (370, 308)
Screenshot: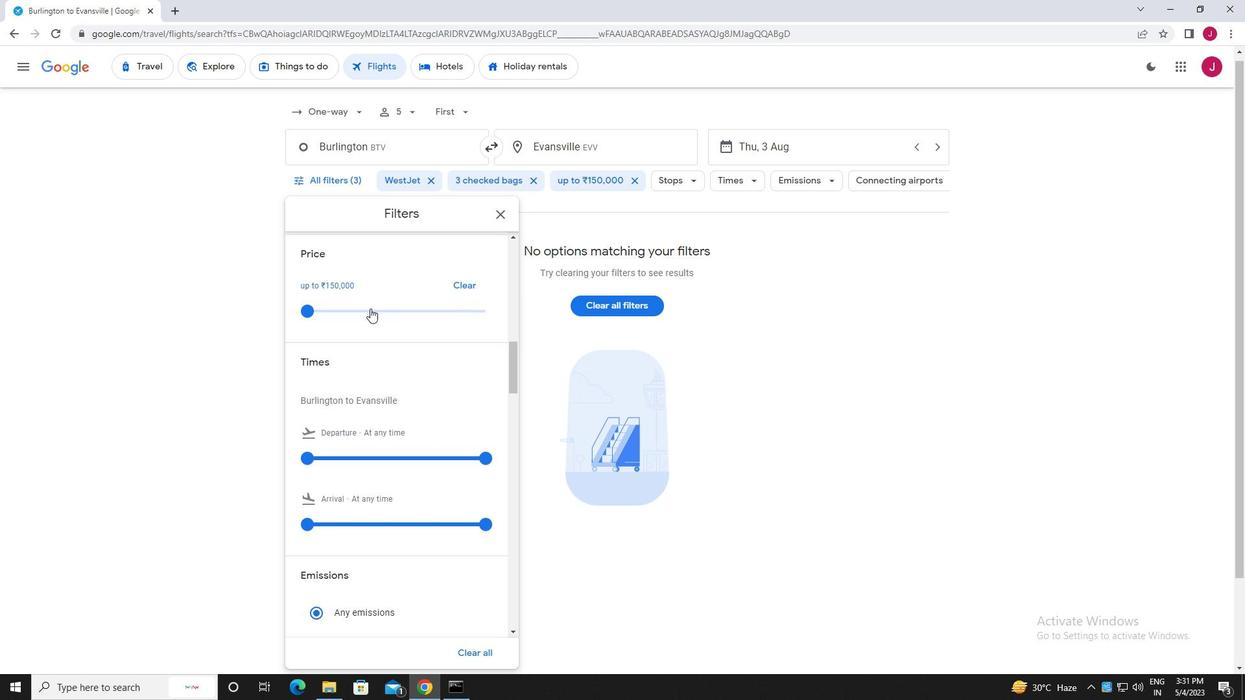 
Action: Mouse scrolled (370, 308) with delta (0, 0)
Screenshot: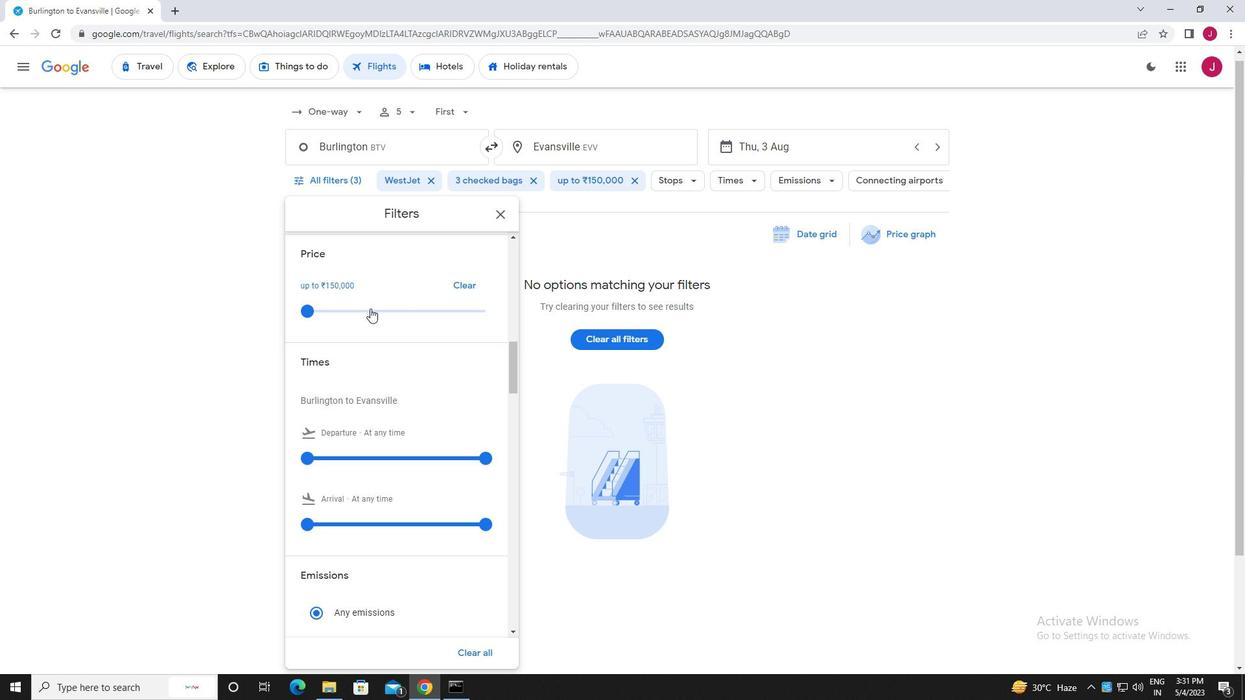 
Action: Mouse scrolled (370, 308) with delta (0, 0)
Screenshot: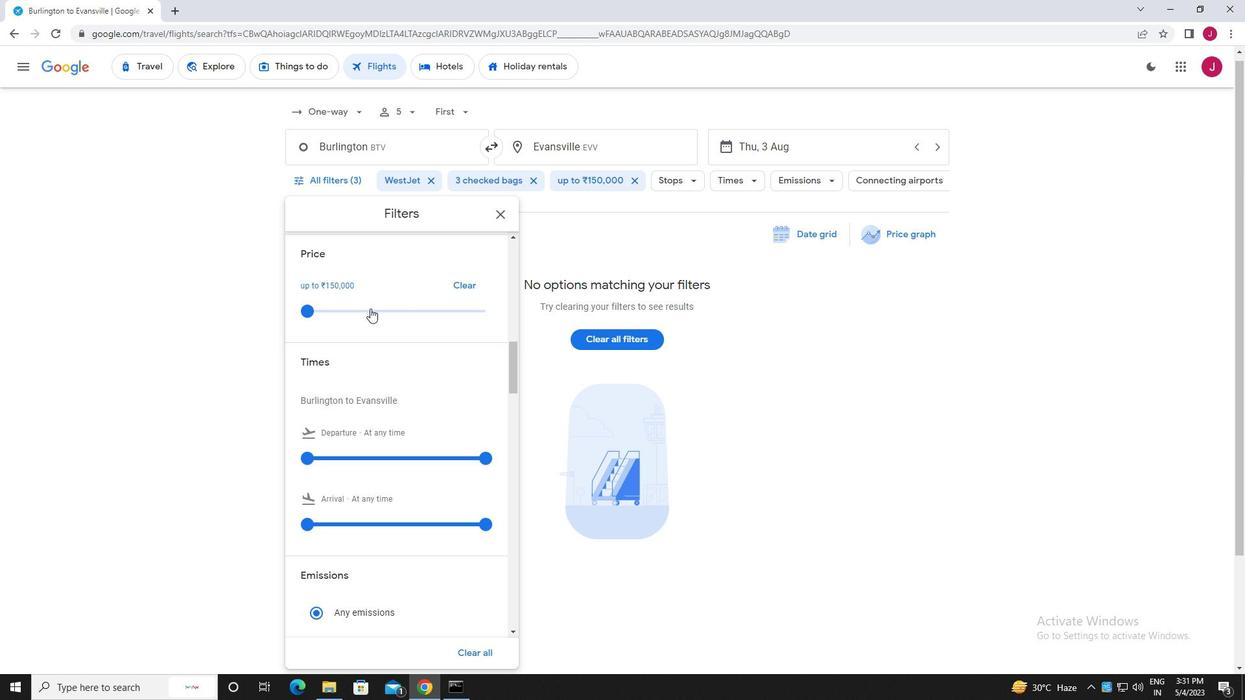 
Action: Mouse moved to (304, 326)
Screenshot: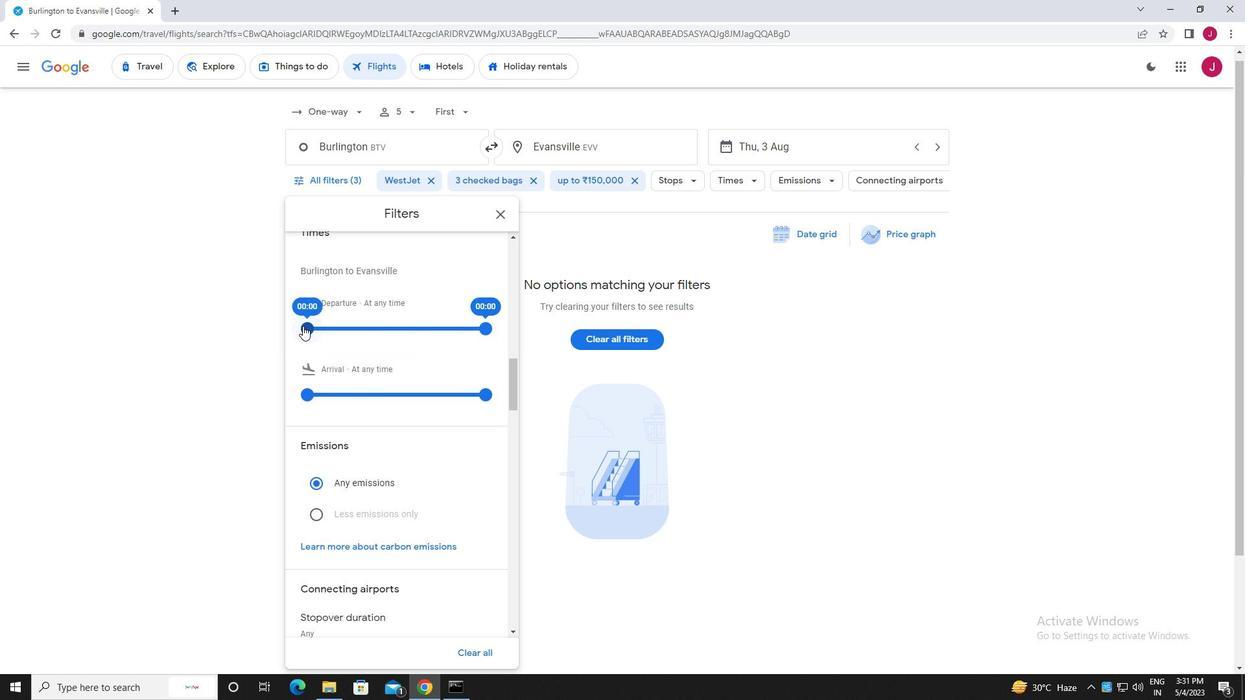 
Action: Mouse pressed left at (304, 326)
Screenshot: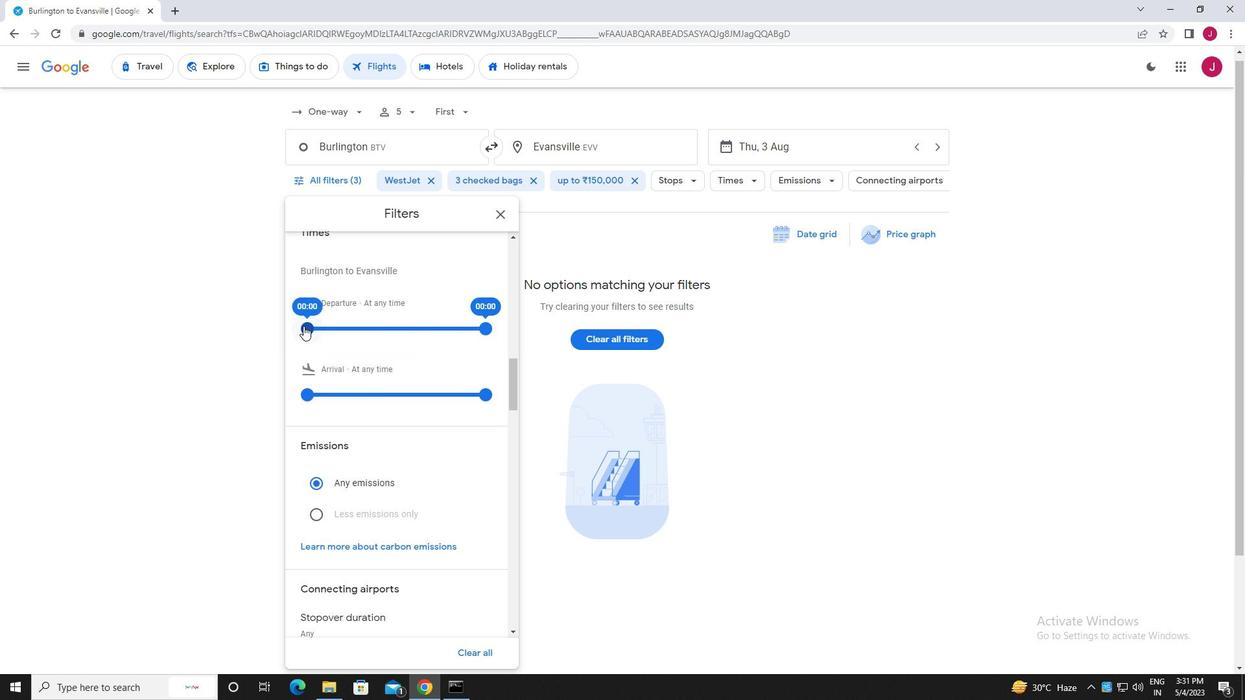 
Action: Mouse moved to (485, 328)
Screenshot: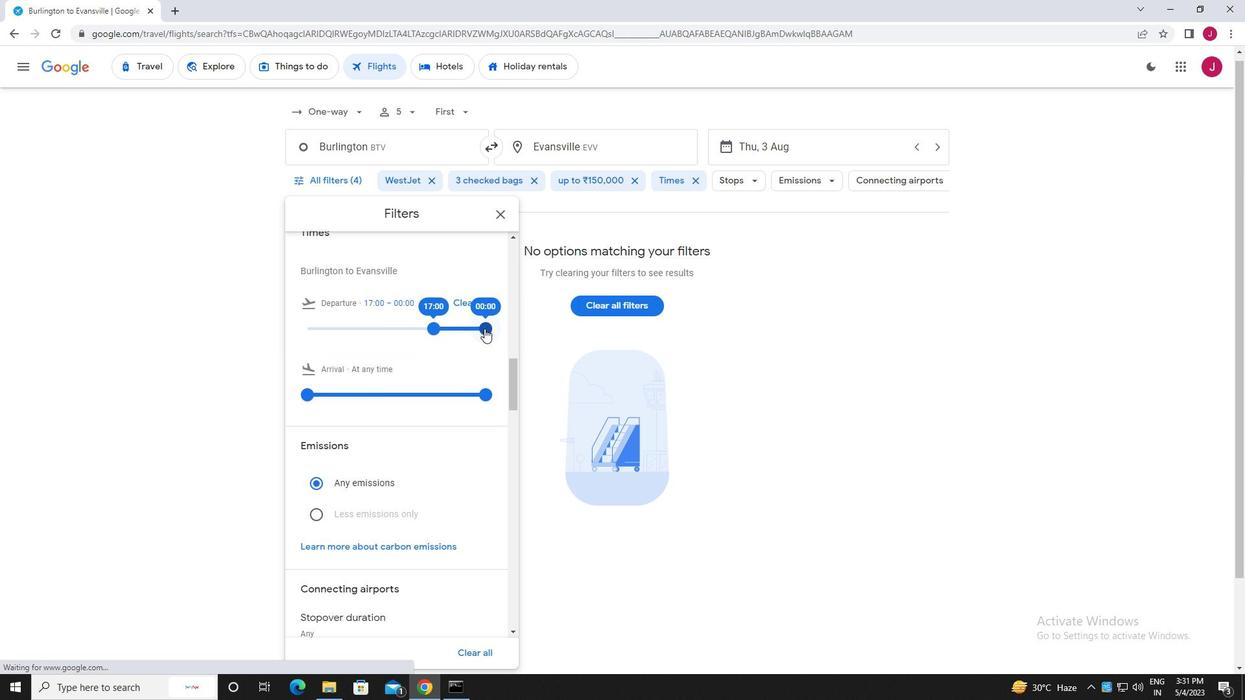 
Action: Mouse pressed left at (485, 328)
Screenshot: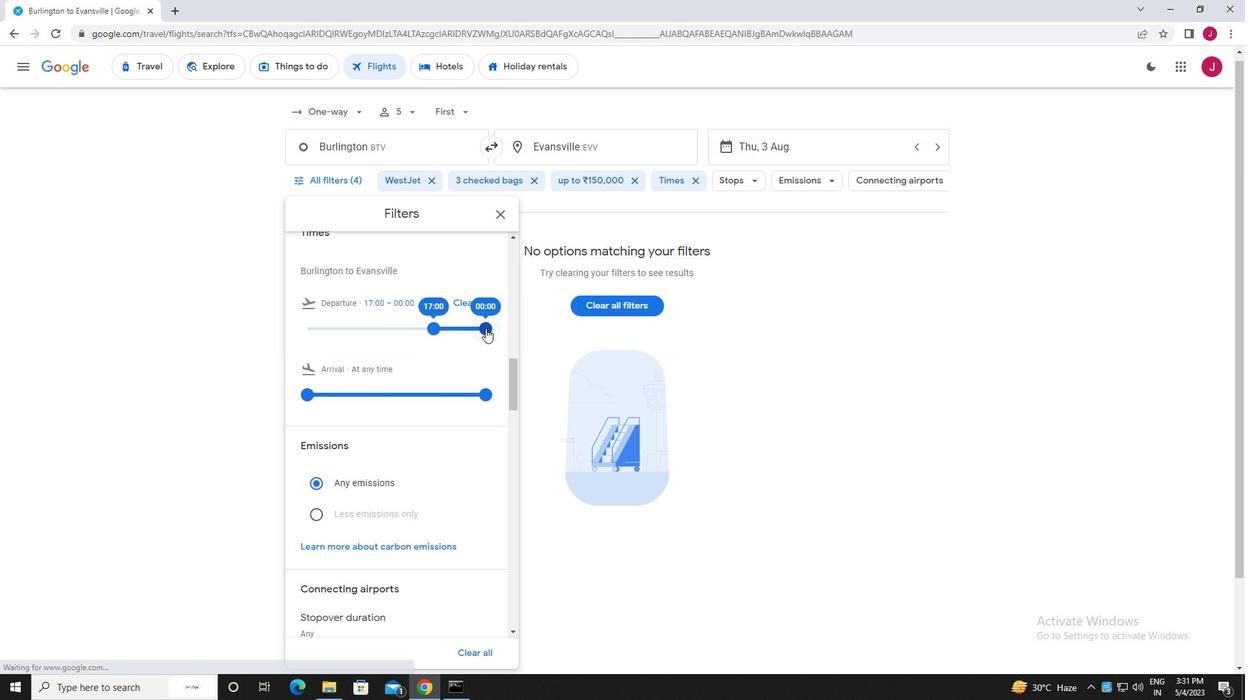 
Action: Mouse moved to (497, 212)
Screenshot: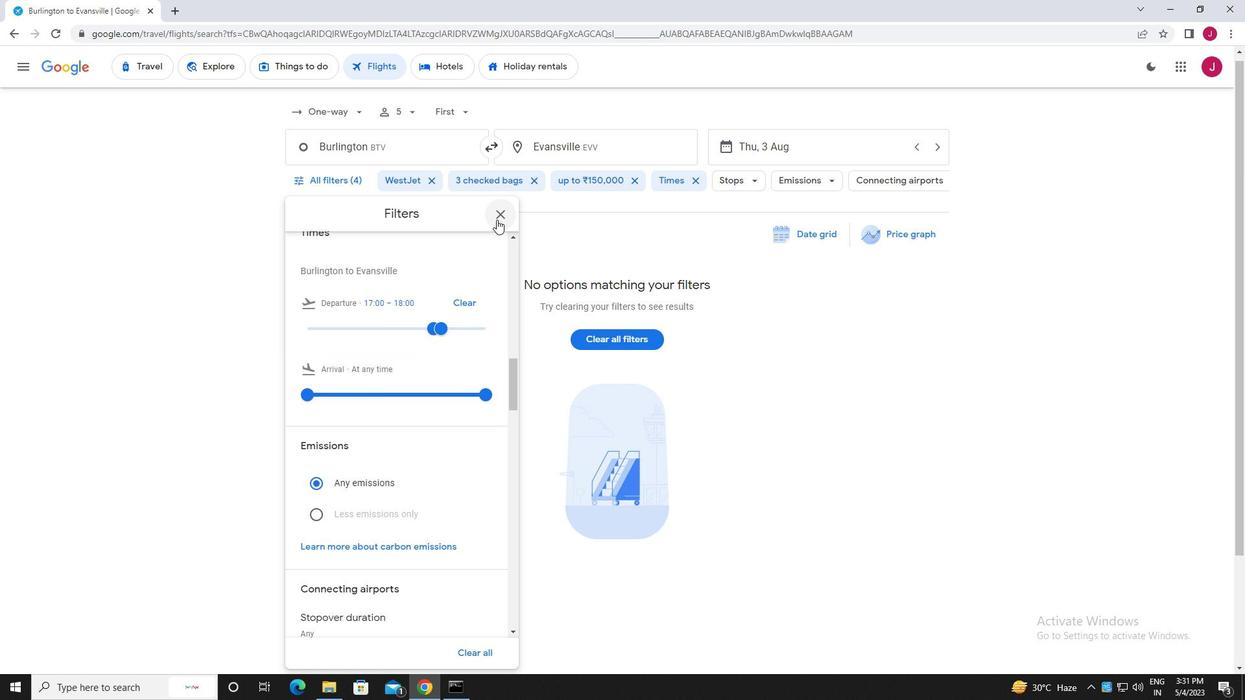
Action: Mouse pressed left at (497, 212)
Screenshot: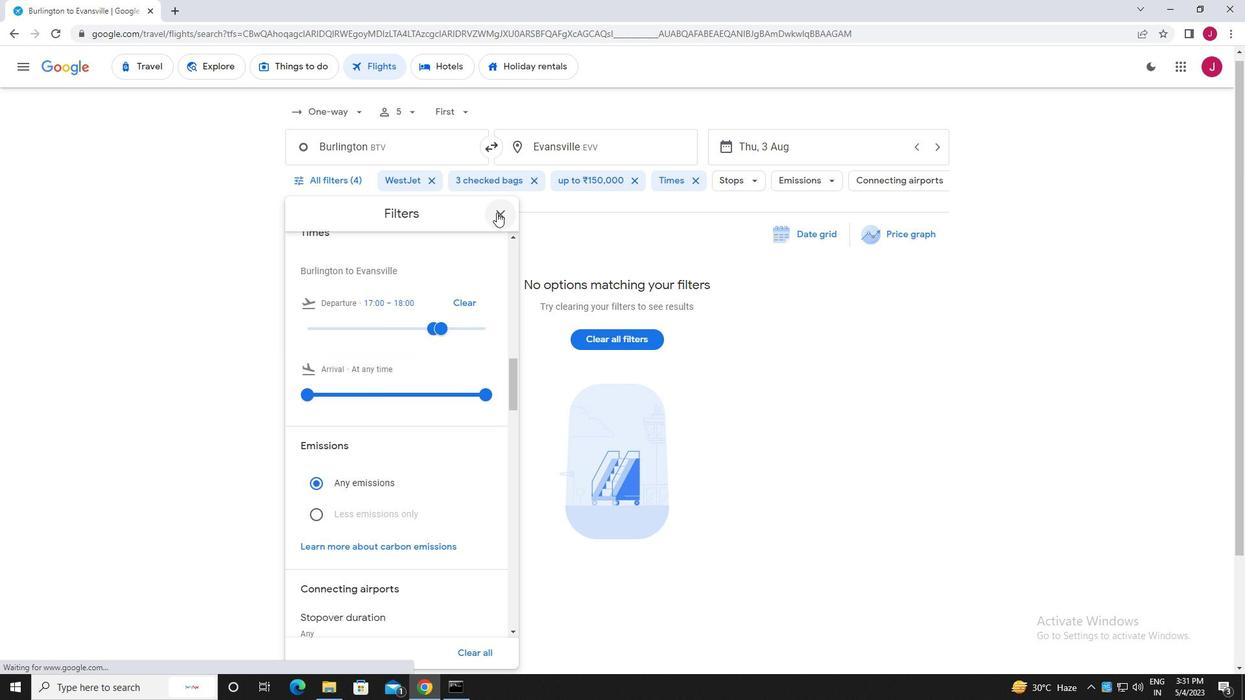 
Action: Mouse moved to (496, 212)
Screenshot: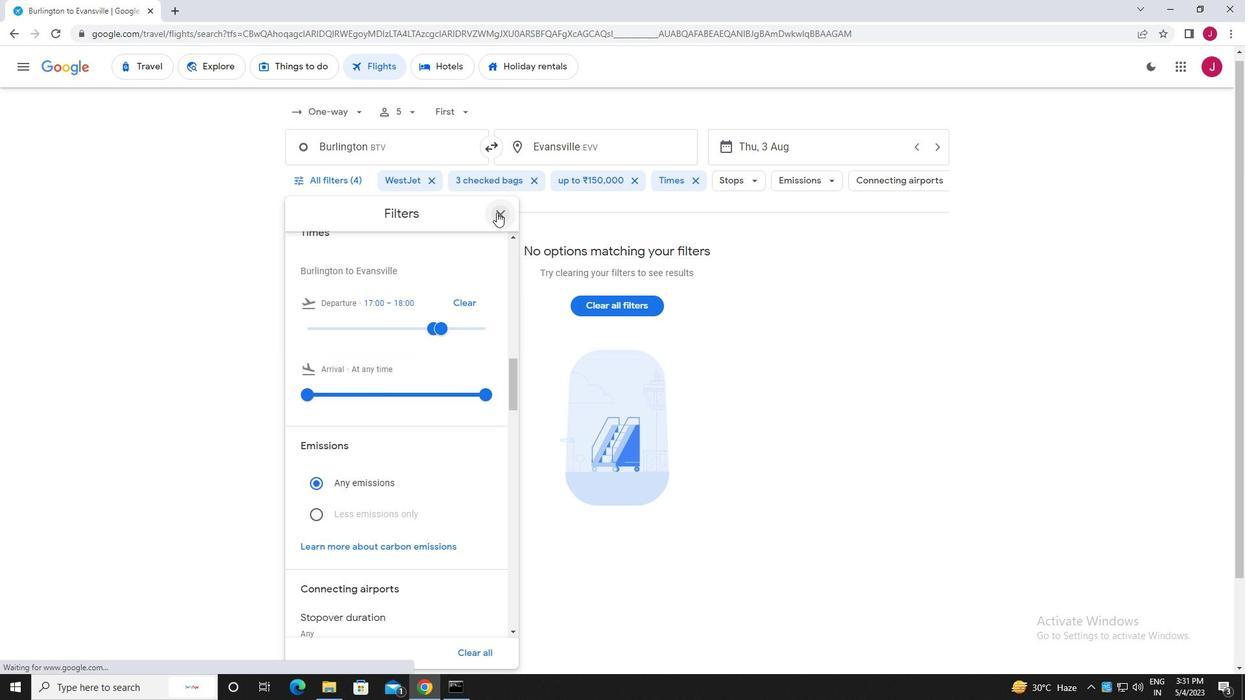 
